 Task: Look for space in Tuymazy, Russia from 6th September, 2023 to 15th September, 2023 for 6 adults in price range Rs.8000 to Rs.12000. Place can be entire place or private room with 6 bedrooms having 6 beds and 6 bathrooms. Property type can be house, flat, guest house. Amenities needed are: wifi, TV, free parkinig on premises, gym, breakfast. Booking option can be shelf check-in. Required host language is English.
Action: Mouse moved to (618, 123)
Screenshot: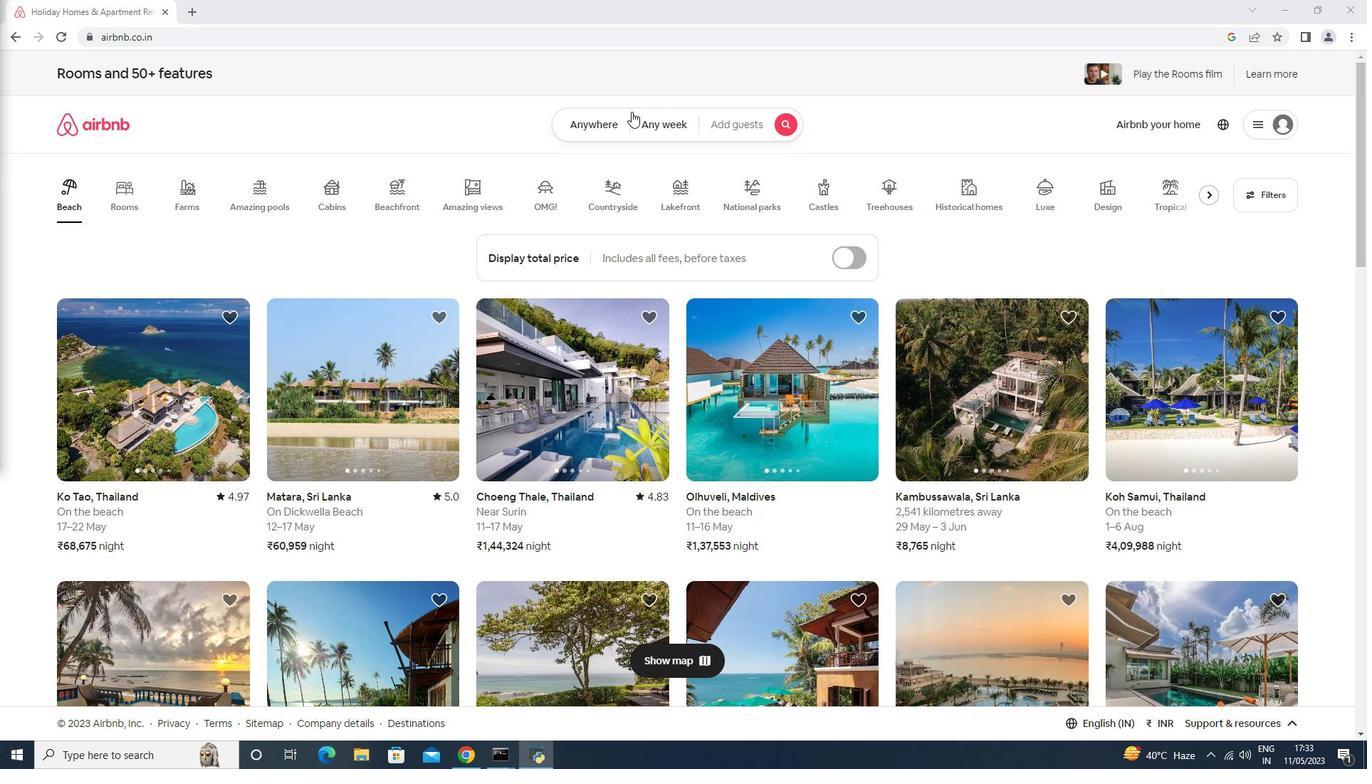 
Action: Mouse pressed left at (618, 123)
Screenshot: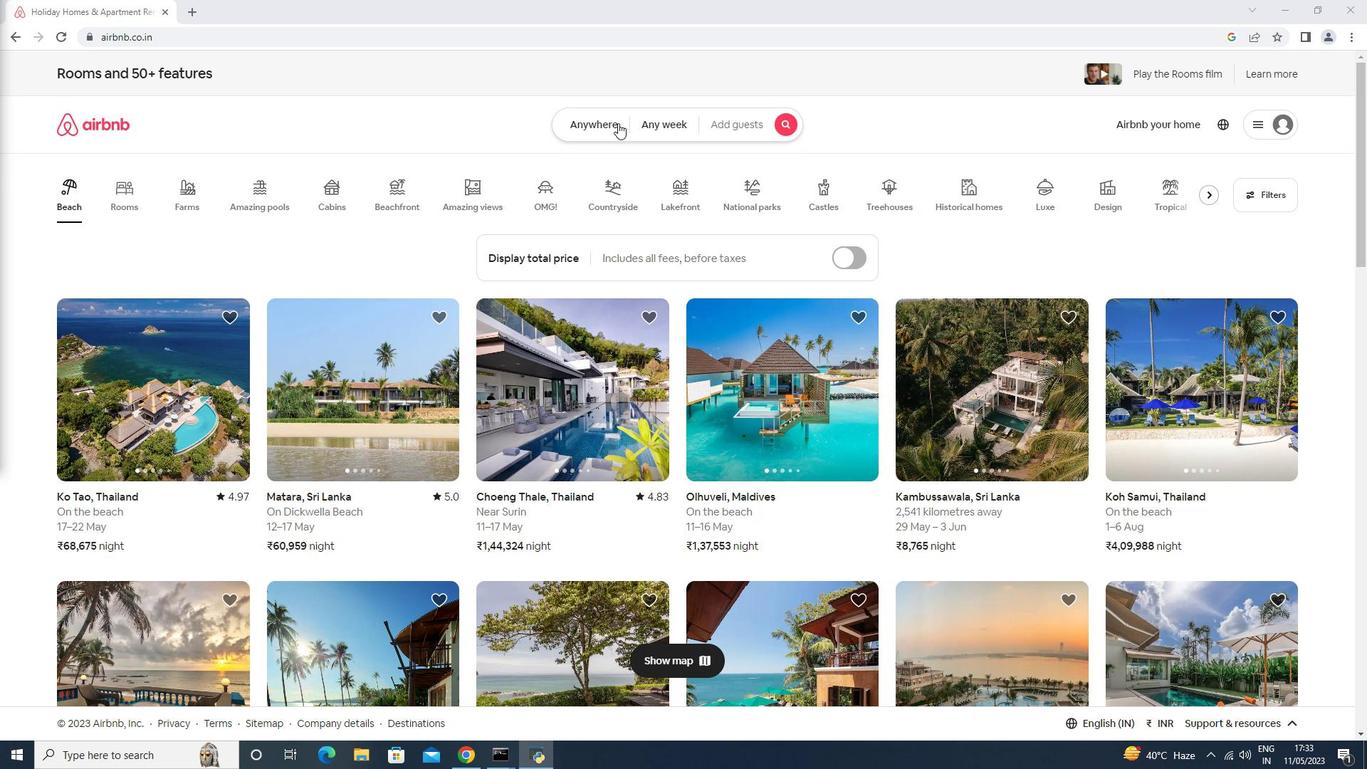 
Action: Mouse moved to (483, 180)
Screenshot: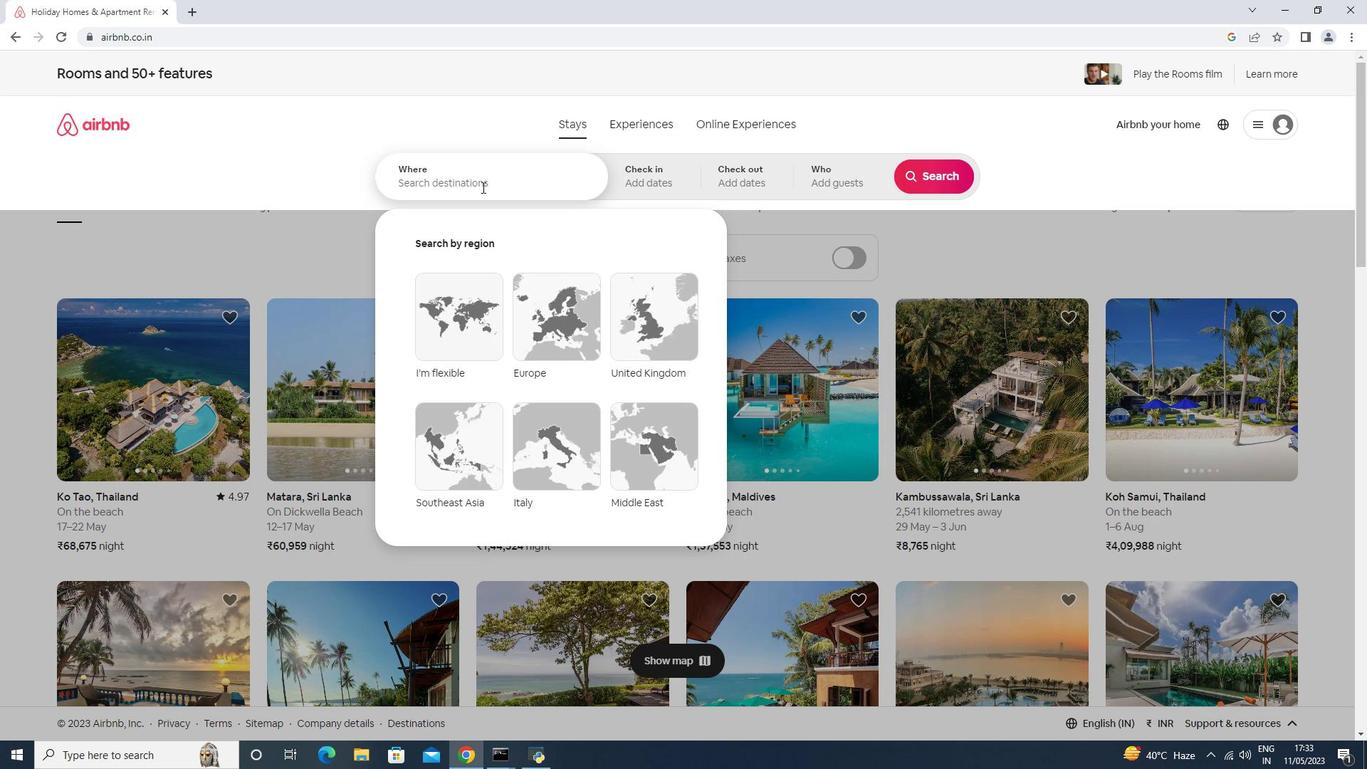 
Action: Mouse pressed left at (483, 180)
Screenshot: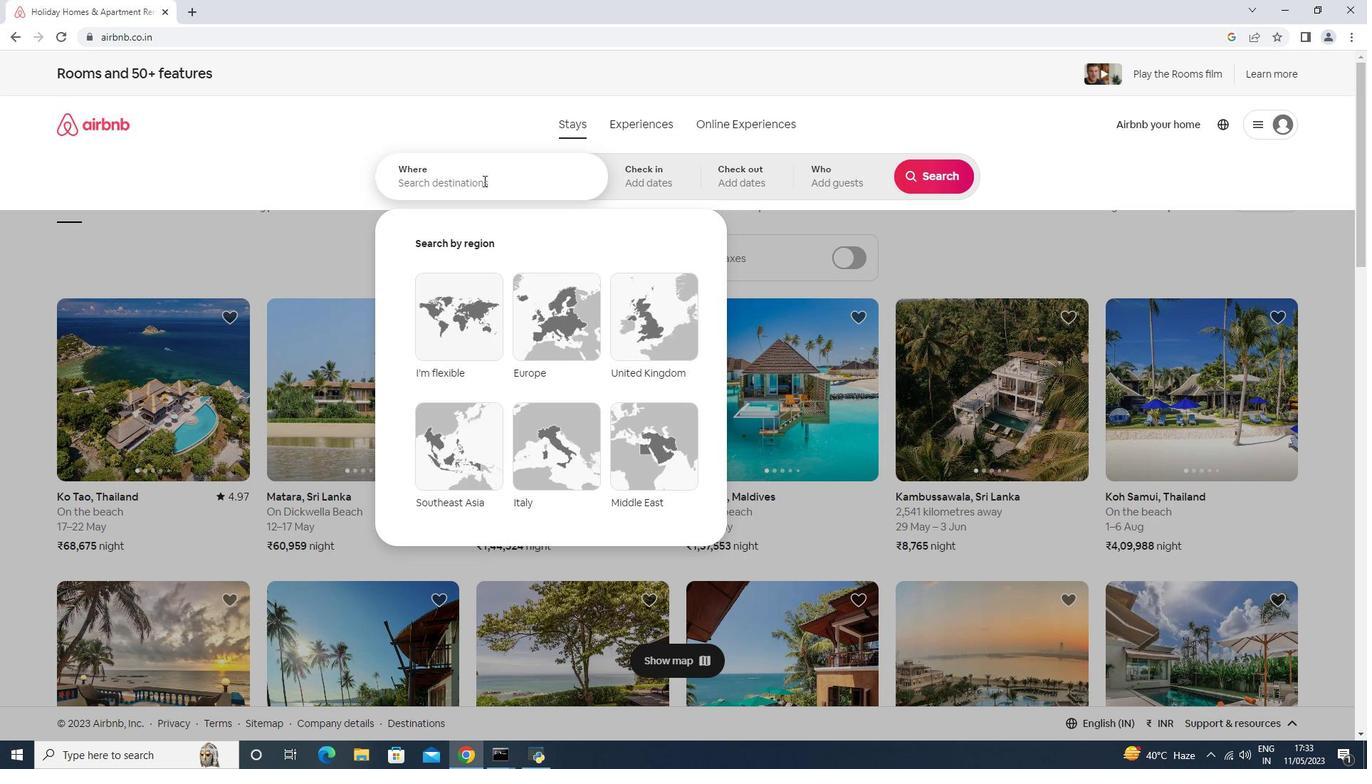 
Action: Mouse moved to (486, 149)
Screenshot: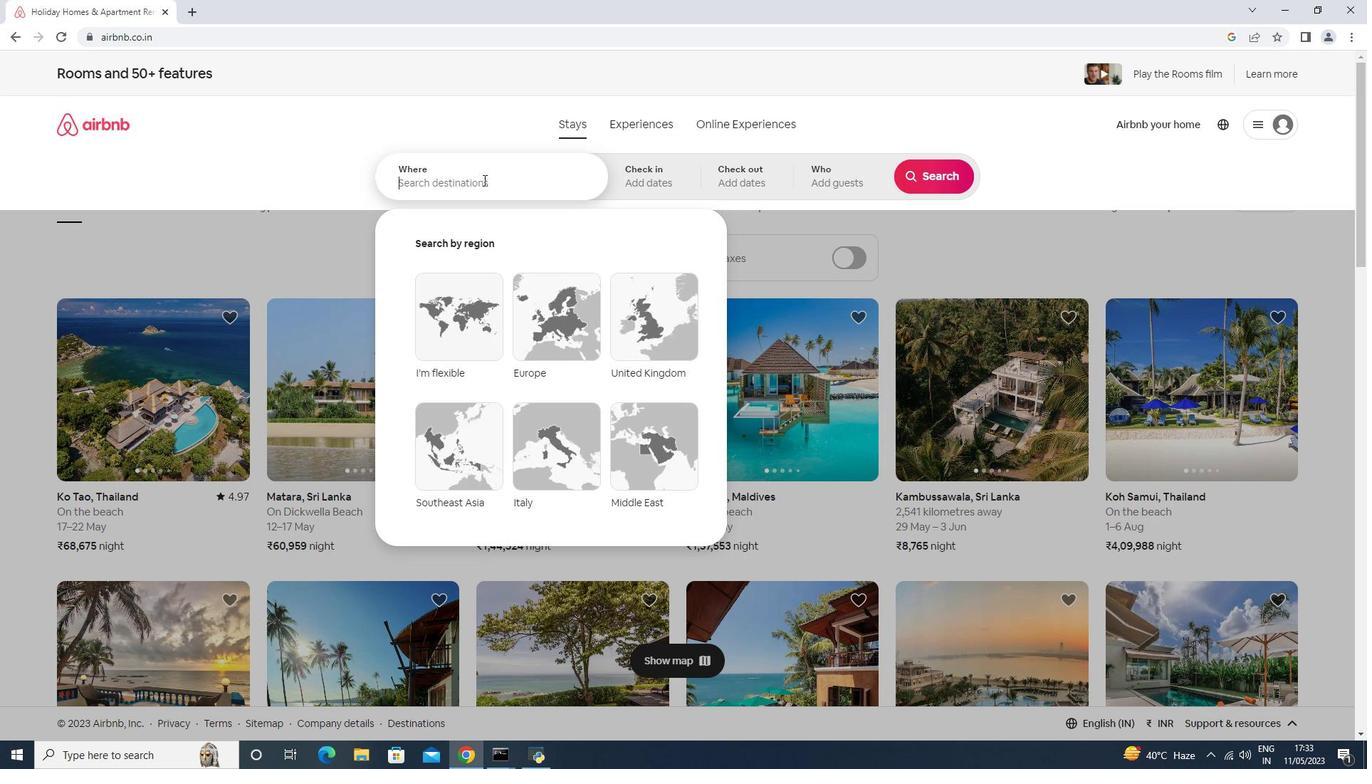 
Action: Key pressed <Key.shift>Tu,<Key.space><Key.shift>SIA<Key.space><Key.enter>
Screenshot: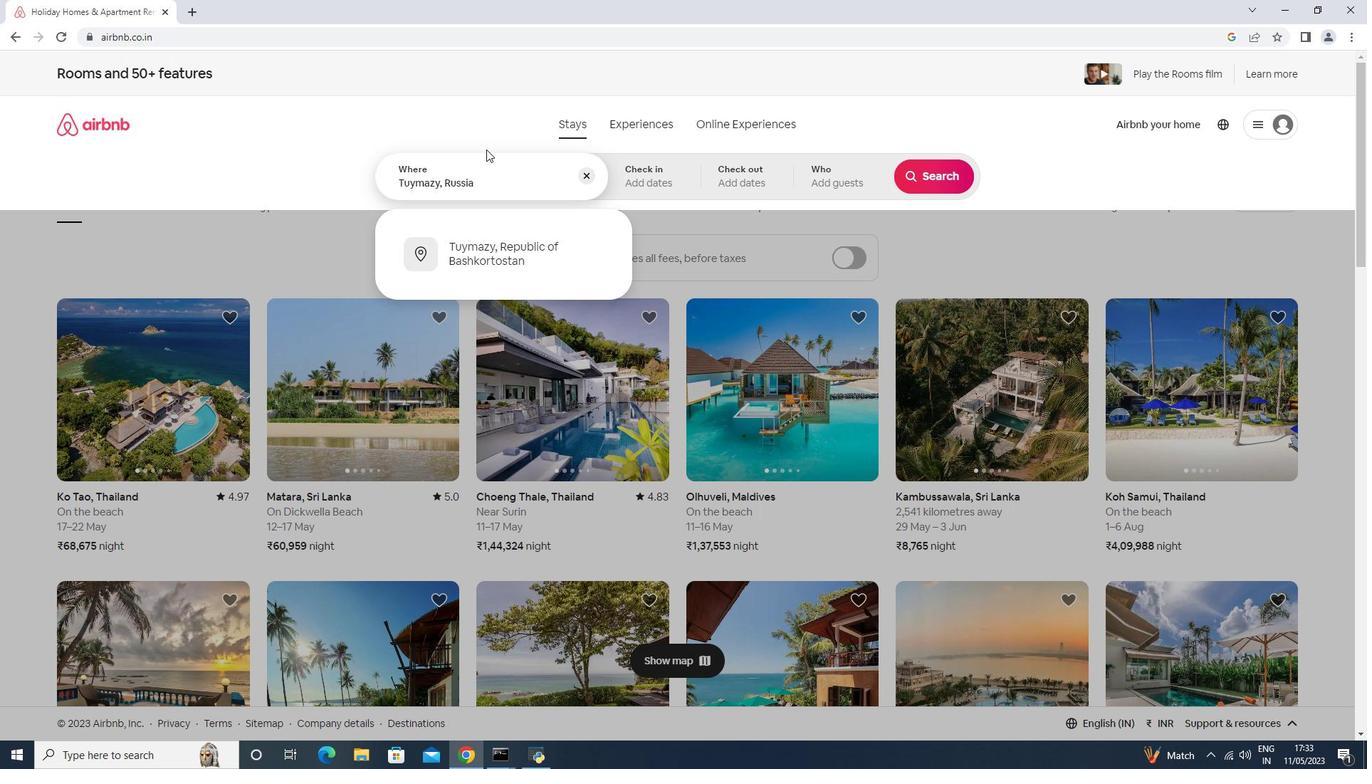 
Action: Mouse moved to (928, 297)
Screenshot: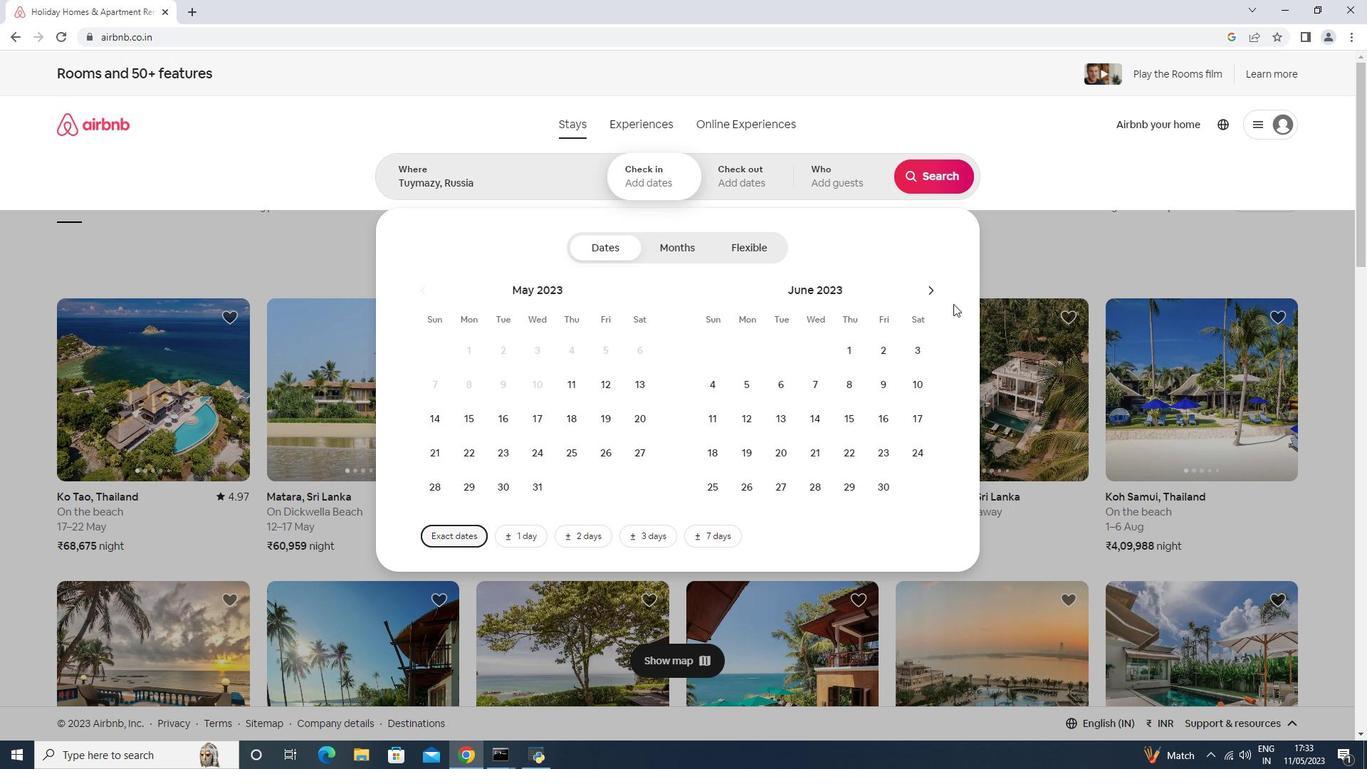 
Action: Mouse pressed left at (928, 297)
Screenshot: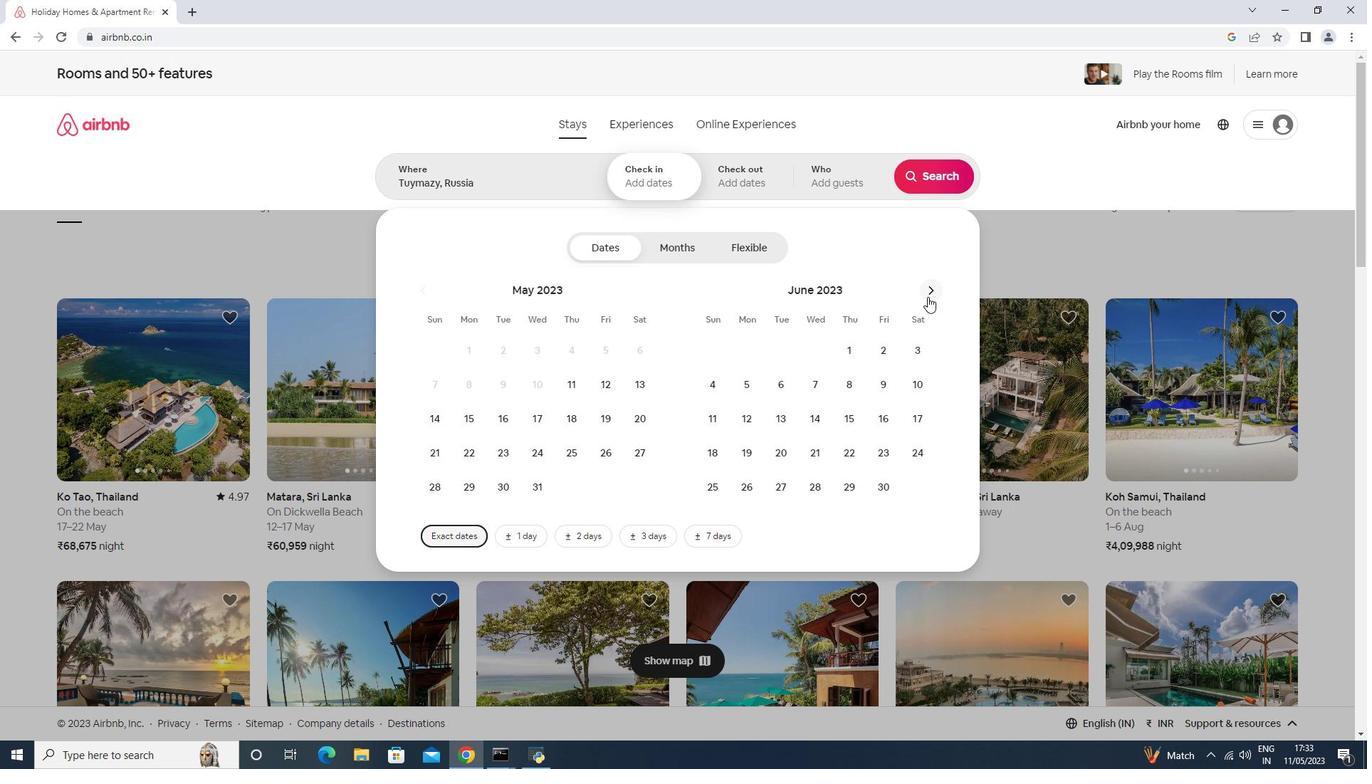 
Action: Mouse pressed left at (928, 297)
Screenshot: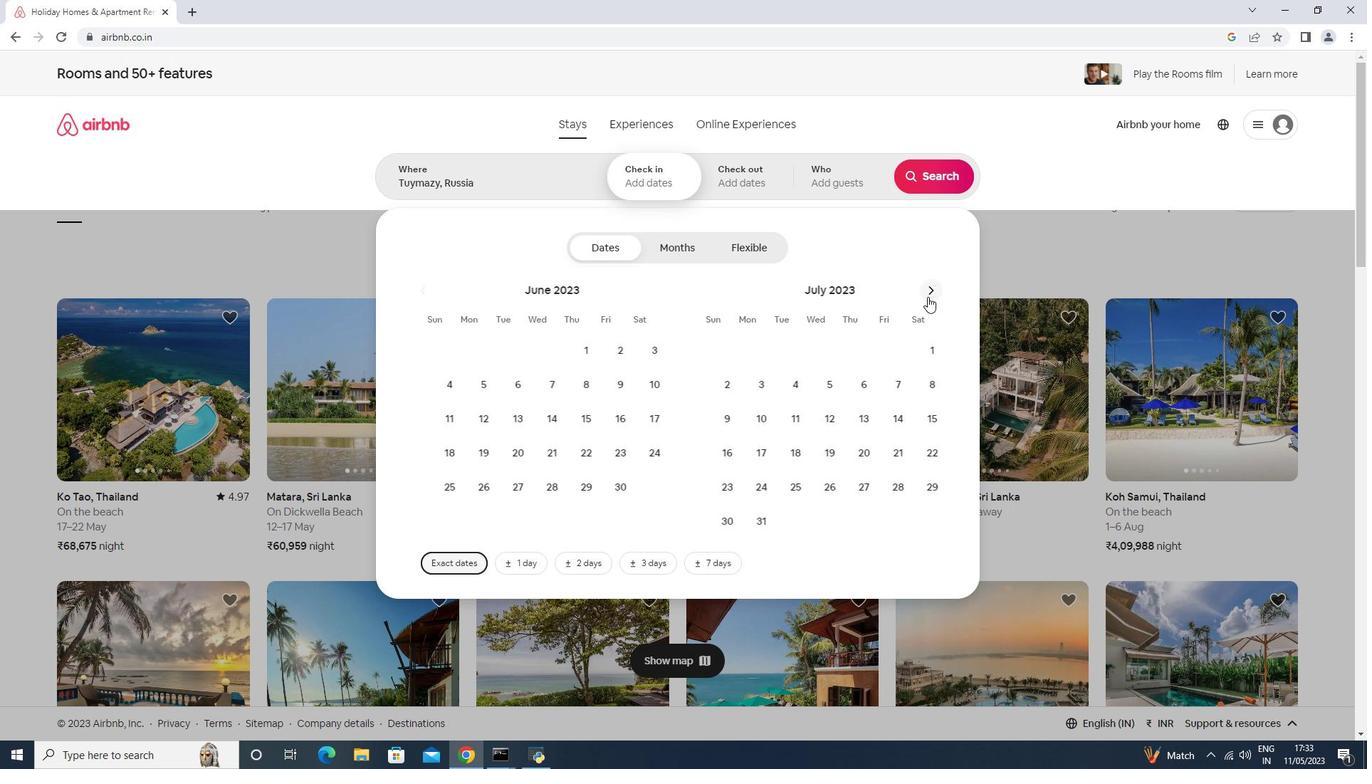 
Action: Mouse pressed left at (928, 297)
Screenshot: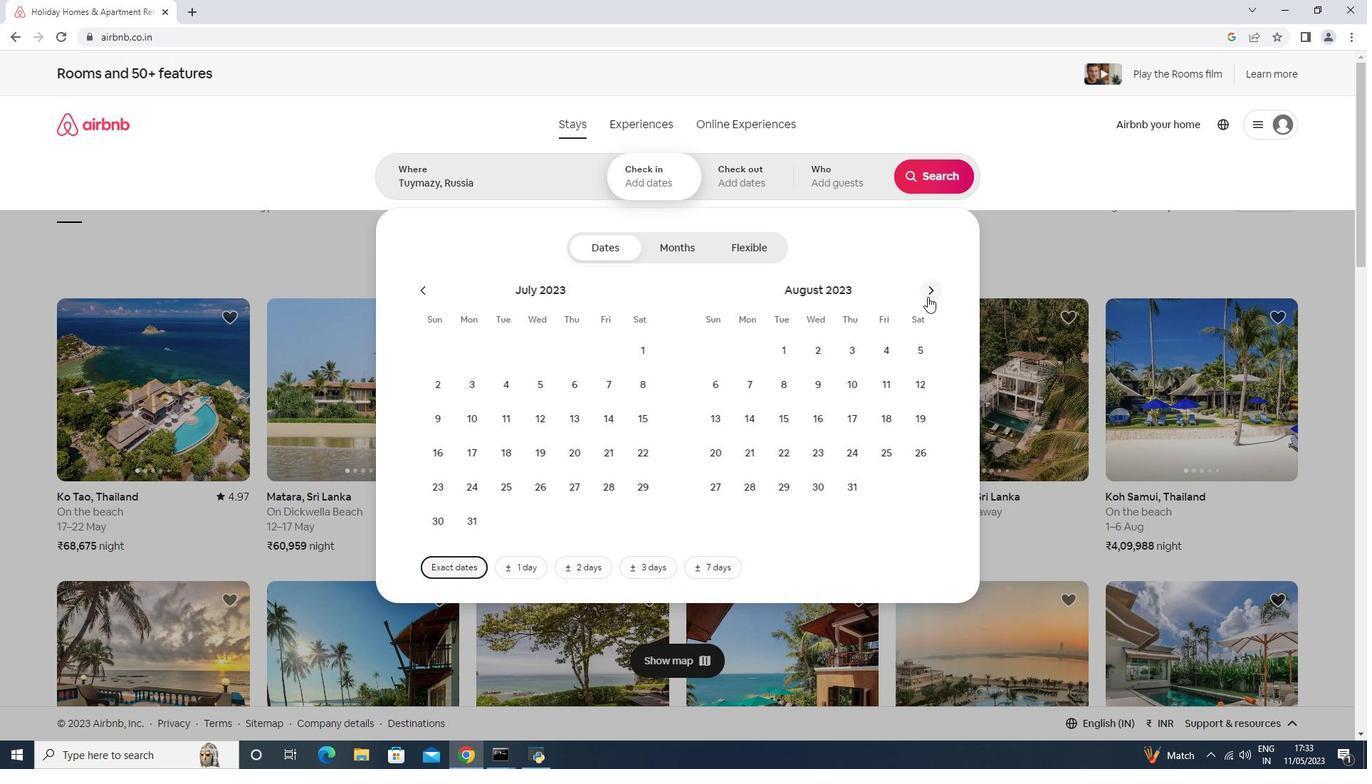 
Action: Mouse moved to (820, 378)
Screenshot: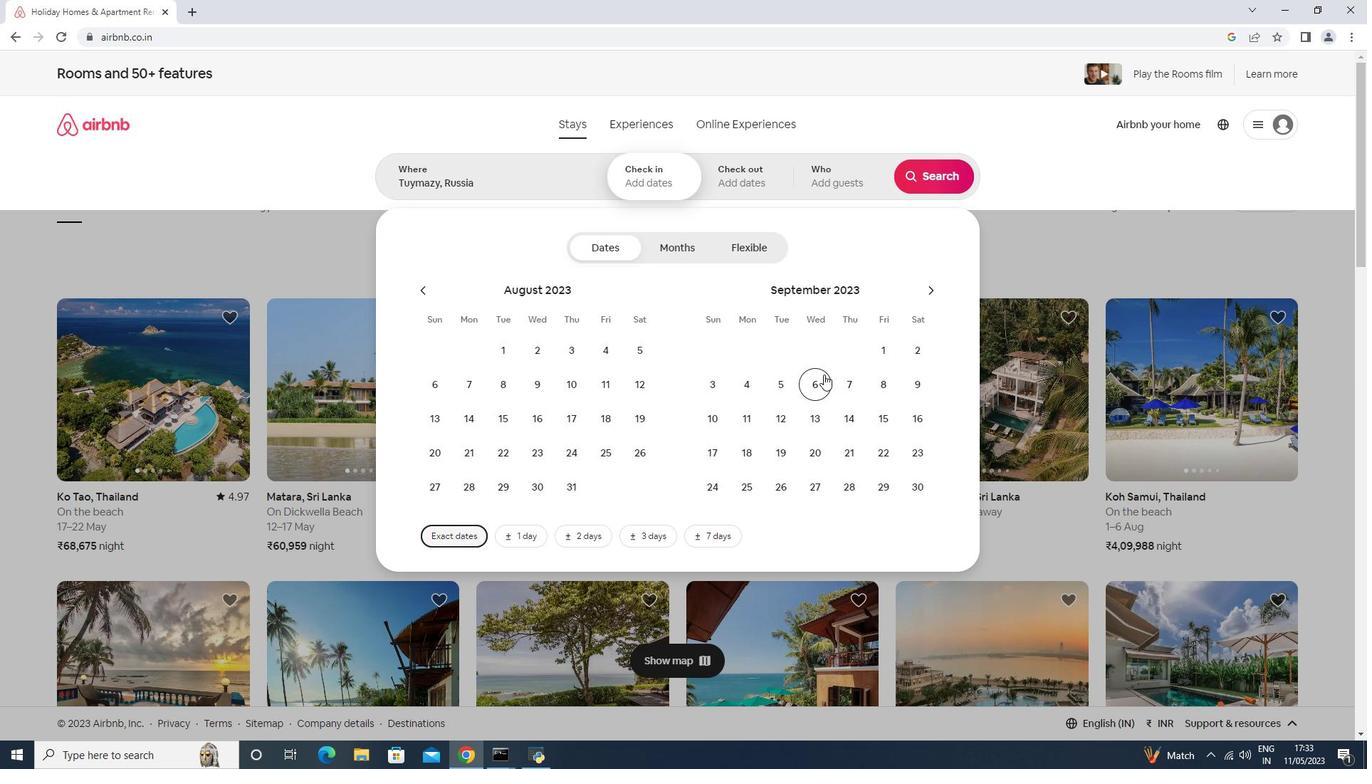 
Action: Mouse pressed left at (820, 378)
Screenshot: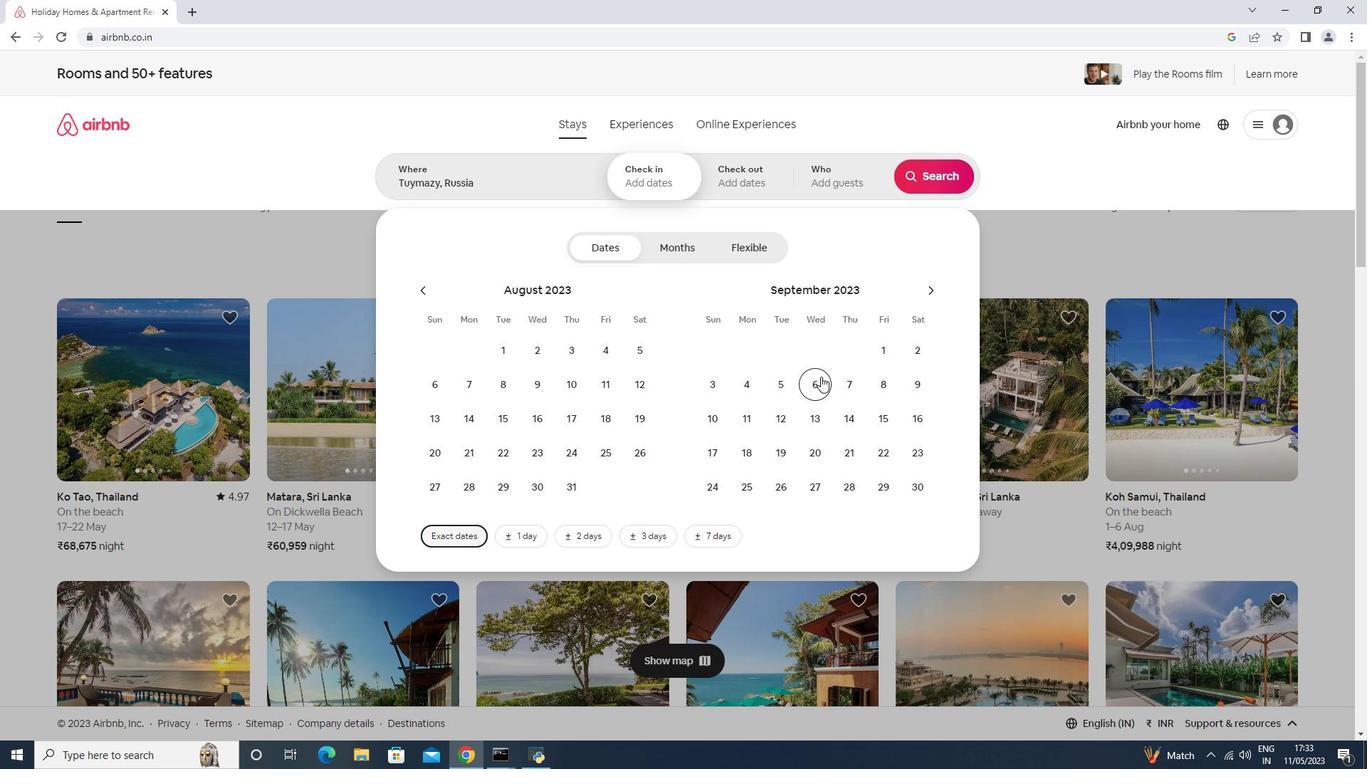
Action: Mouse moved to (783, 424)
Screenshot: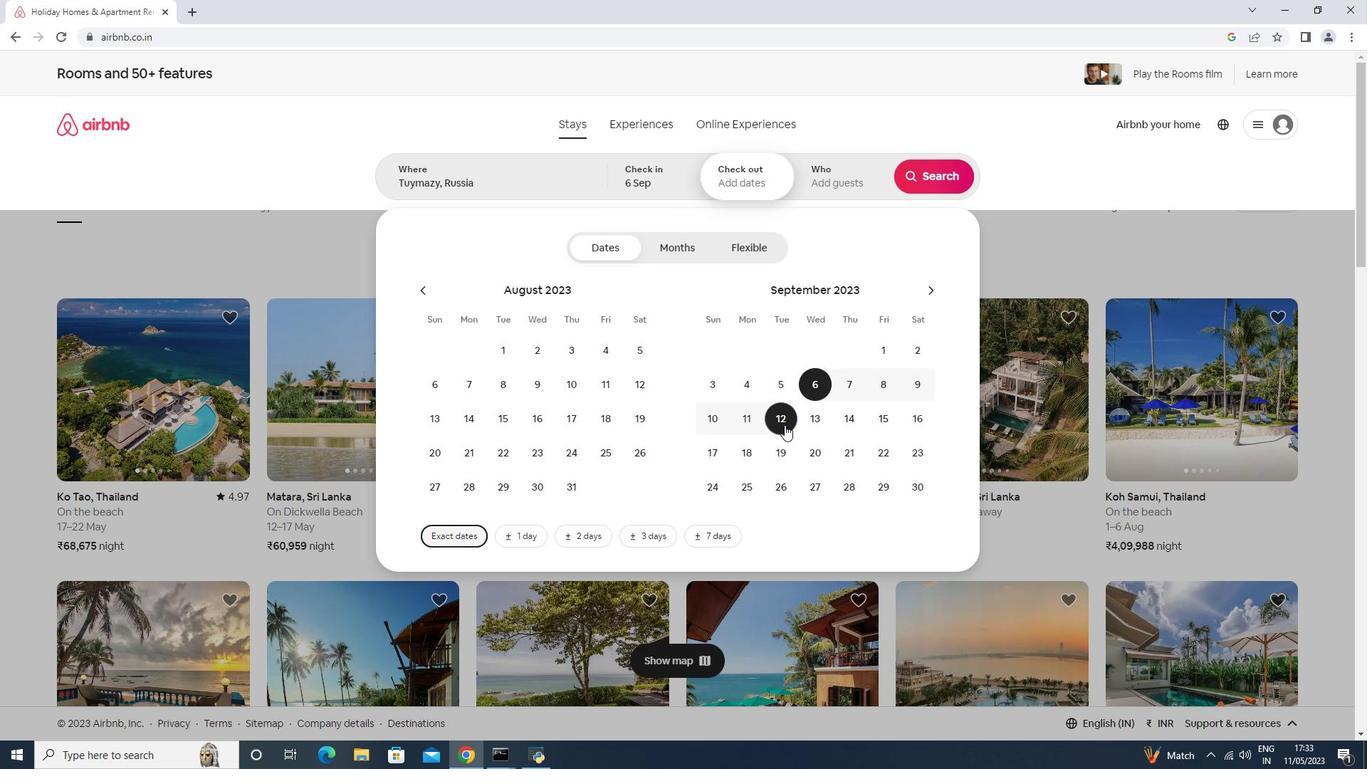 
Action: Mouse pressed left at (783, 424)
Screenshot: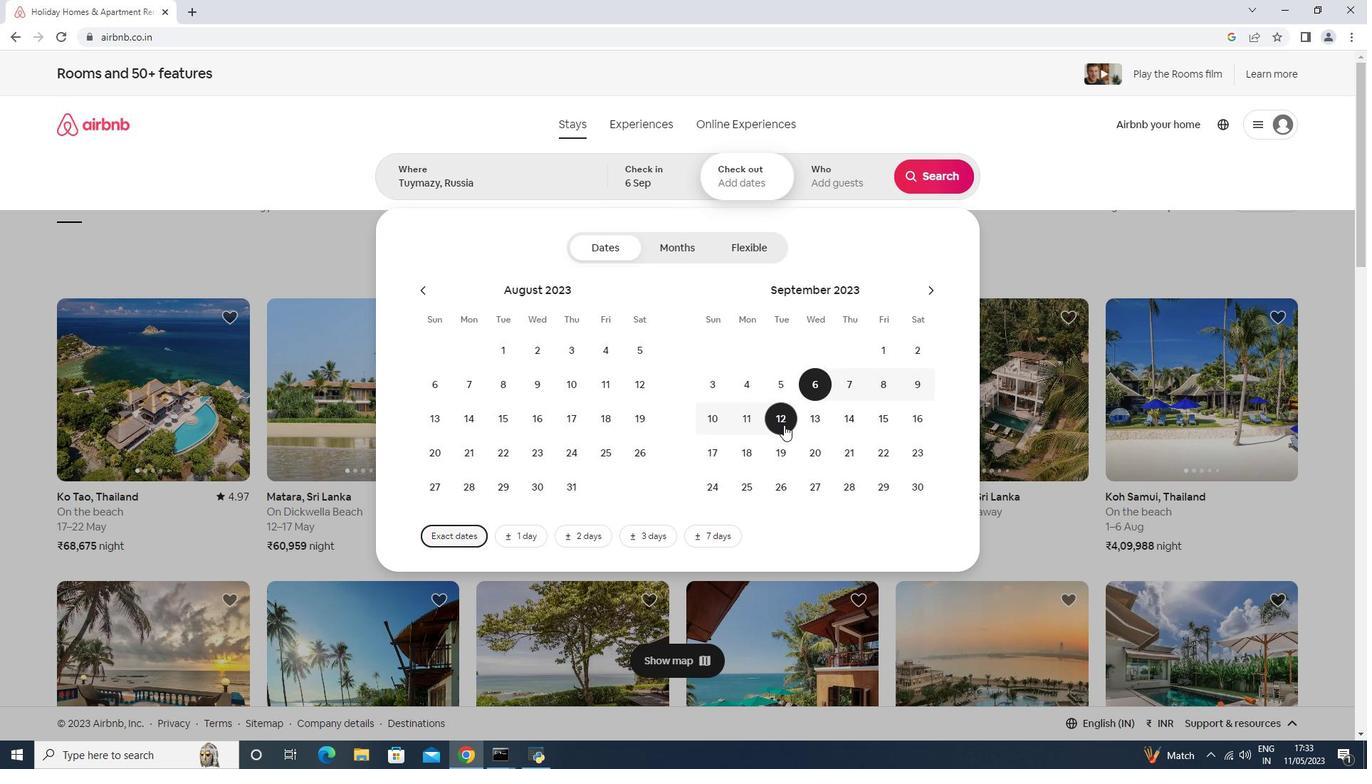 
Action: Mouse moved to (823, 178)
Screenshot: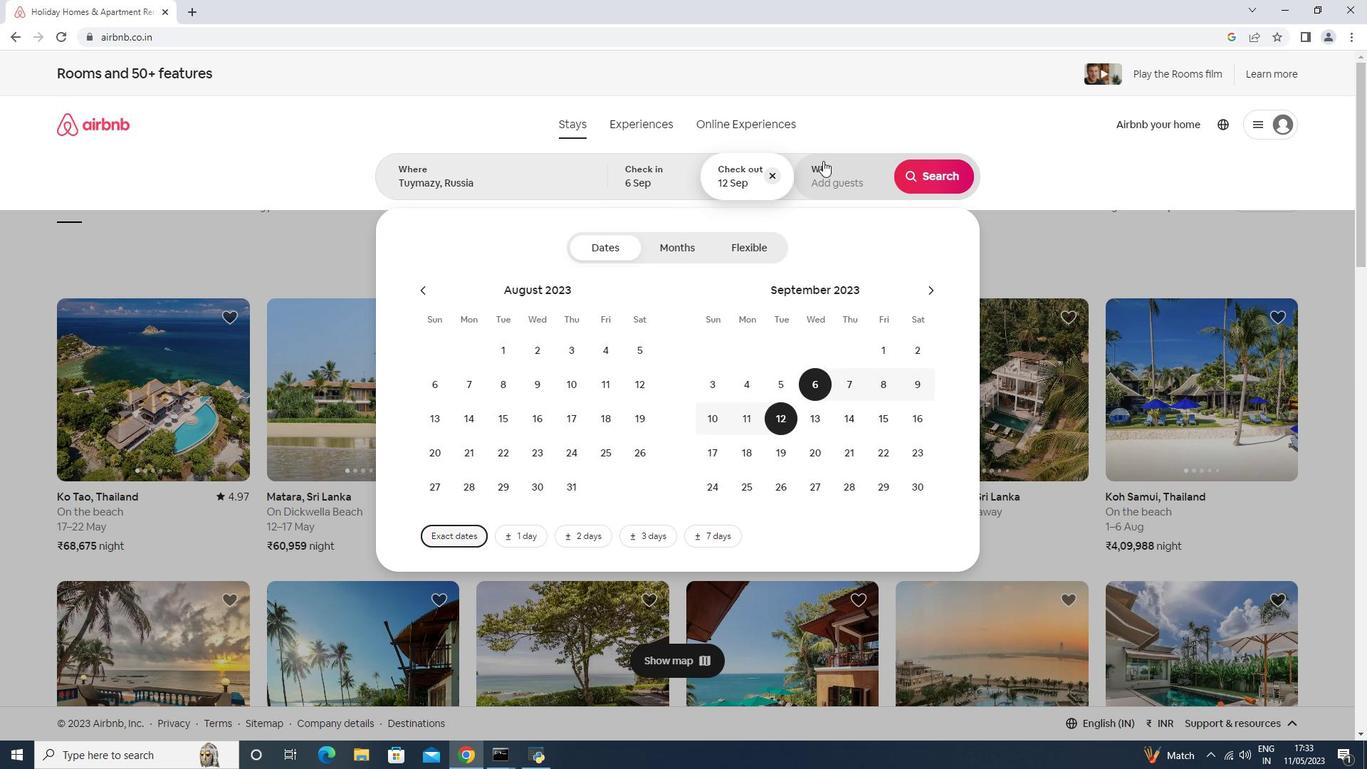 
Action: Mouse pressed left at (823, 178)
Screenshot: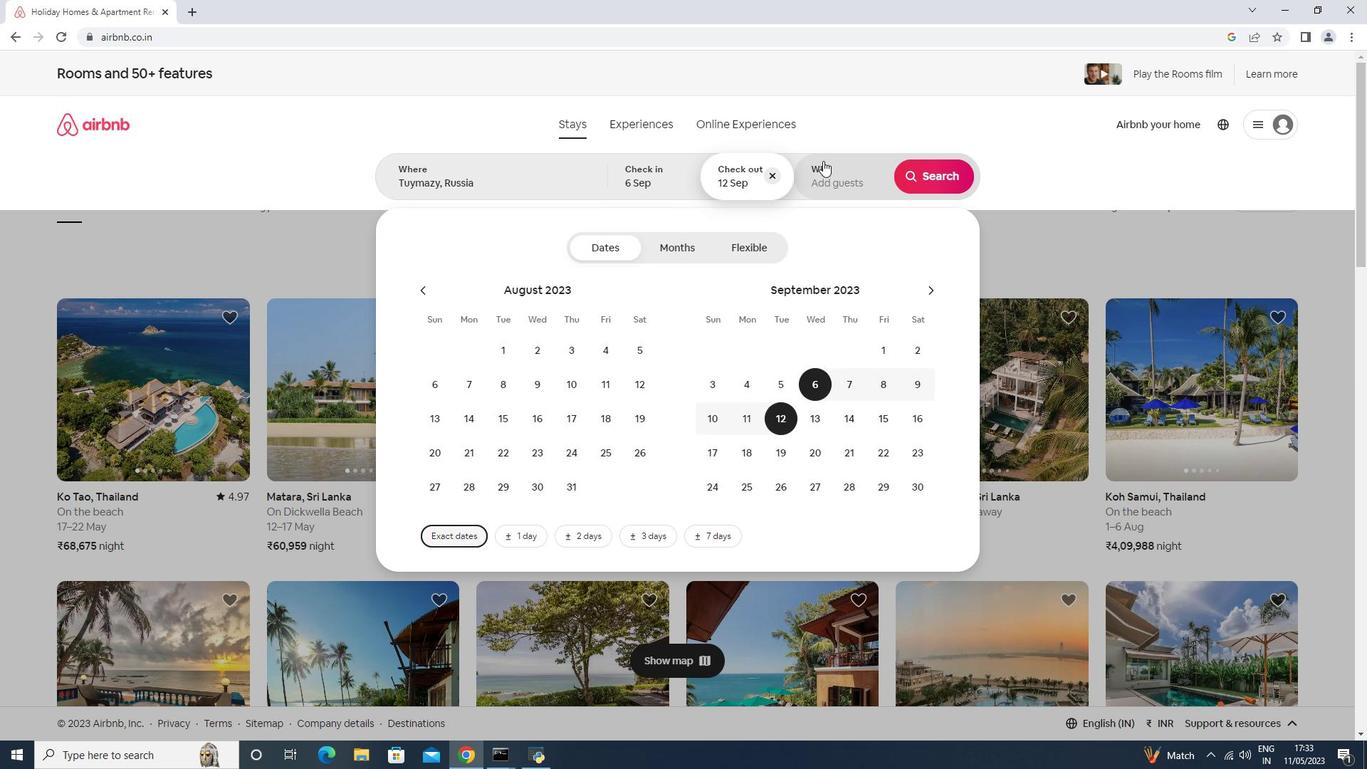
Action: Mouse moved to (943, 260)
Screenshot: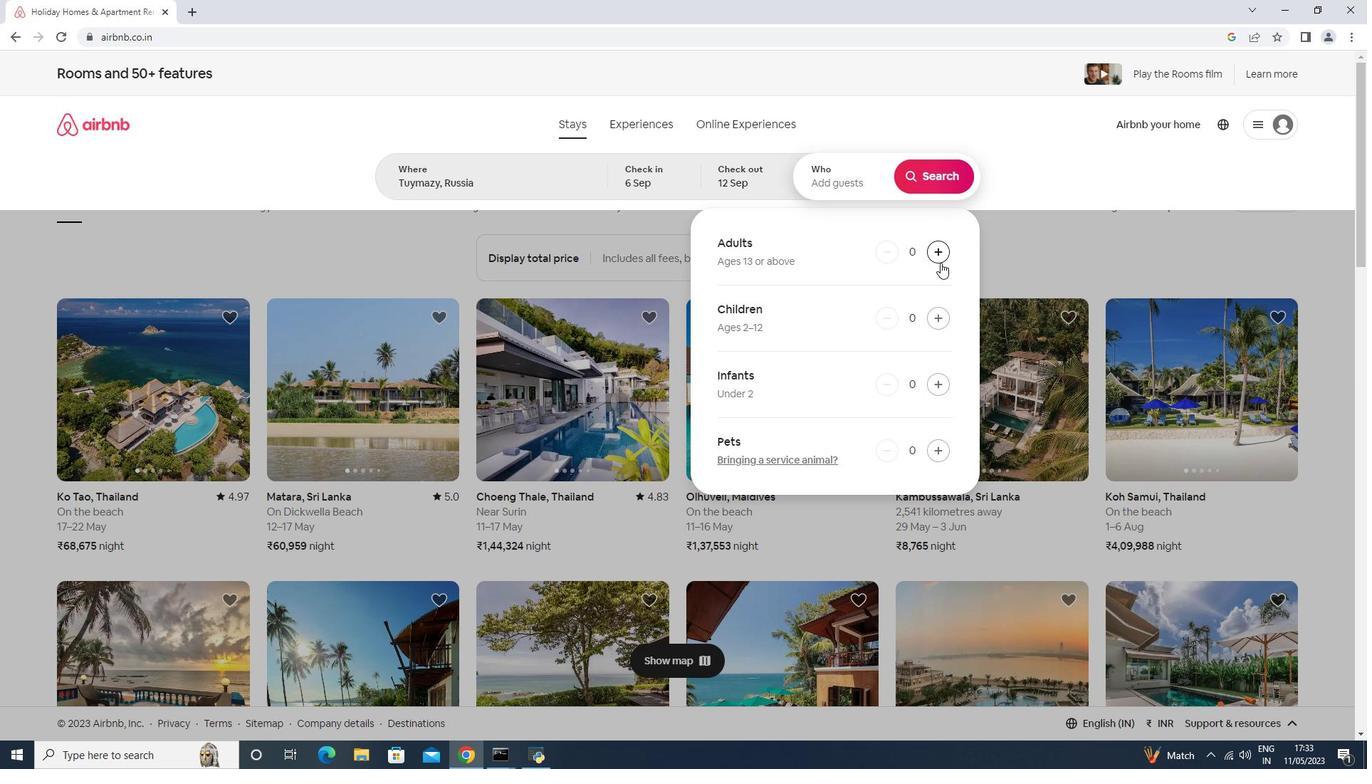 
Action: Mouse pressed left at (943, 260)
Screenshot: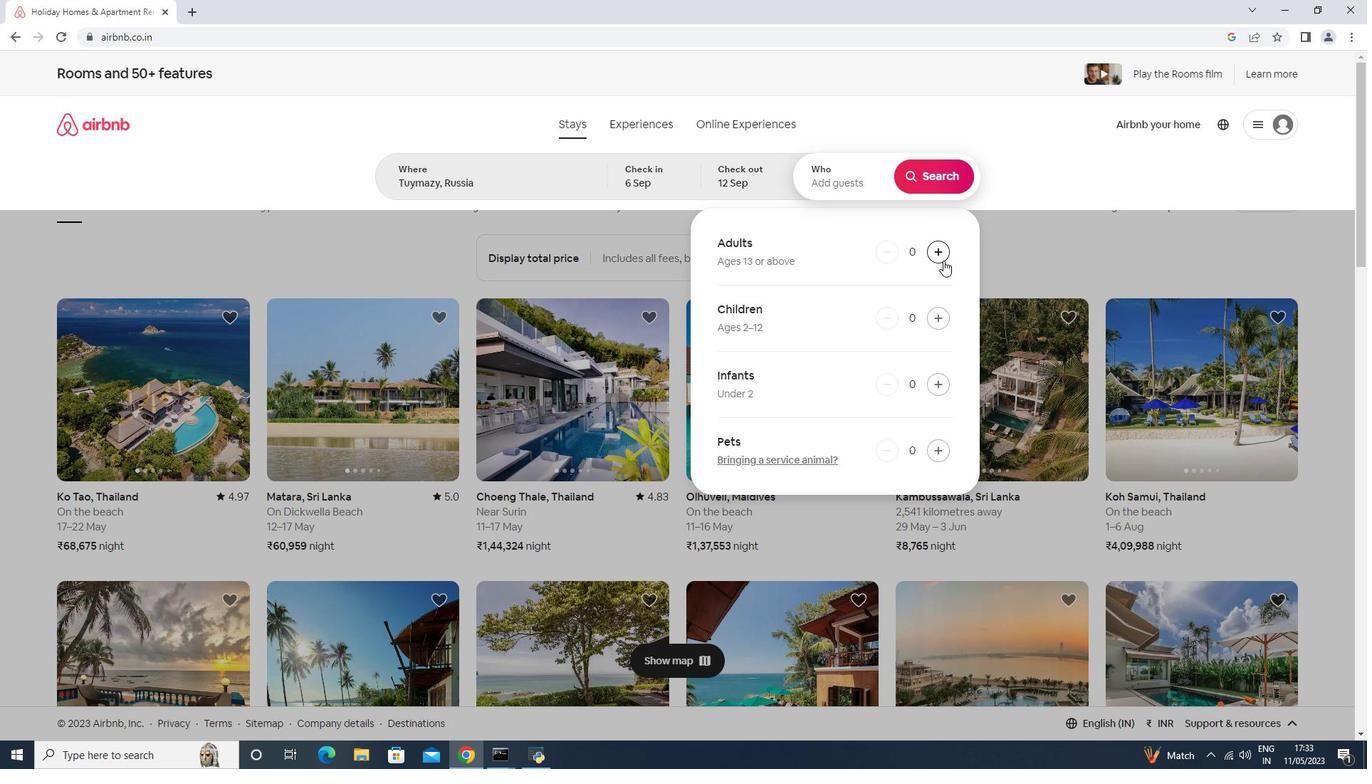 
Action: Mouse pressed left at (943, 260)
Screenshot: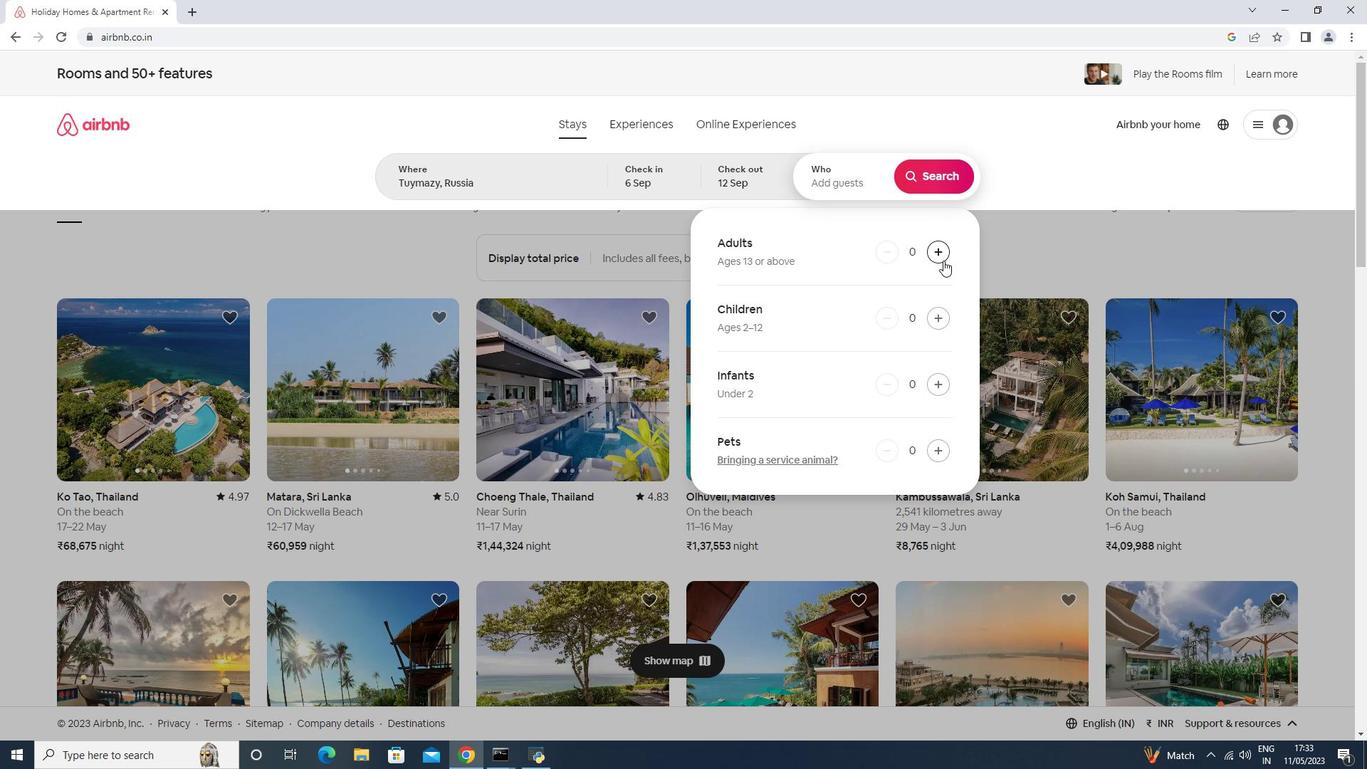 
Action: Mouse pressed left at (943, 260)
Screenshot: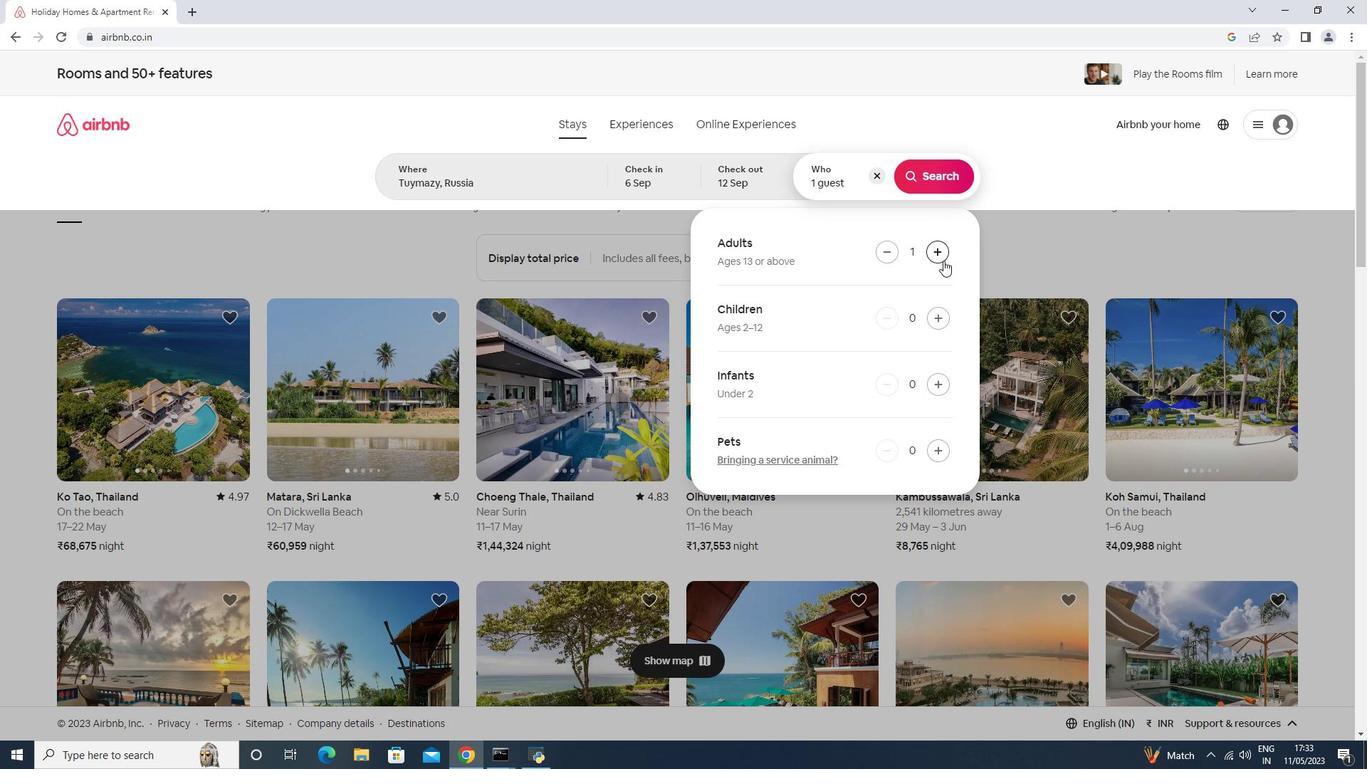 
Action: Mouse pressed left at (943, 260)
Screenshot: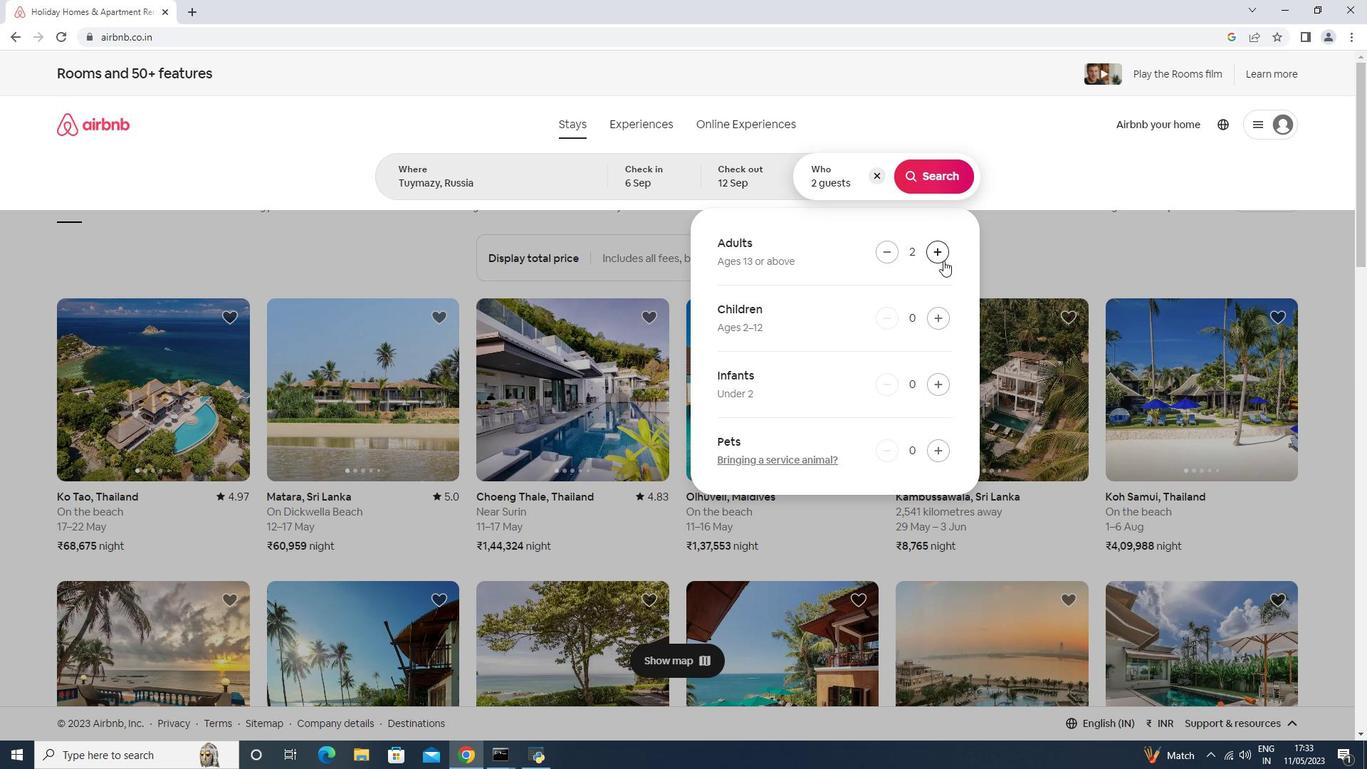 
Action: Mouse pressed left at (943, 260)
Screenshot: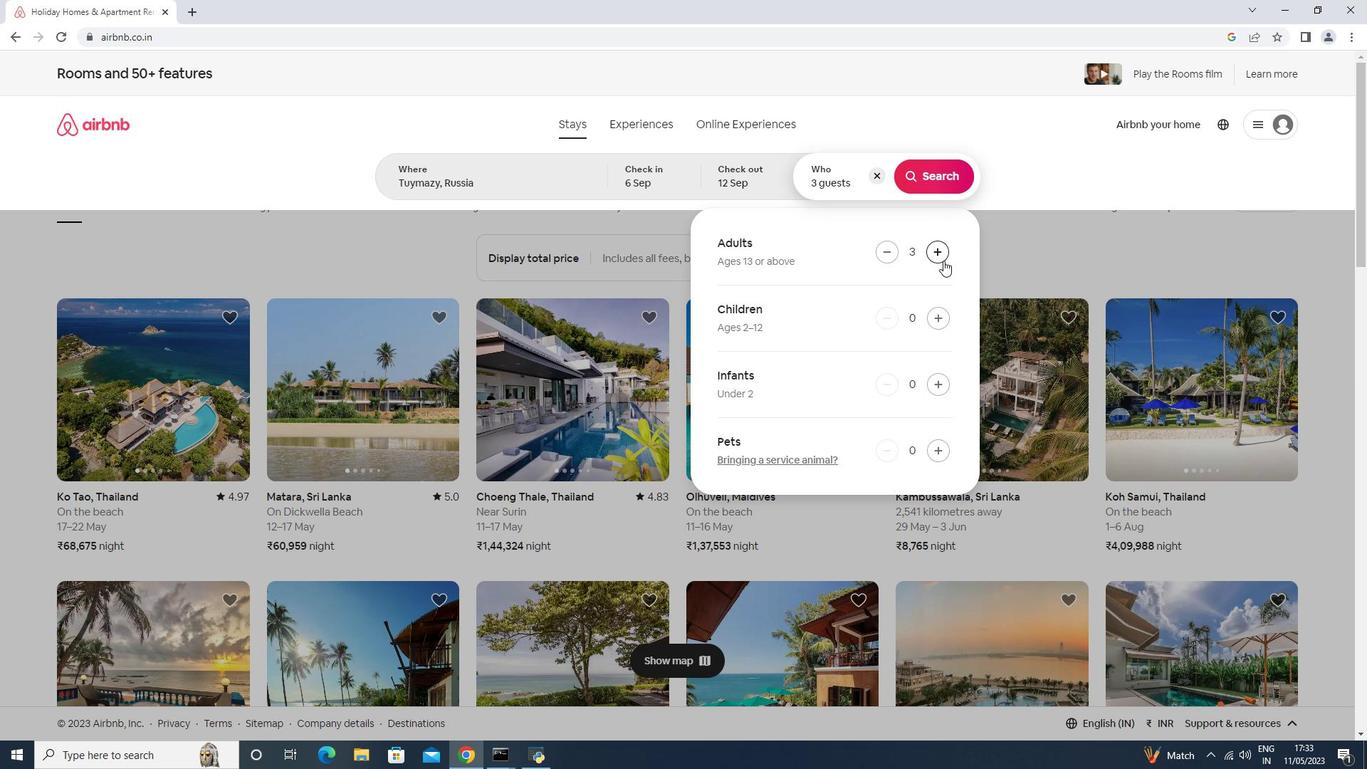 
Action: Mouse moved to (943, 260)
Screenshot: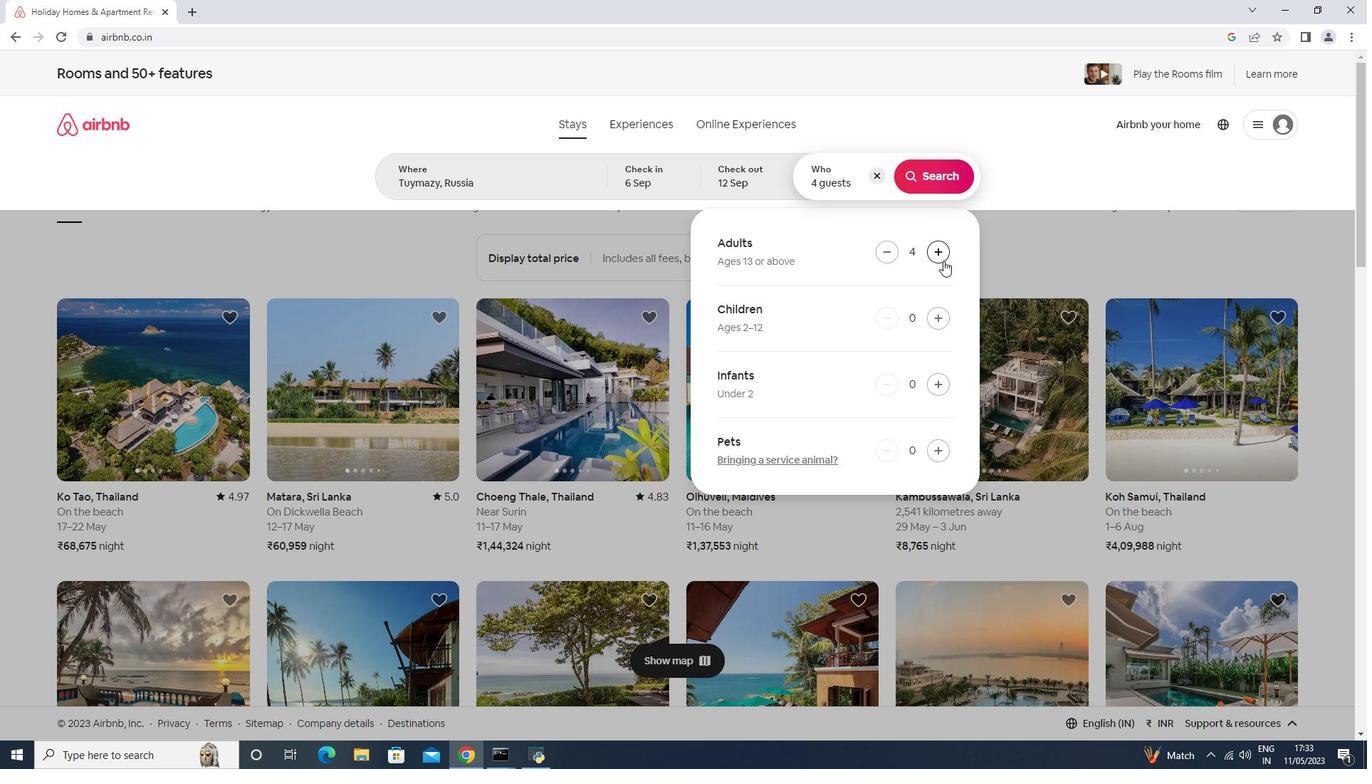 
Action: Mouse pressed left at (943, 260)
Screenshot: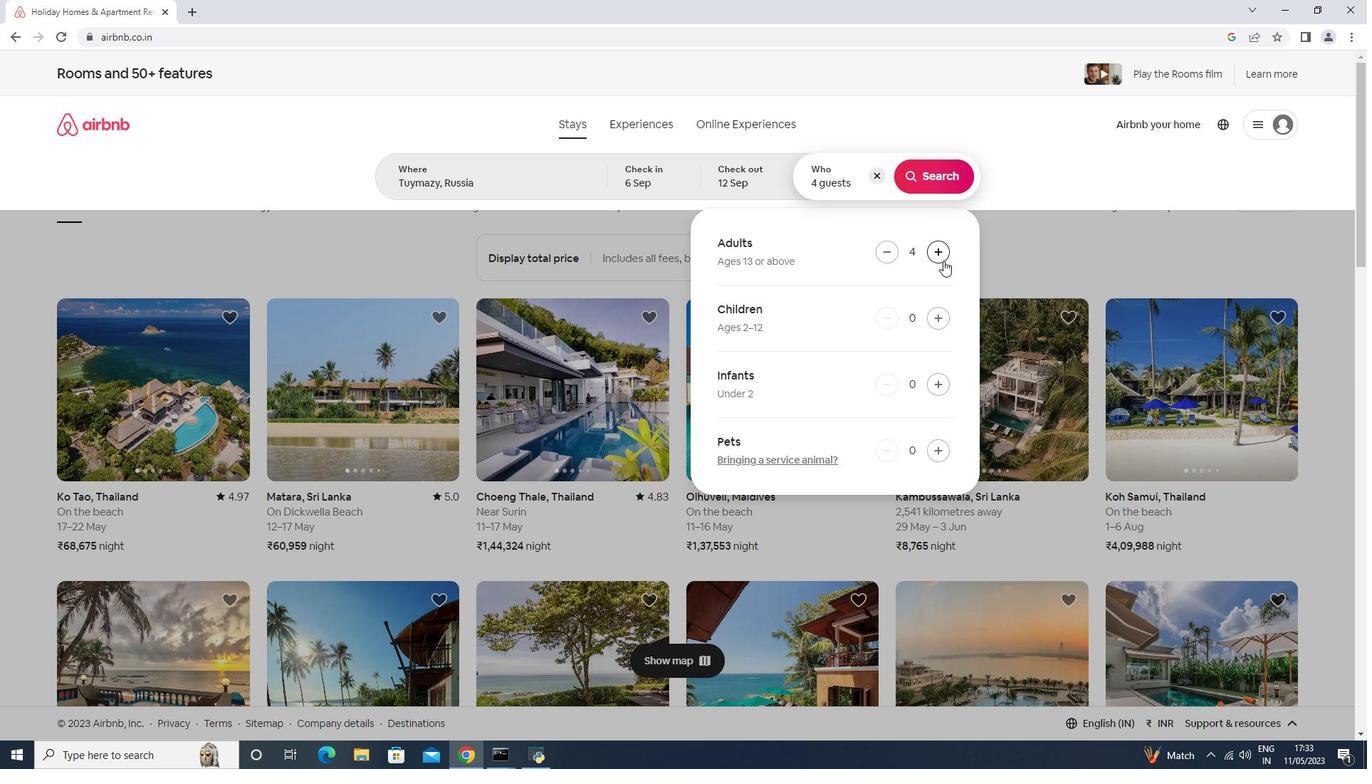 
Action: Mouse moved to (937, 168)
Screenshot: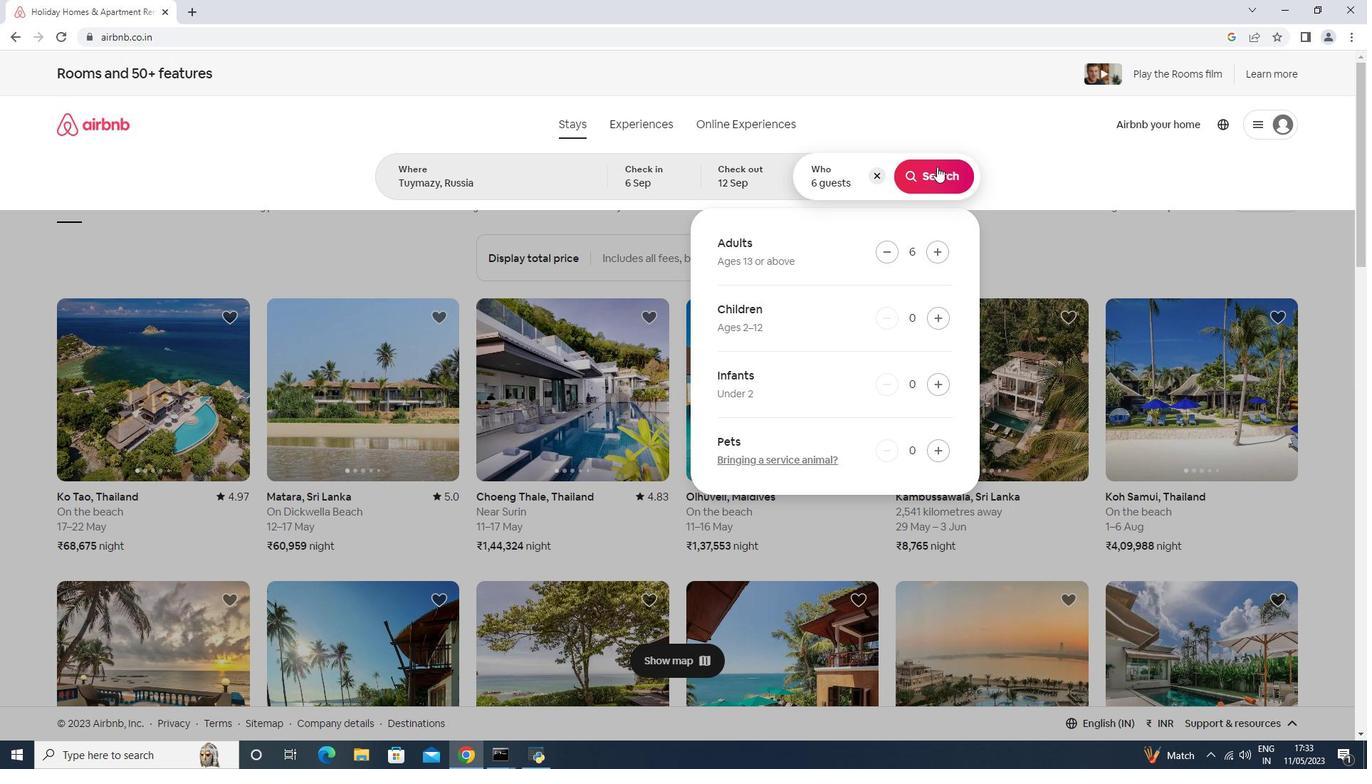 
Action: Mouse pressed left at (937, 168)
Screenshot: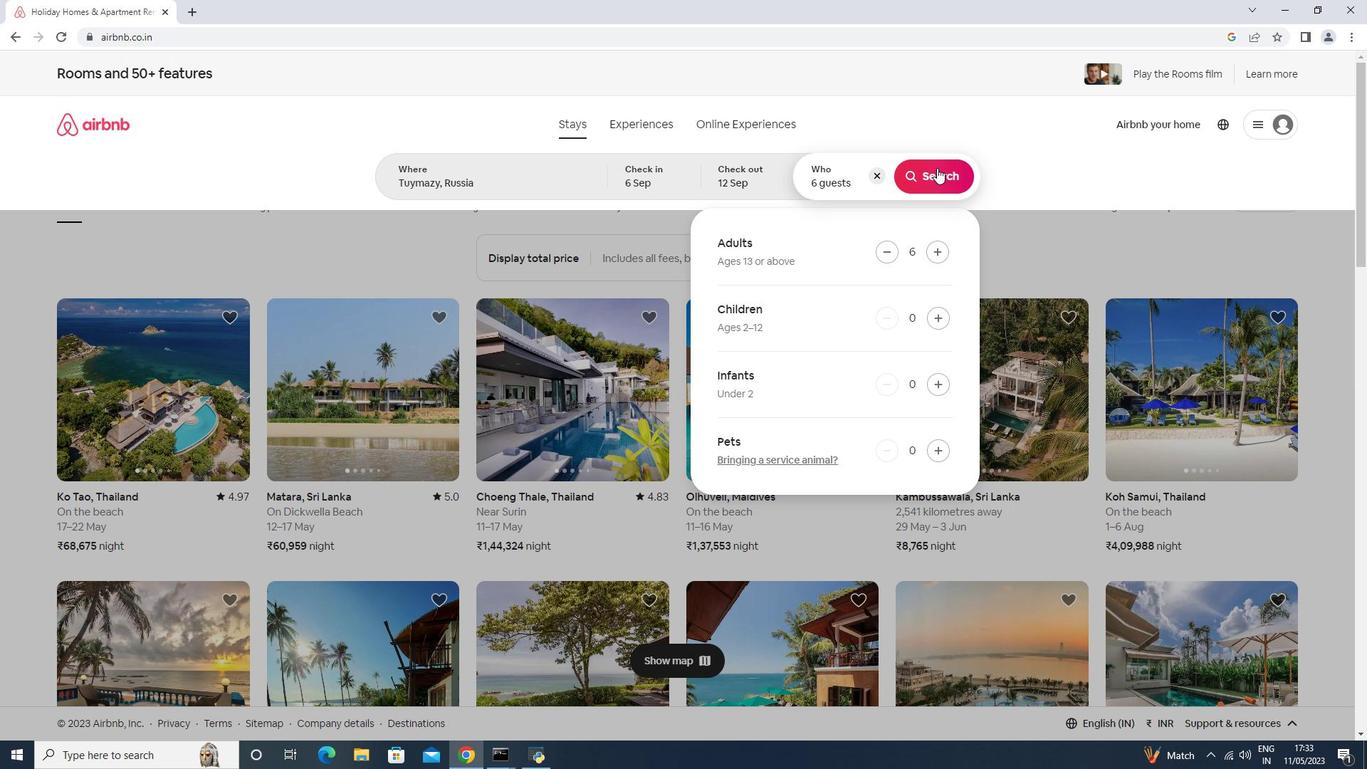 
Action: Mouse moved to (1287, 138)
Screenshot: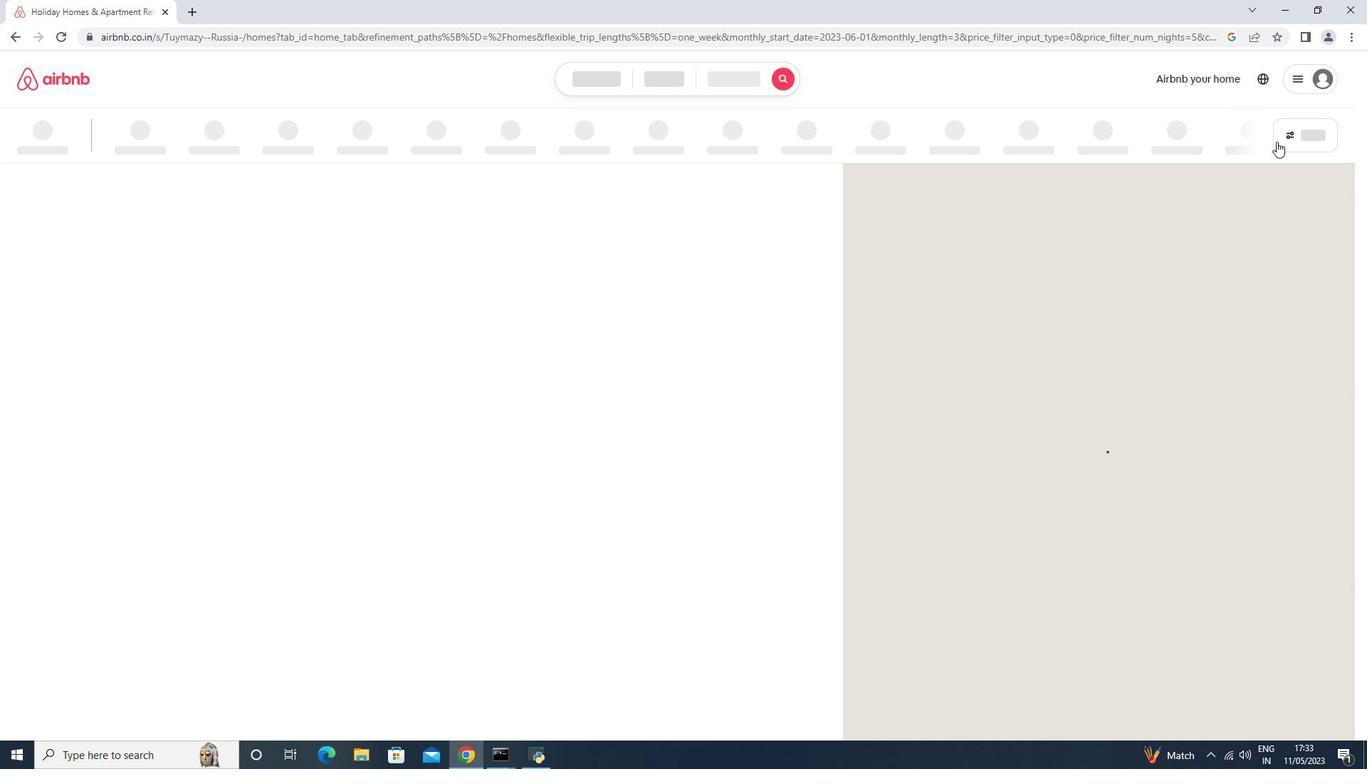 
Action: Mouse pressed left at (1287, 138)
Screenshot: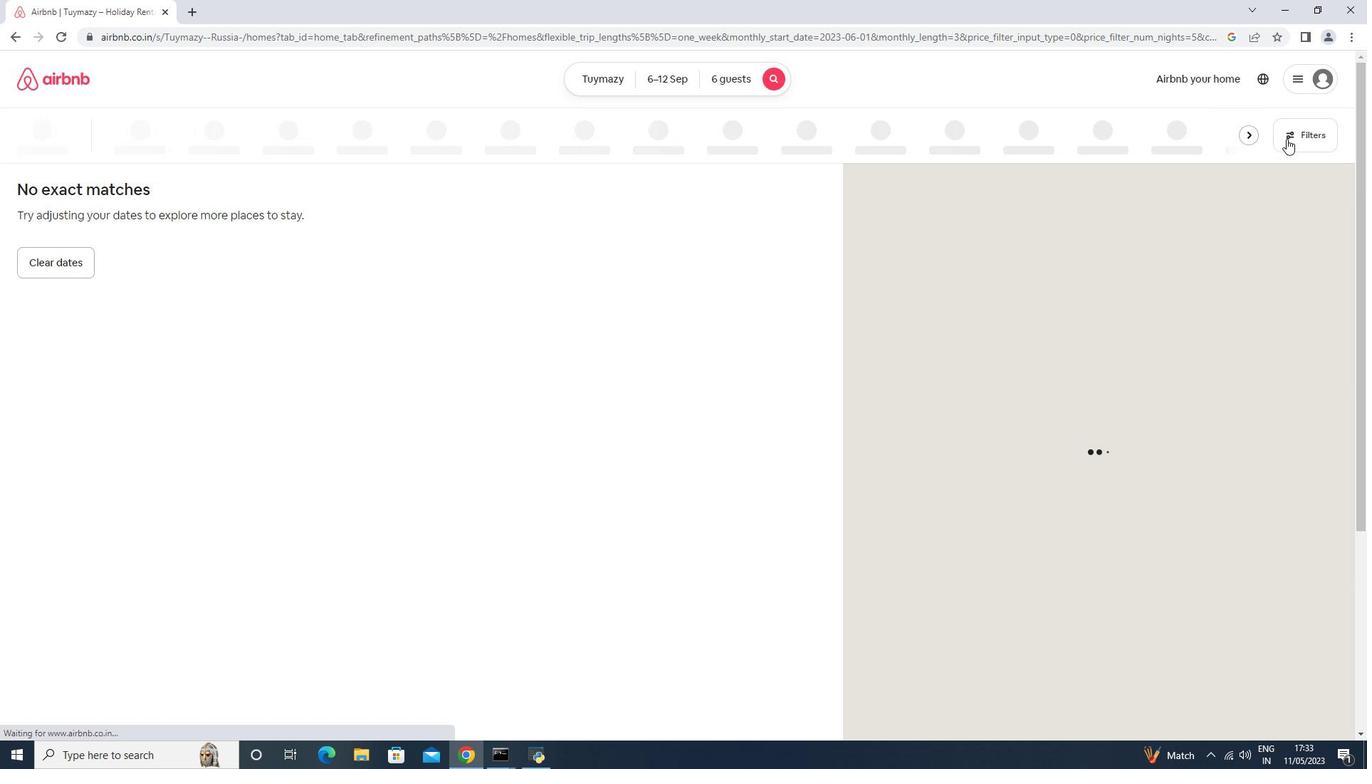 
Action: Mouse moved to (555, 475)
Screenshot: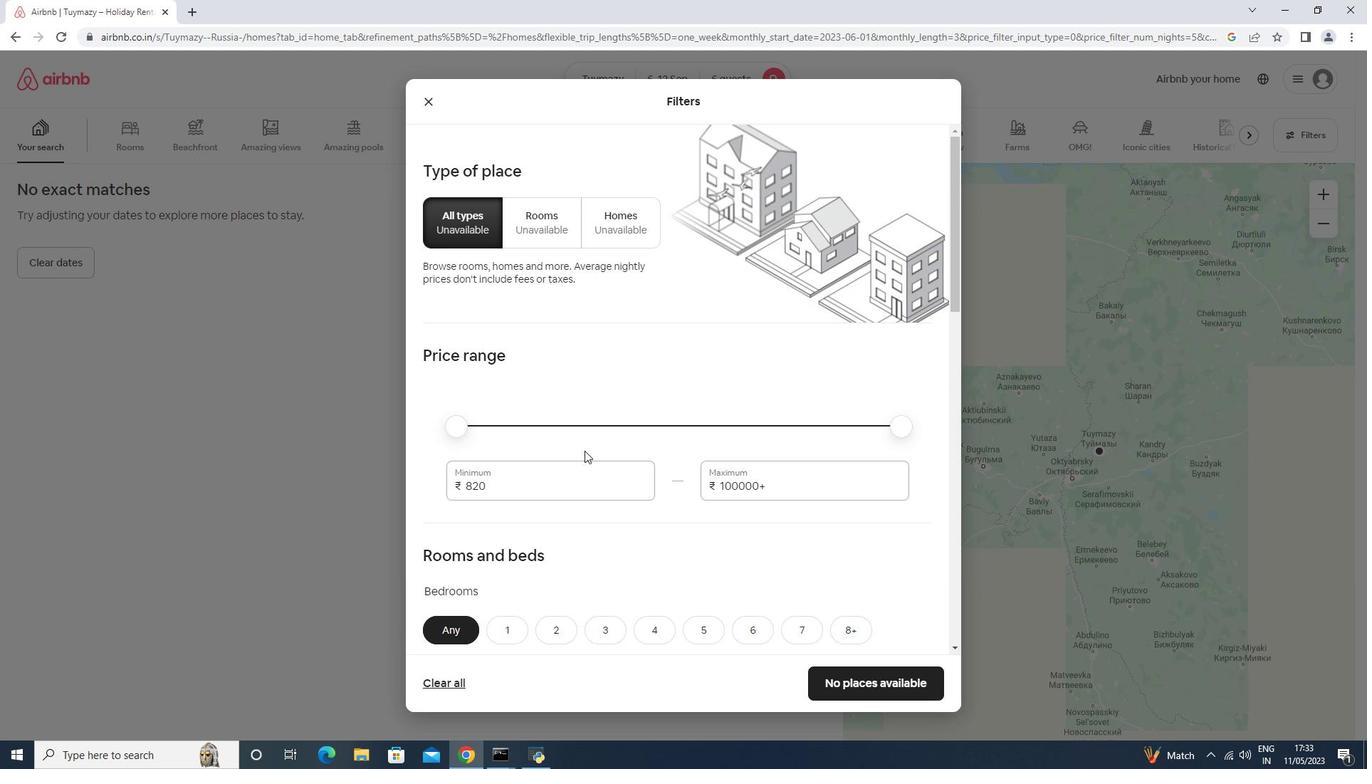
Action: Mouse pressed left at (555, 475)
Screenshot: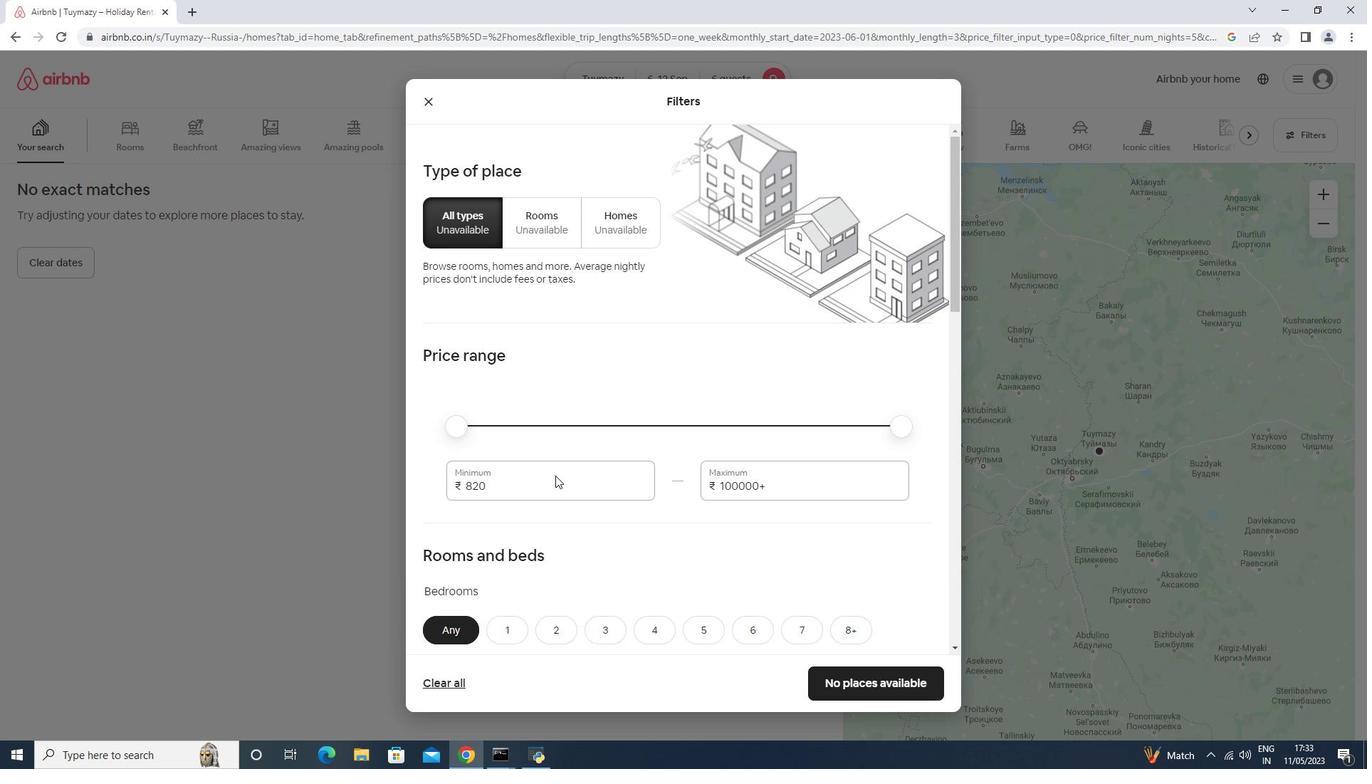 
Action: Mouse moved to (555, 475)
Screenshot: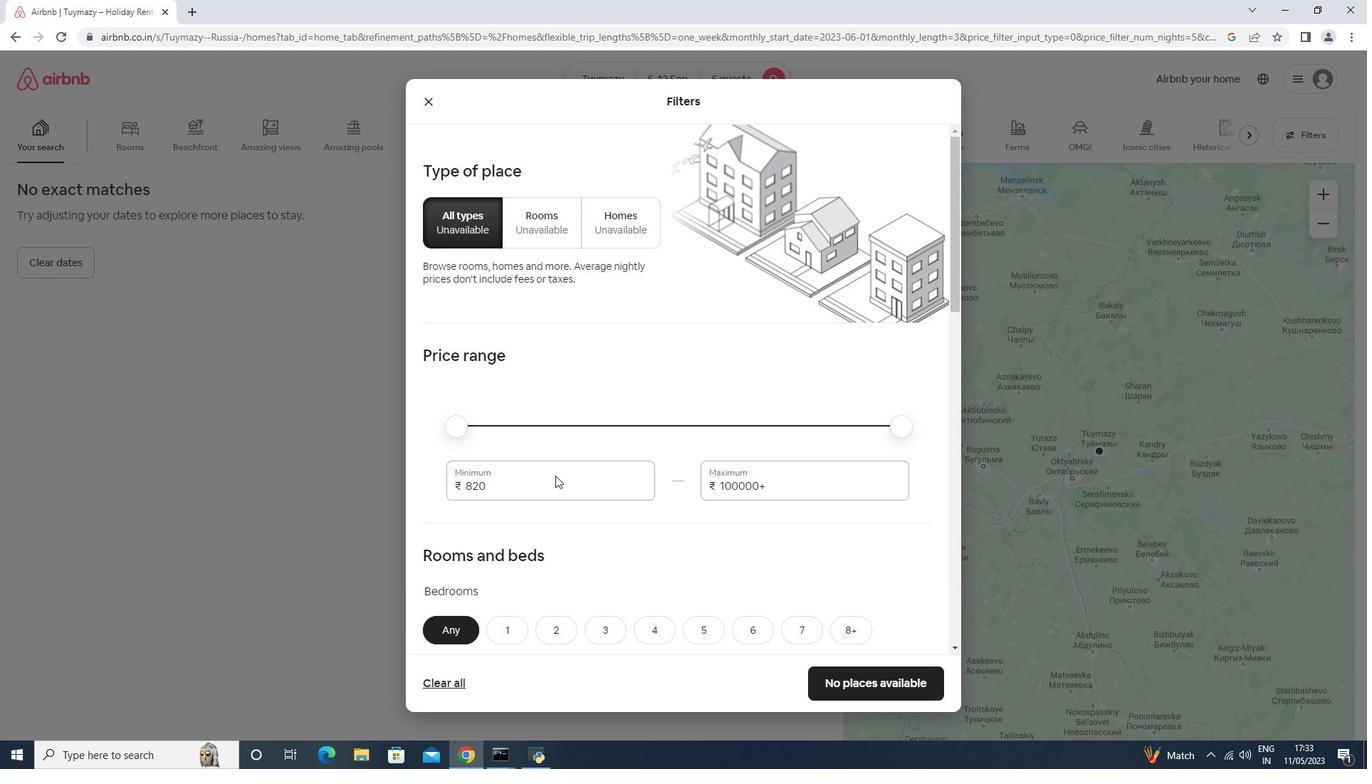 
Action: Key pressed <Key.backspace><Key.backspace><Key.backspace><Key.backspace><Key.backspace>800<Key.tab>12000
Screenshot: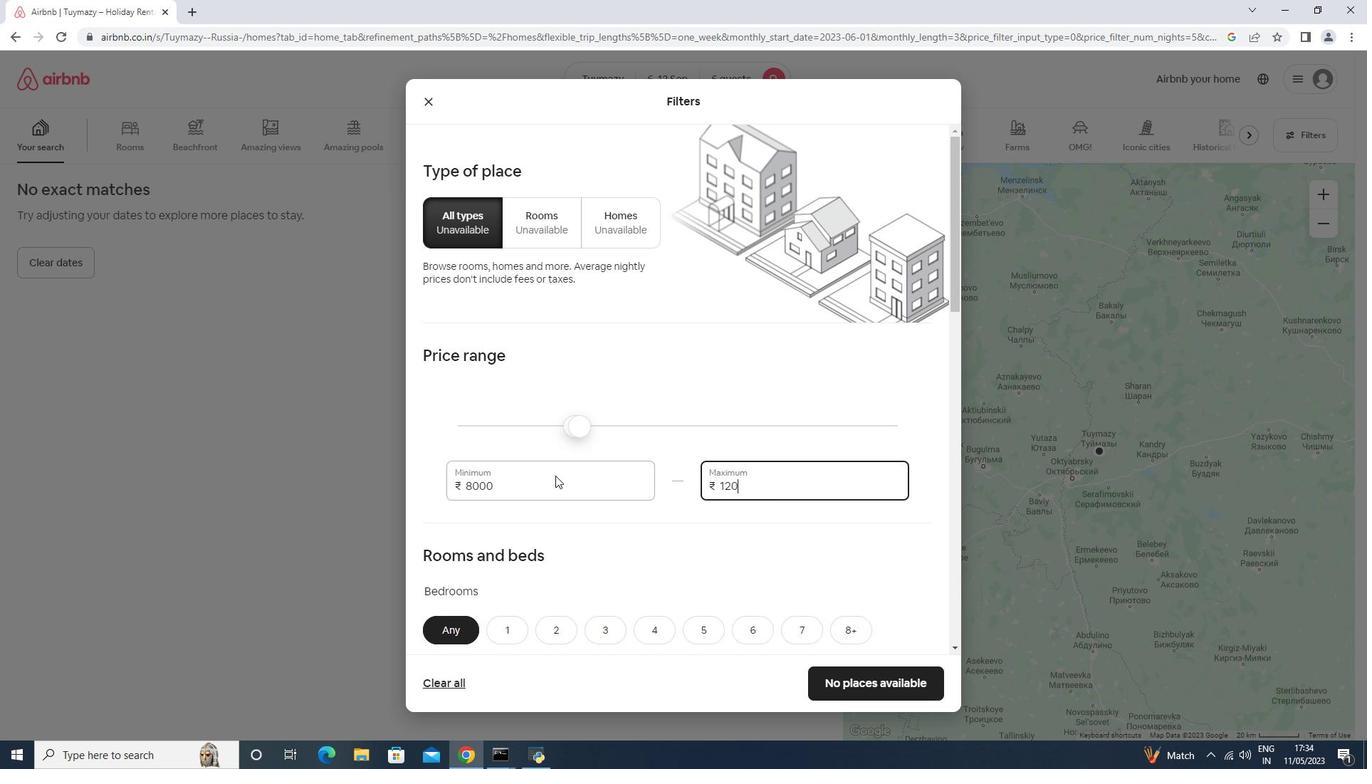 
Action: Mouse scrolled (555, 475) with delta (0, 0)
Screenshot: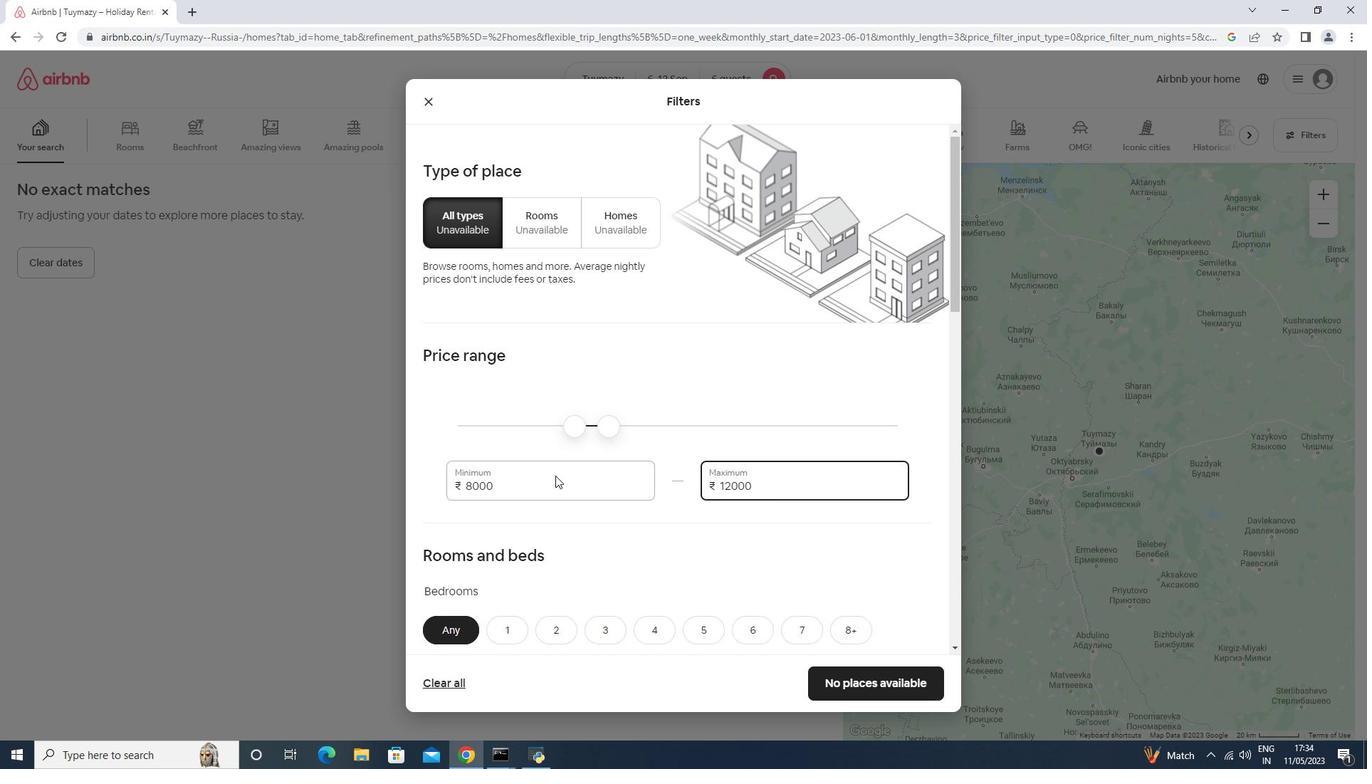 
Action: Mouse moved to (557, 475)
Screenshot: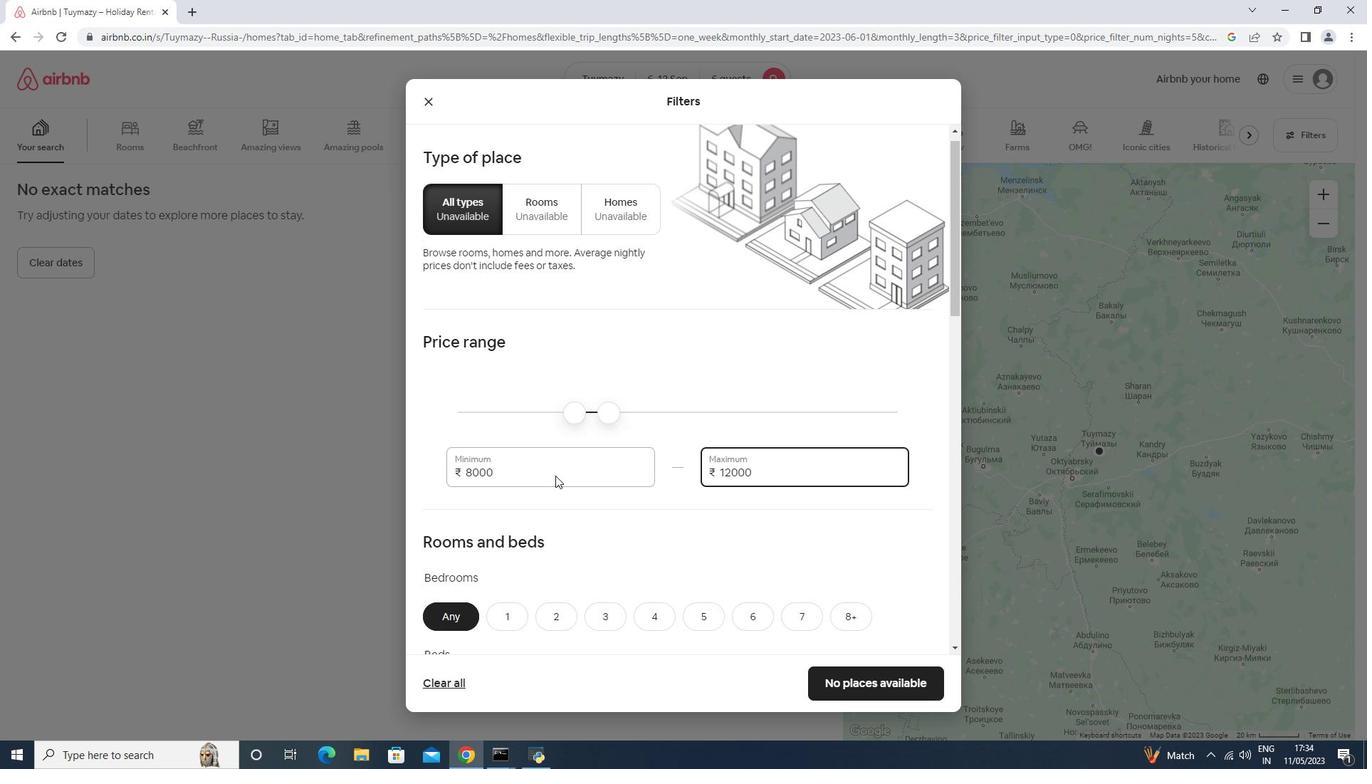 
Action: Mouse scrolled (556, 475) with delta (0, 0)
Screenshot: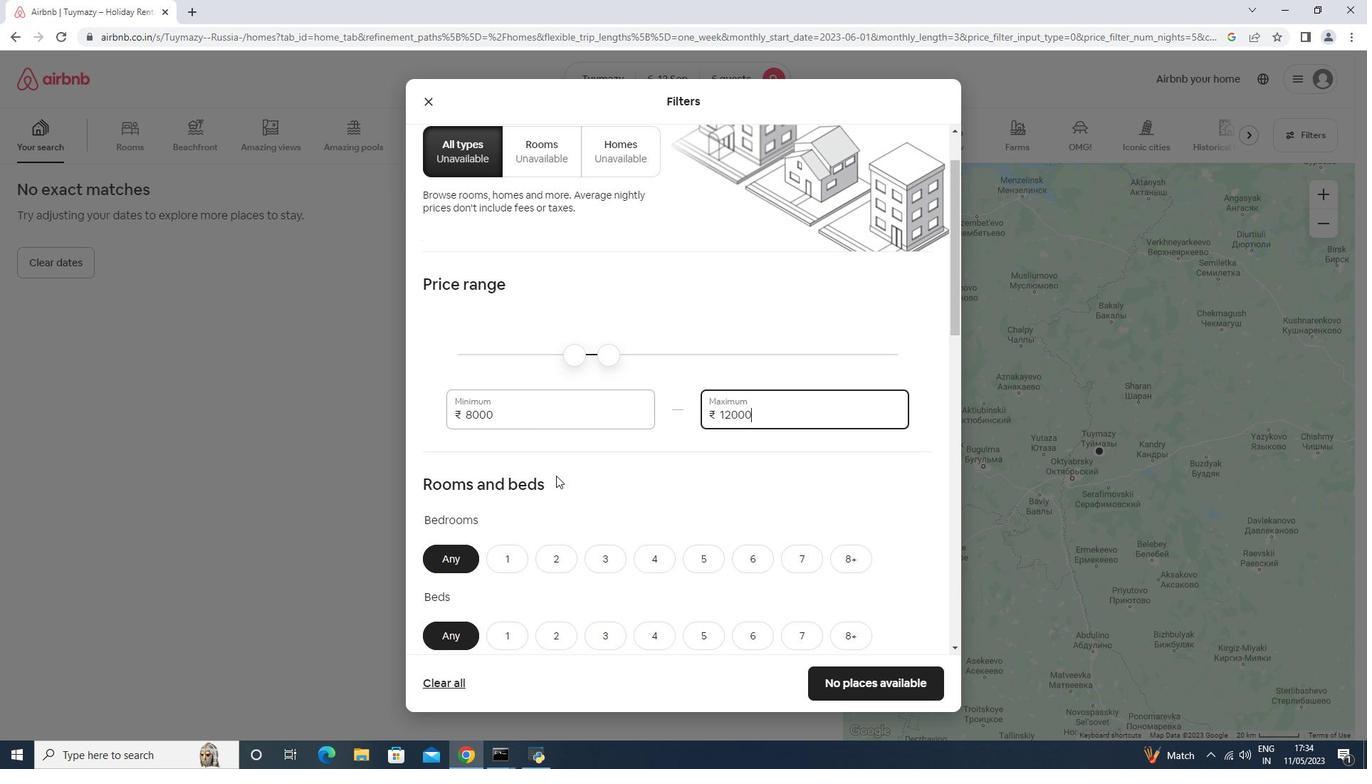 
Action: Mouse scrolled (556, 475) with delta (0, 0)
Screenshot: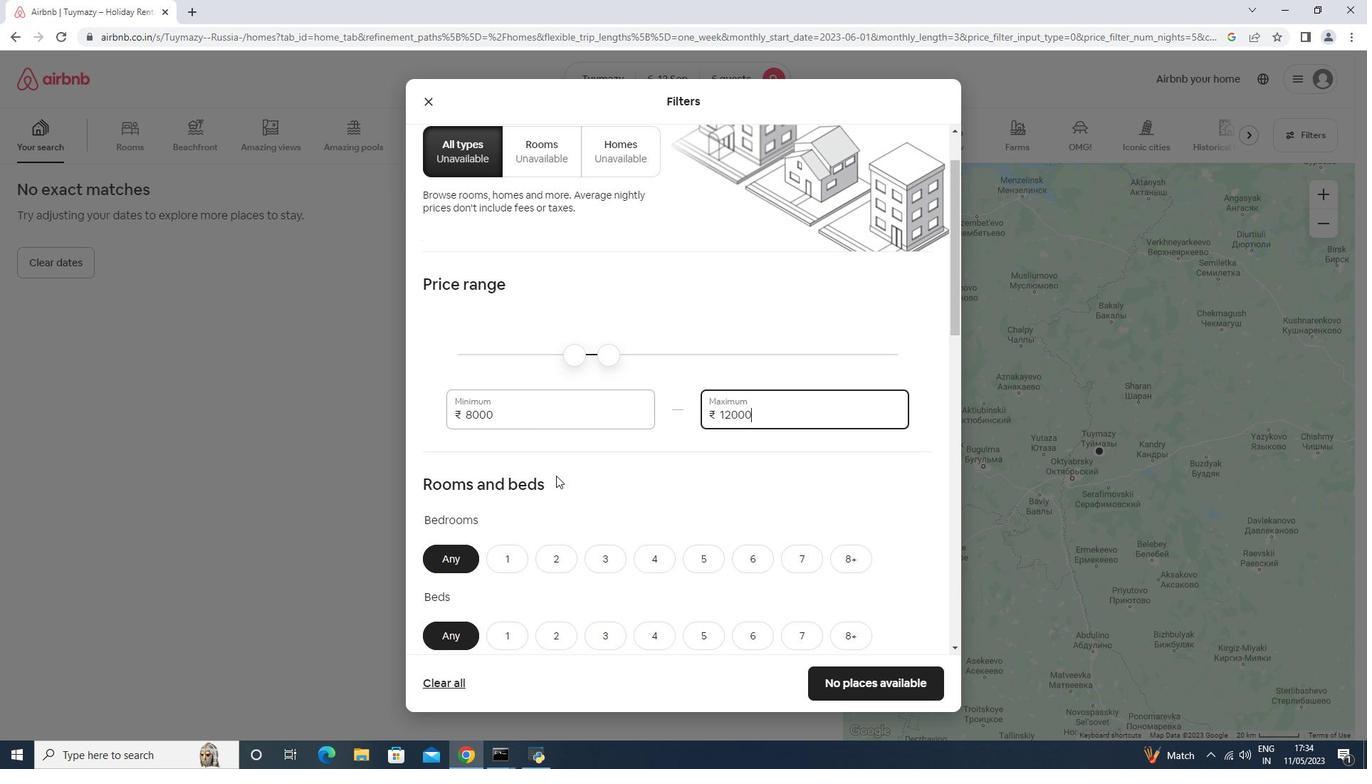 
Action: Mouse scrolled (557, 475) with delta (0, 0)
Screenshot: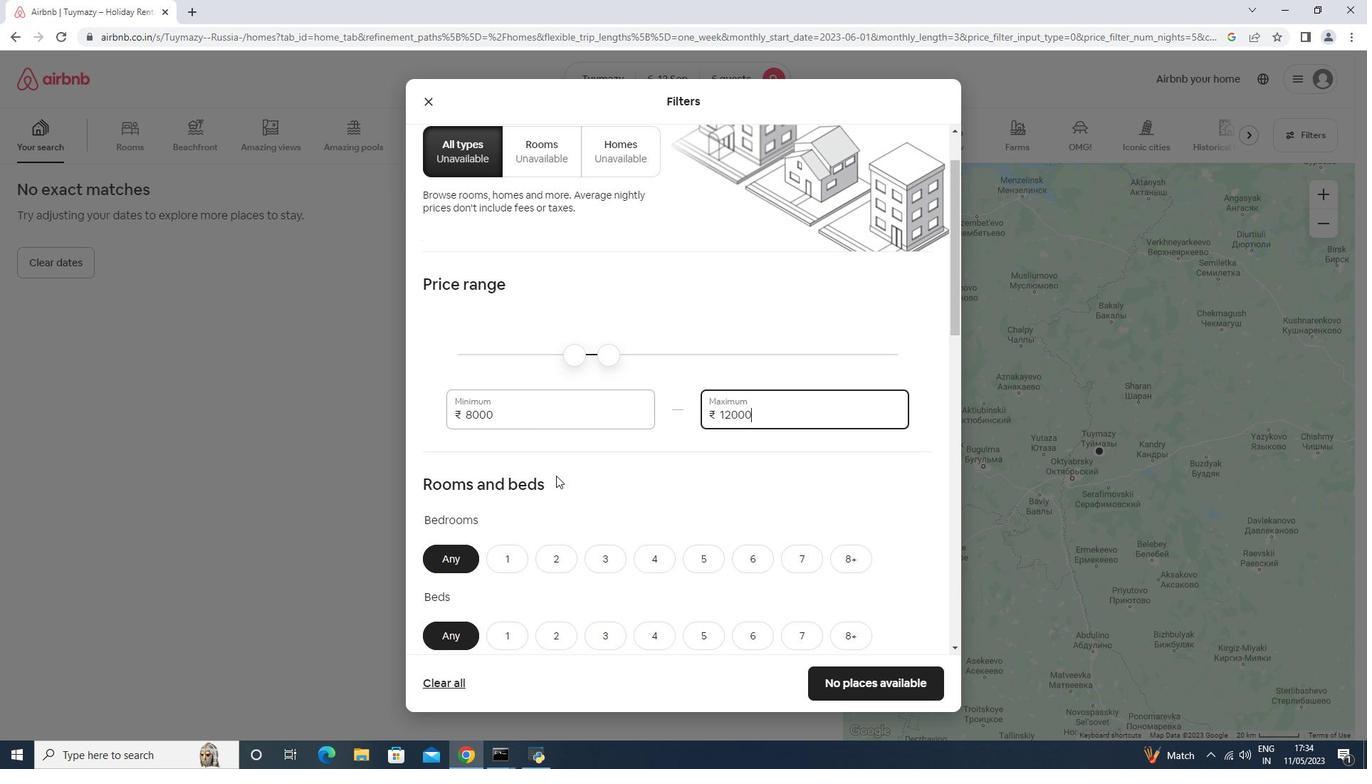 
Action: Mouse scrolled (557, 474) with delta (0, 0)
Screenshot: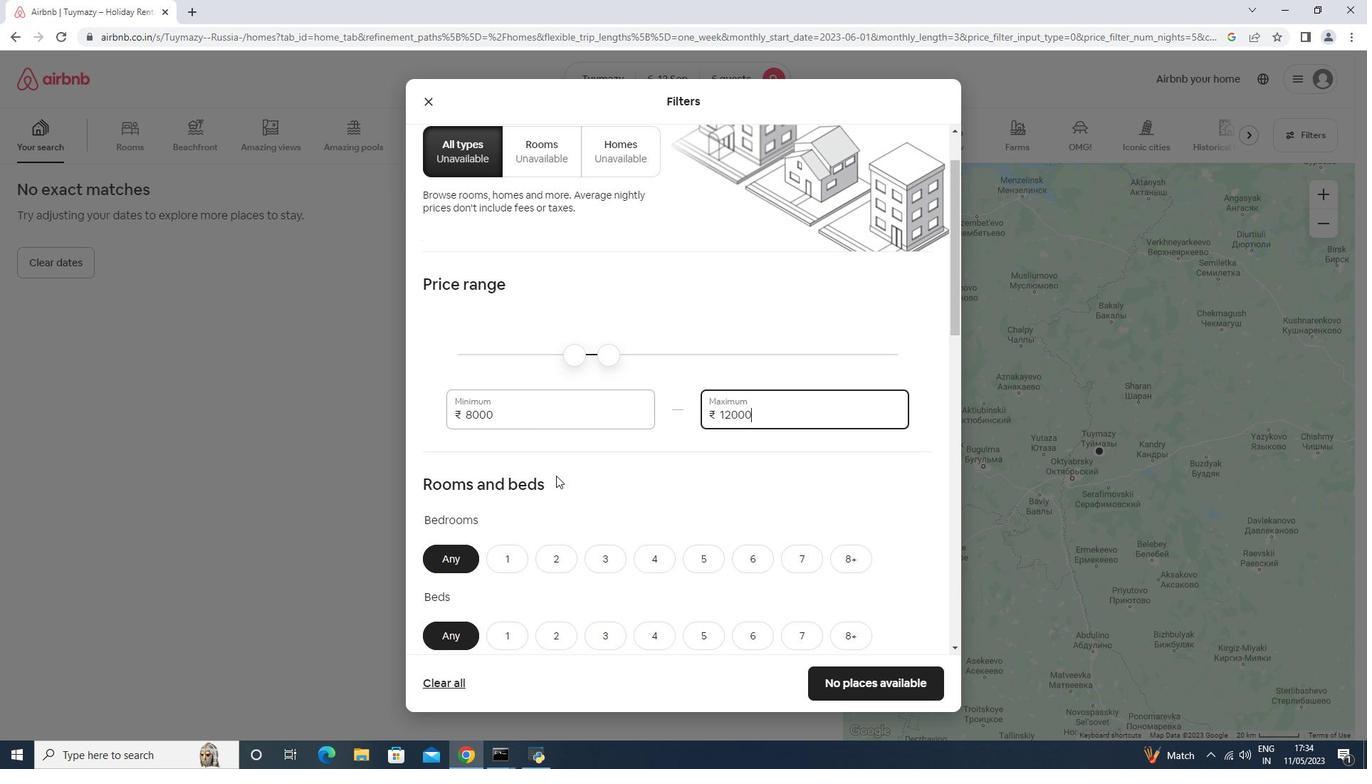 
Action: Mouse moved to (740, 275)
Screenshot: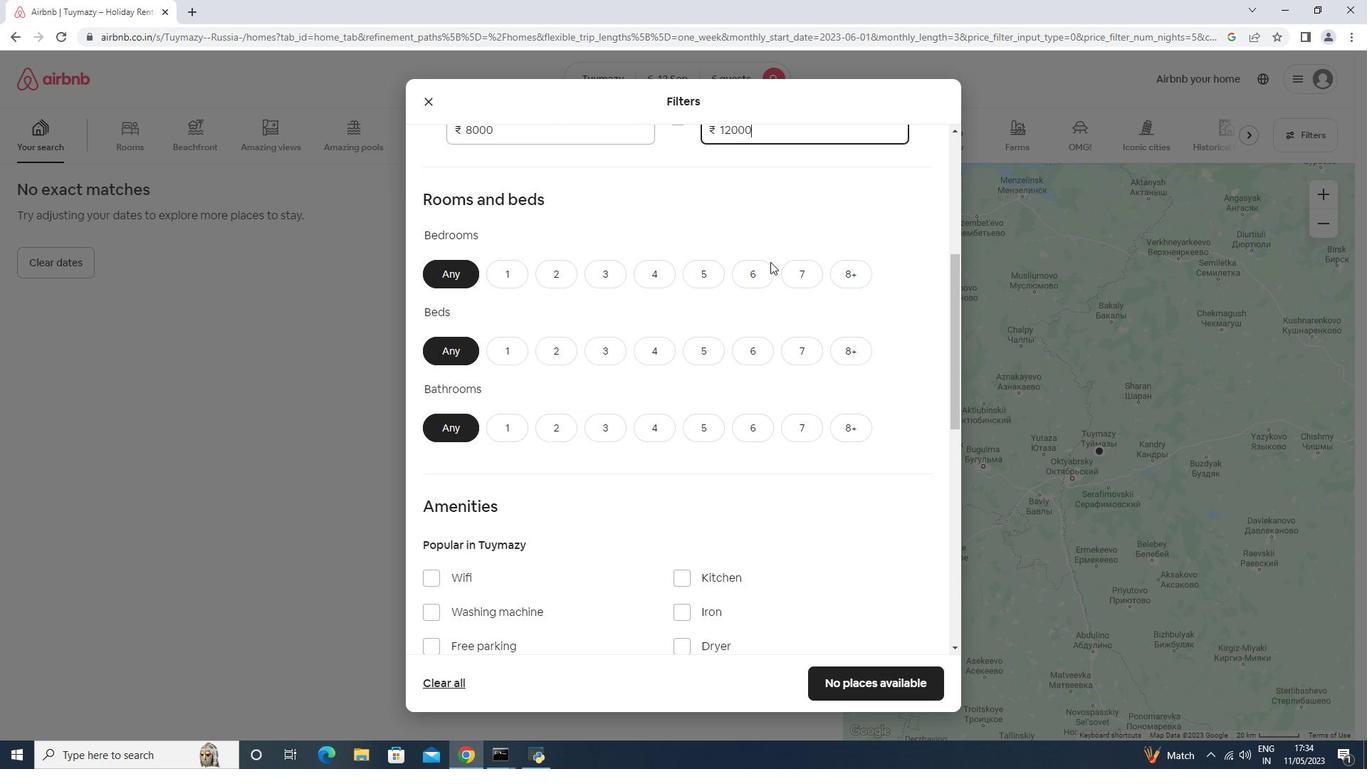 
Action: Mouse pressed left at (740, 275)
Screenshot: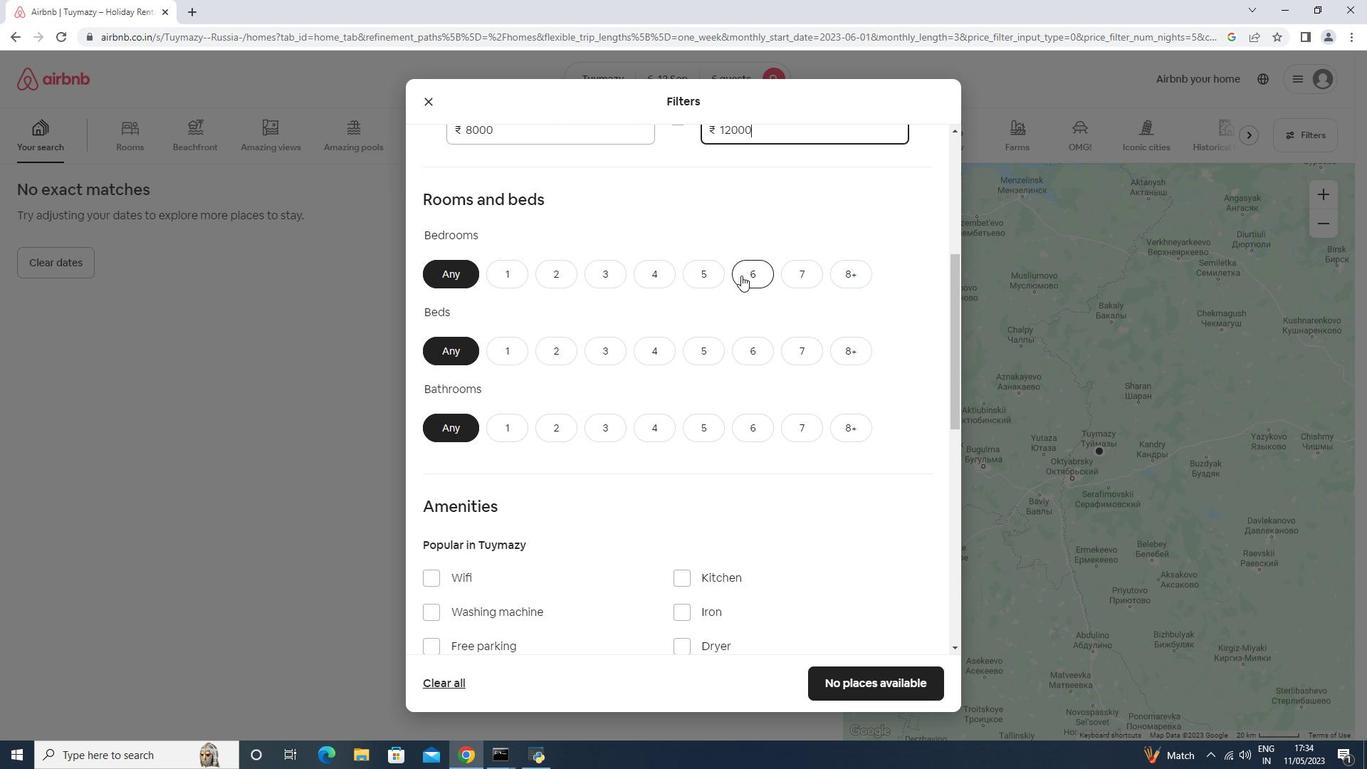 
Action: Mouse moved to (756, 364)
Screenshot: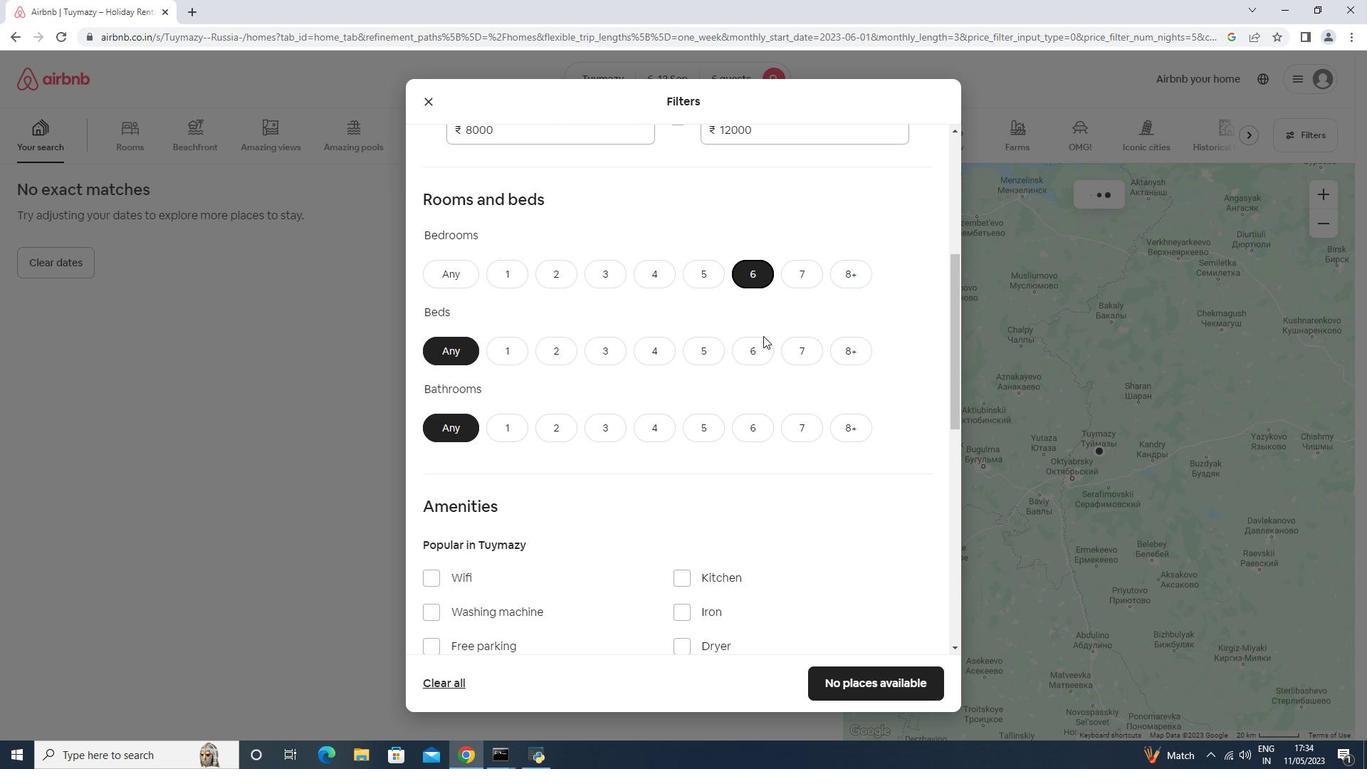 
Action: Mouse pressed left at (756, 364)
Screenshot: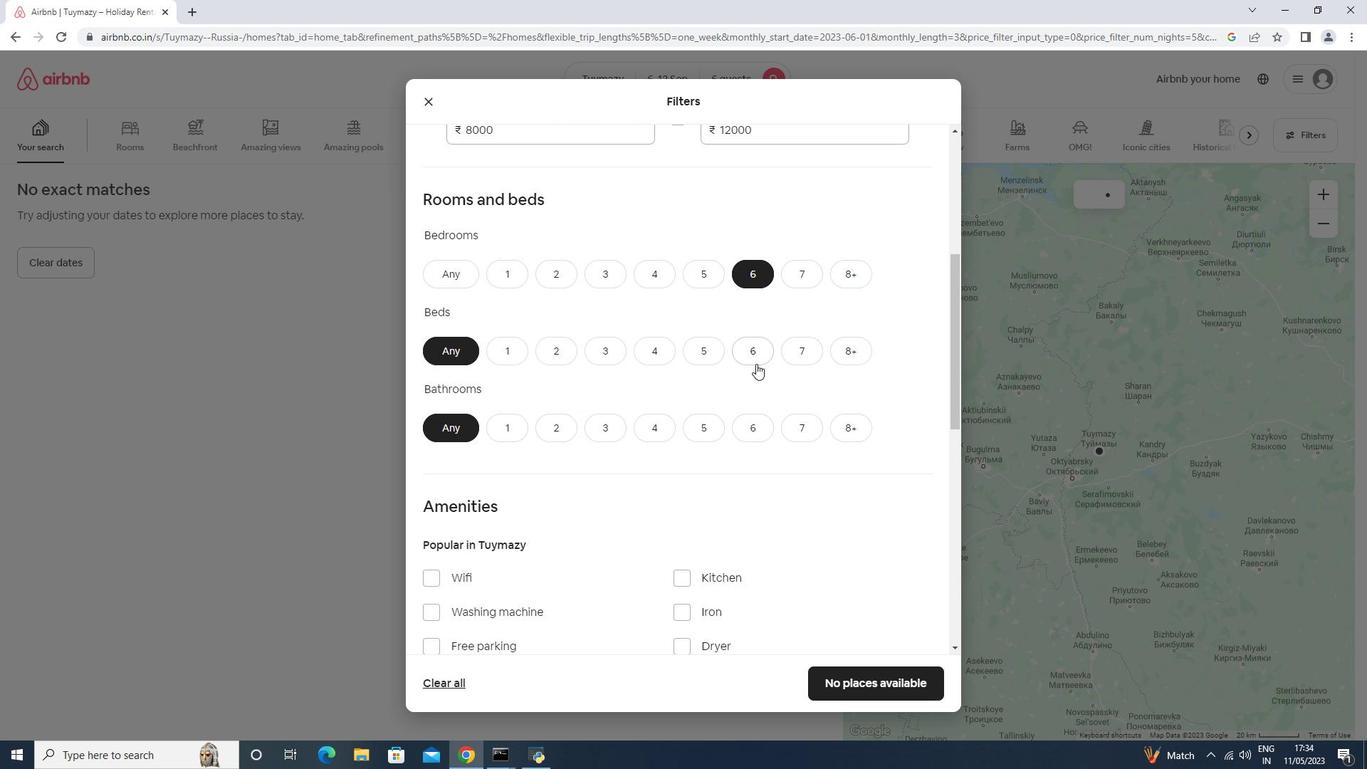 
Action: Mouse moved to (751, 423)
Screenshot: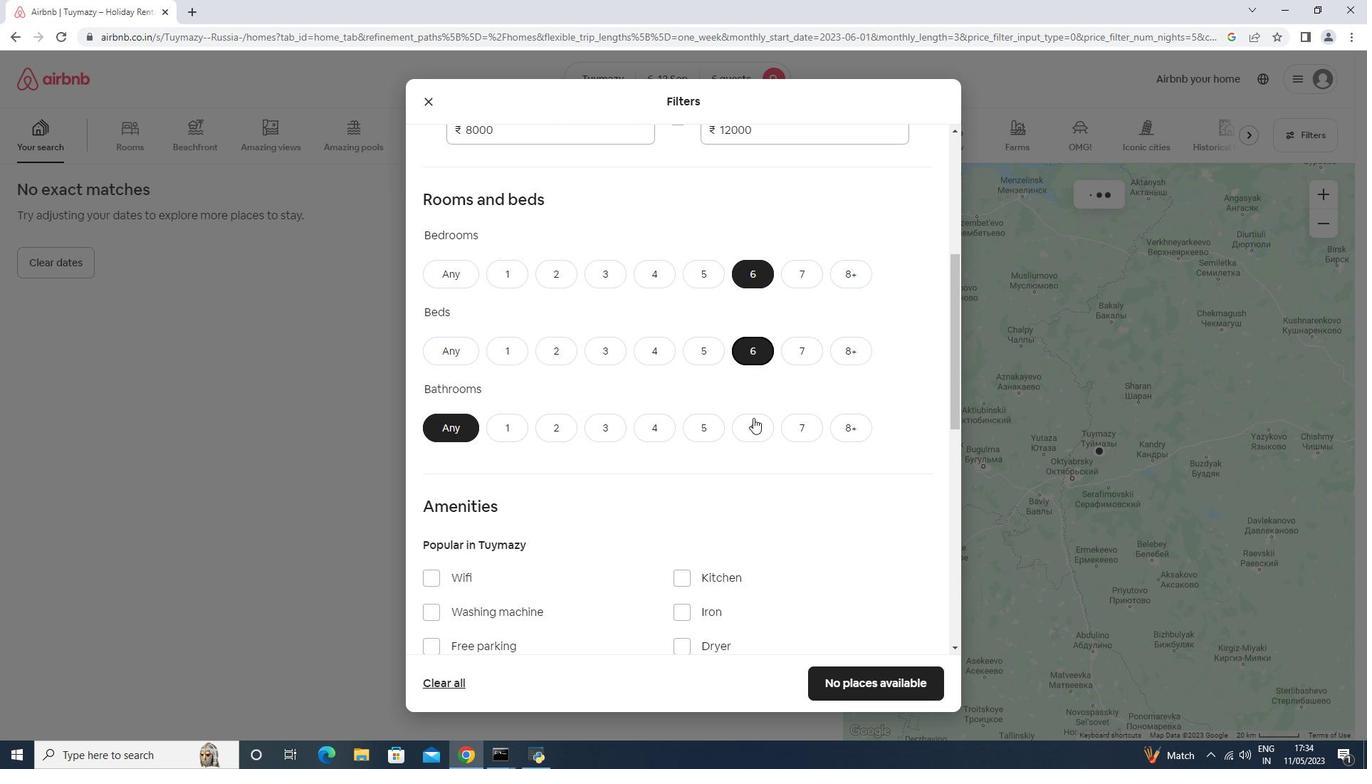 
Action: Mouse pressed left at (751, 423)
Screenshot: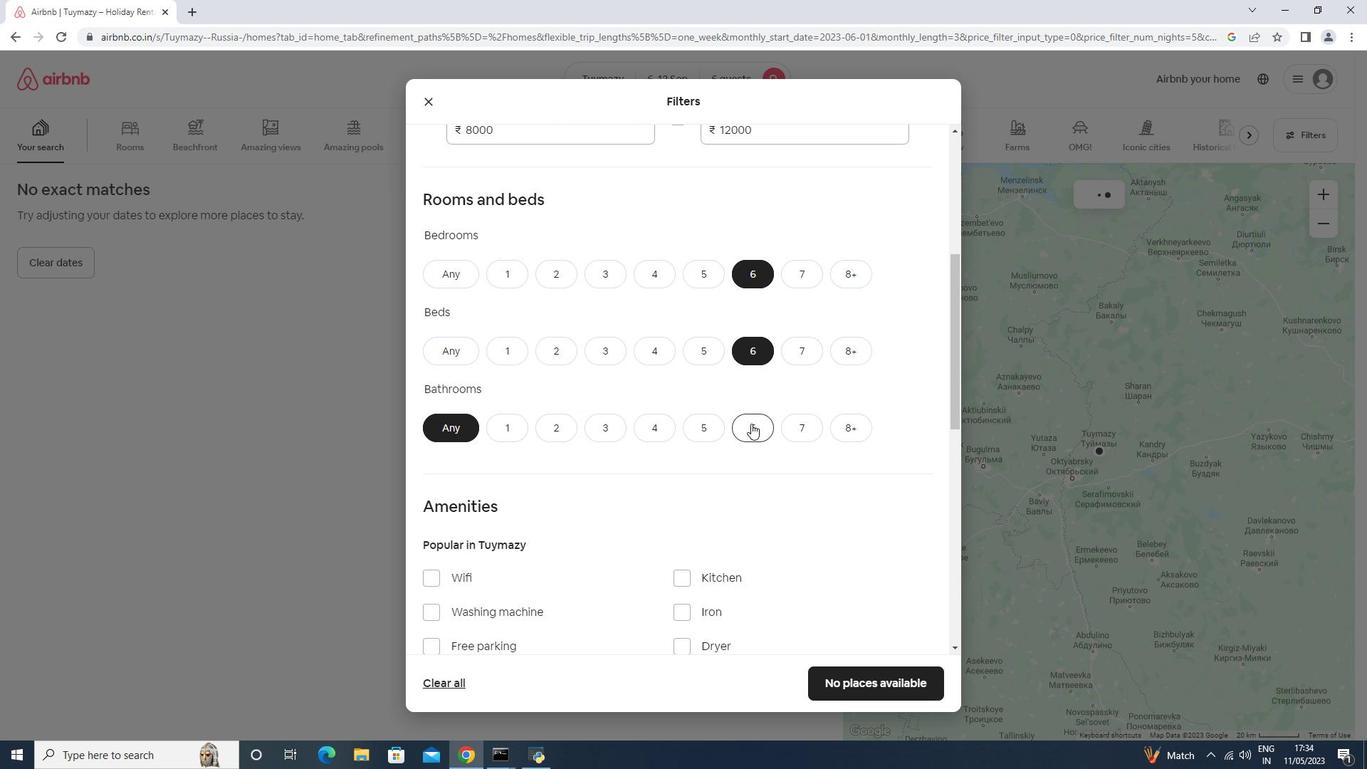 
Action: Mouse moved to (750, 418)
Screenshot: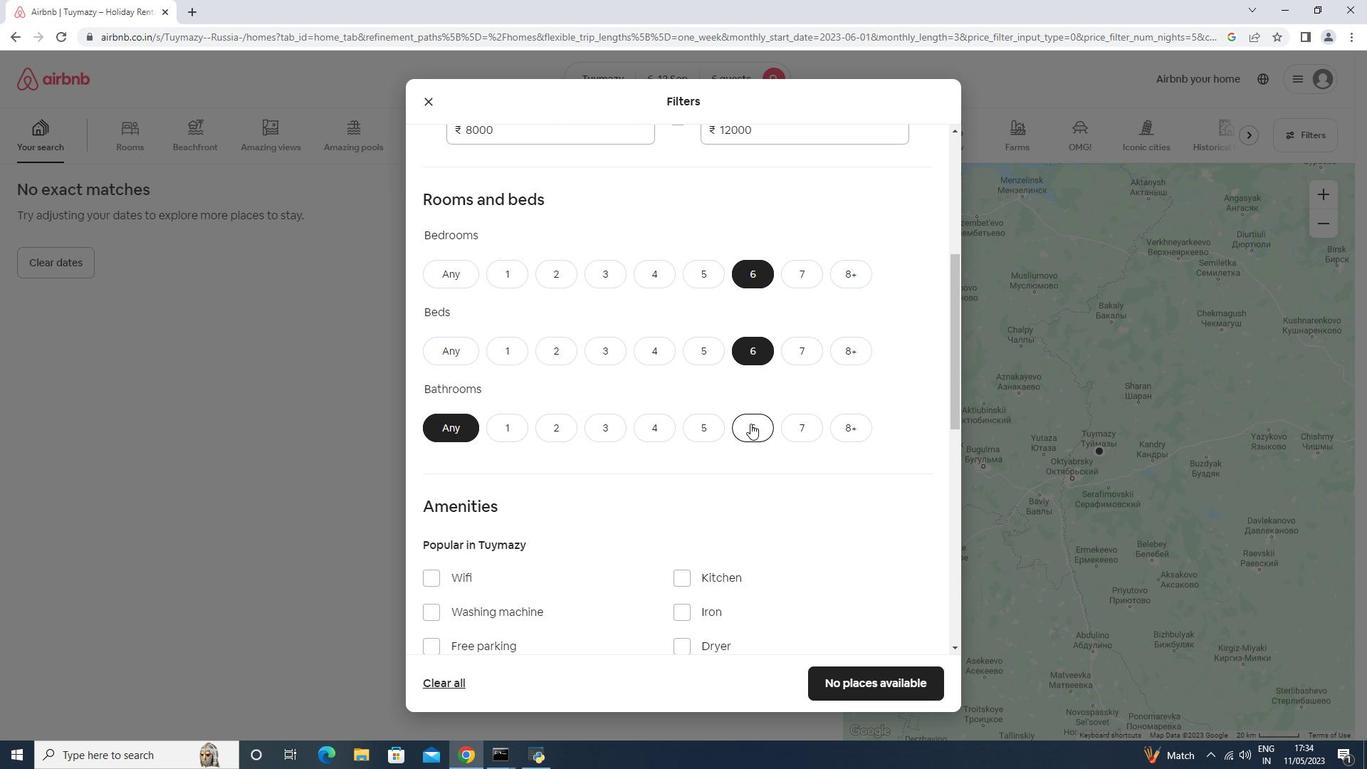 
Action: Mouse scrolled (750, 418) with delta (0, 0)
Screenshot: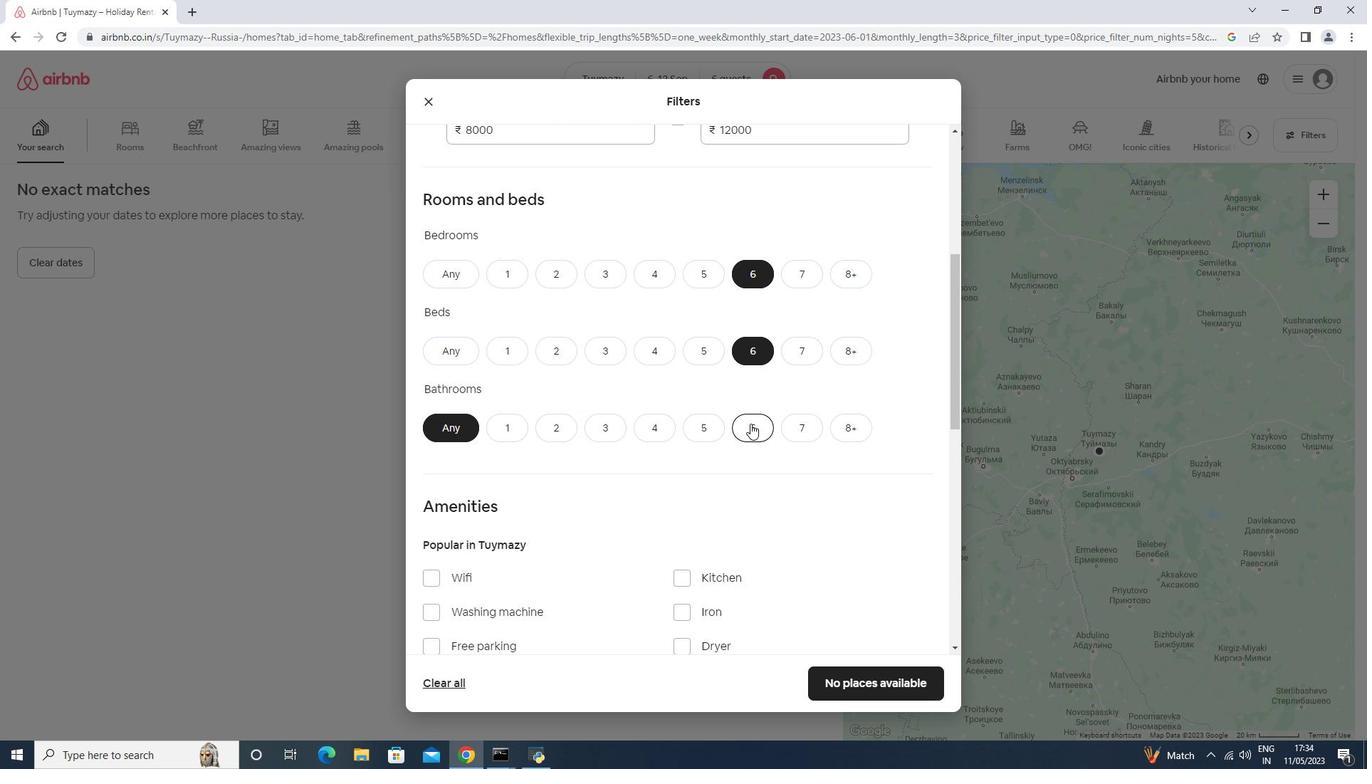 
Action: Mouse scrolled (750, 418) with delta (0, 0)
Screenshot: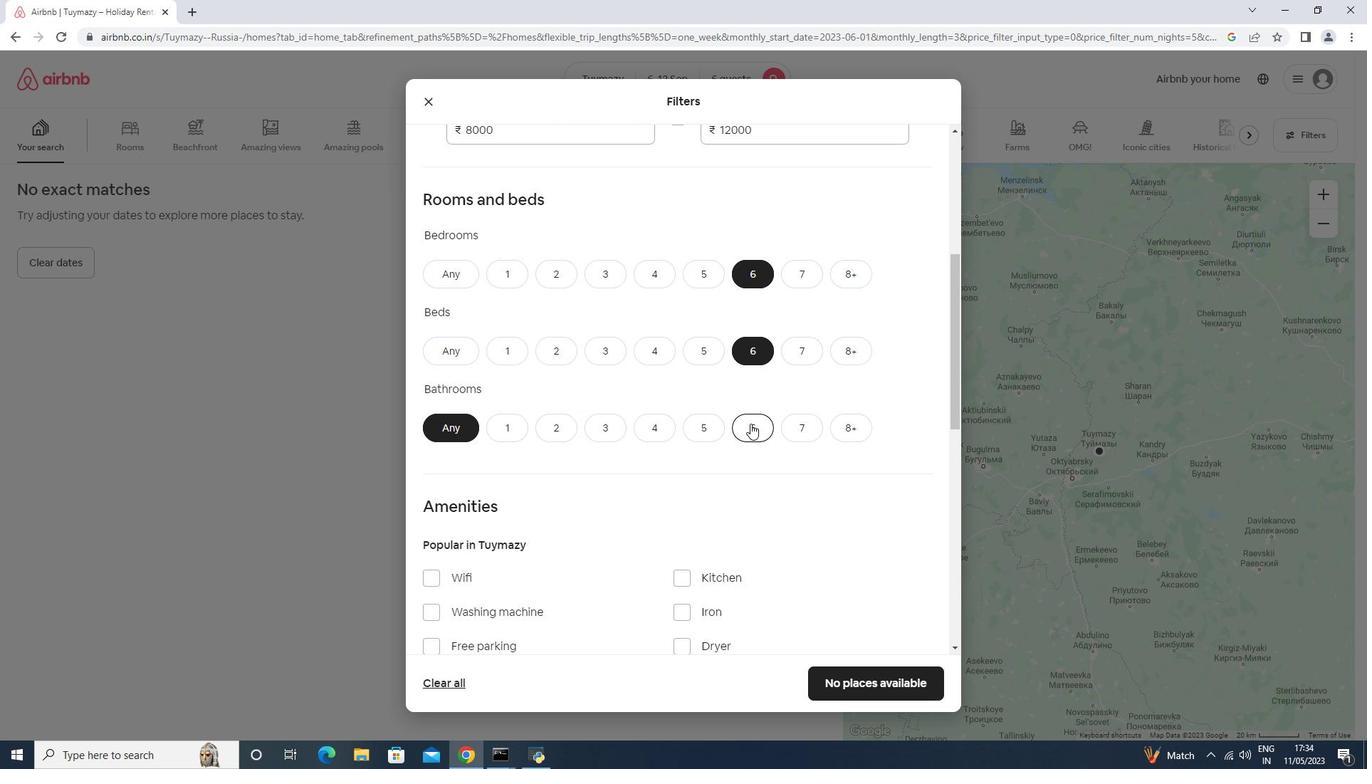 
Action: Mouse scrolled (750, 418) with delta (0, 0)
Screenshot: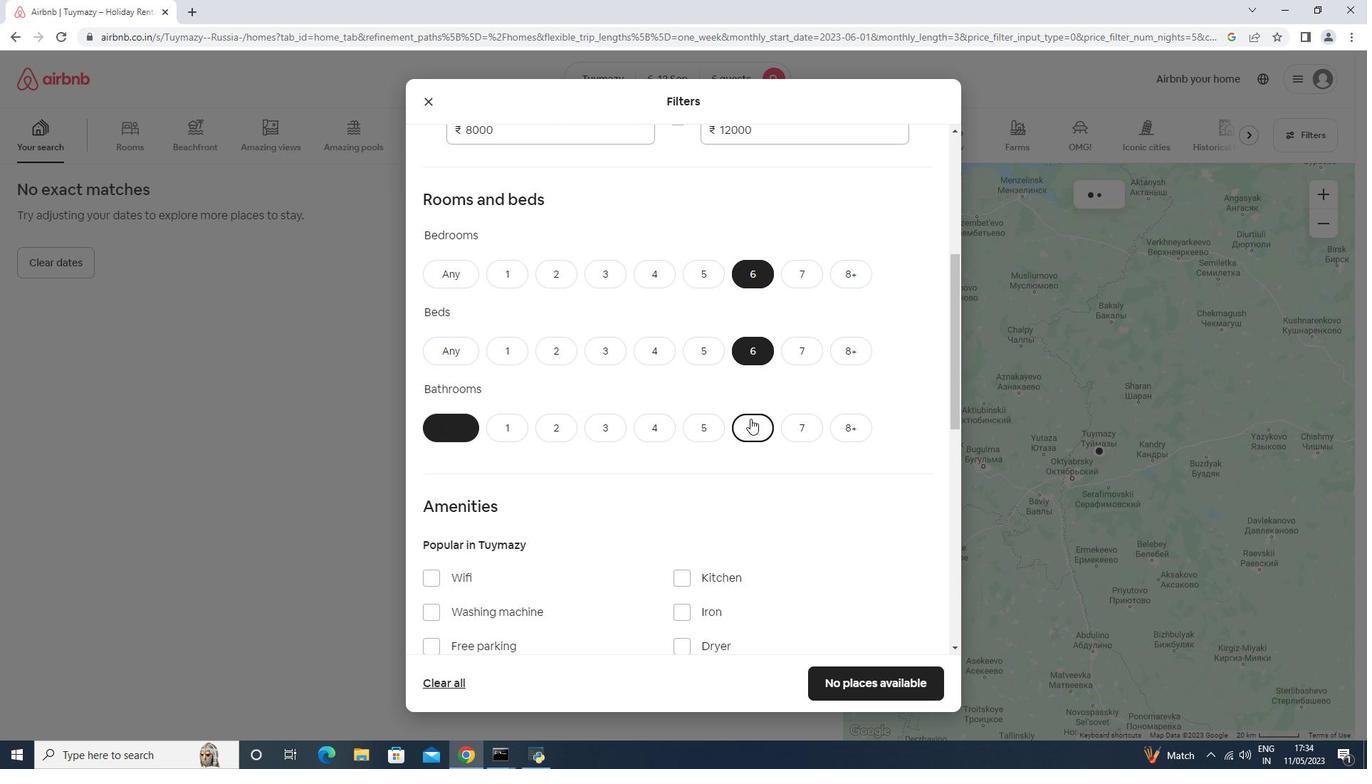 
Action: Mouse scrolled (750, 418) with delta (0, 0)
Screenshot: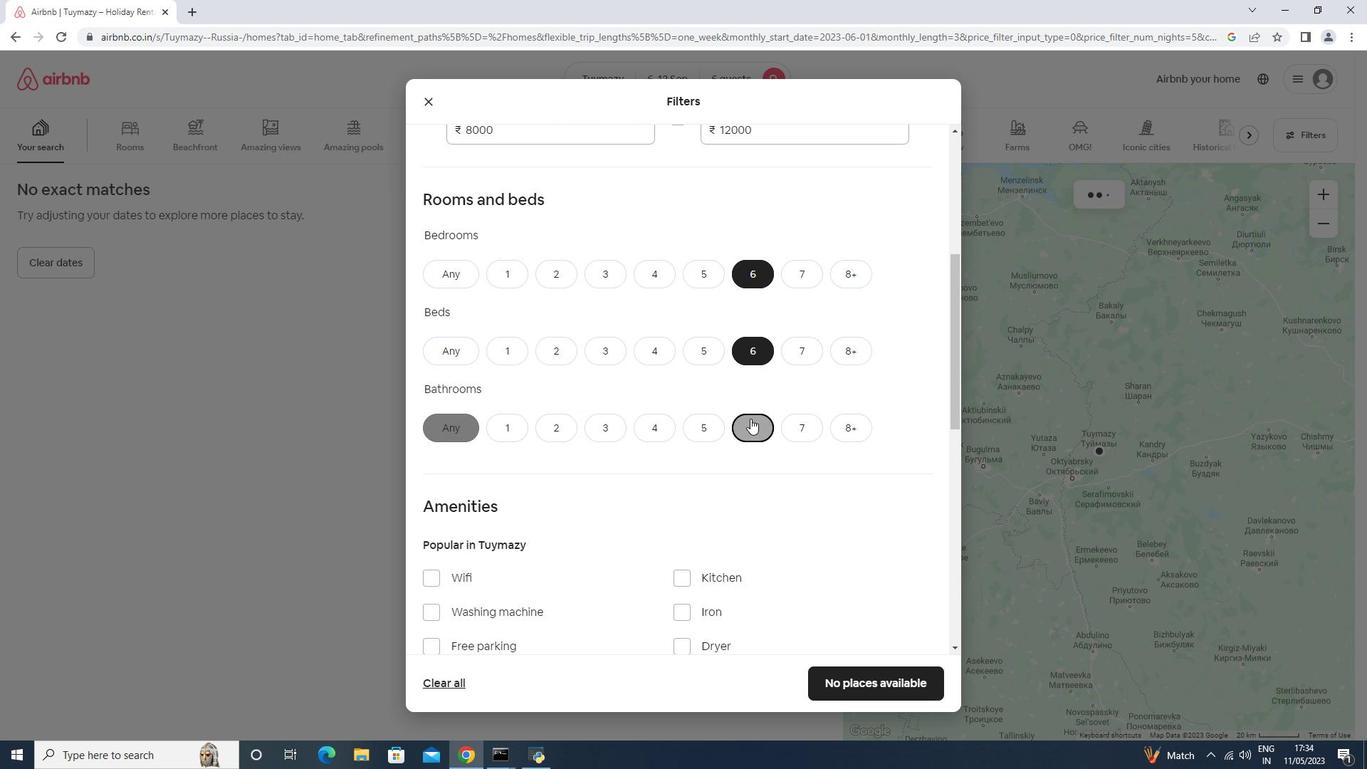 
Action: Mouse moved to (750, 418)
Screenshot: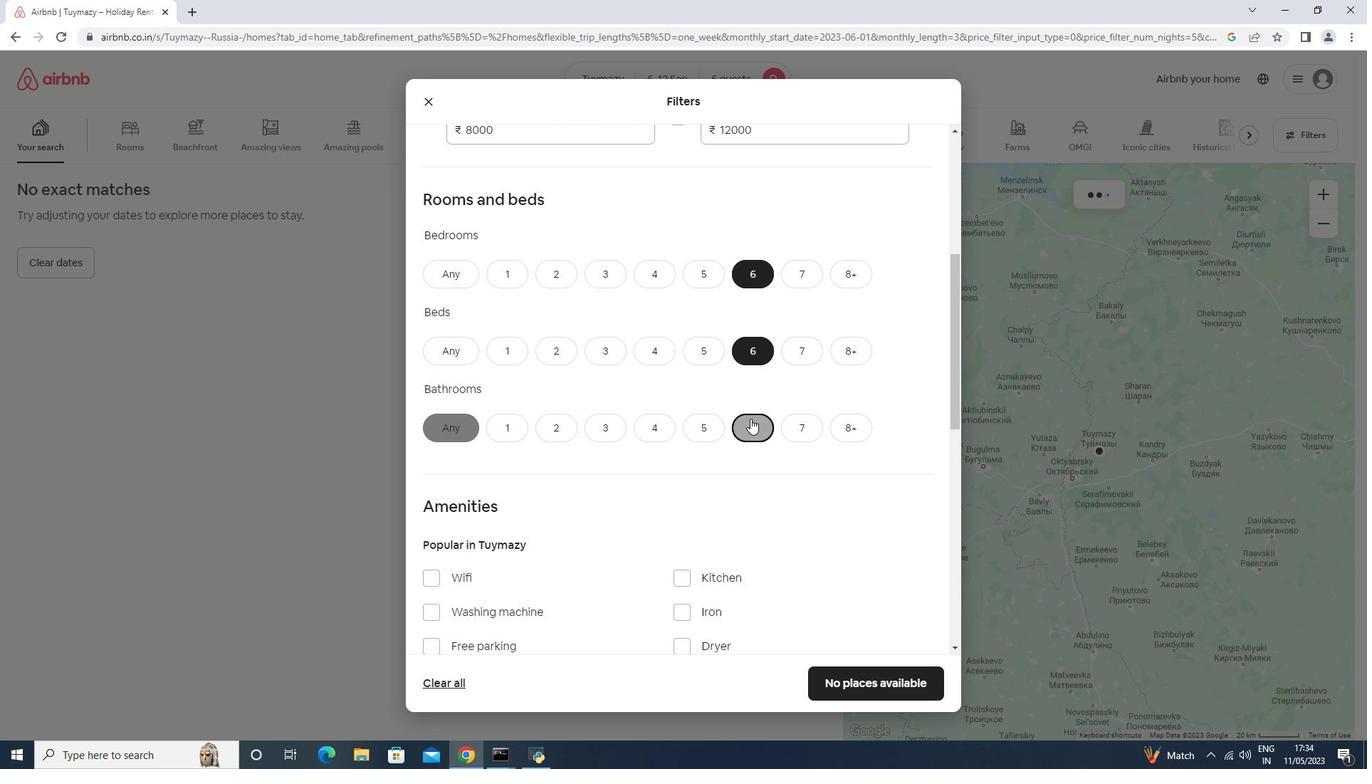 
Action: Mouse scrolled (750, 418) with delta (0, 0)
Screenshot: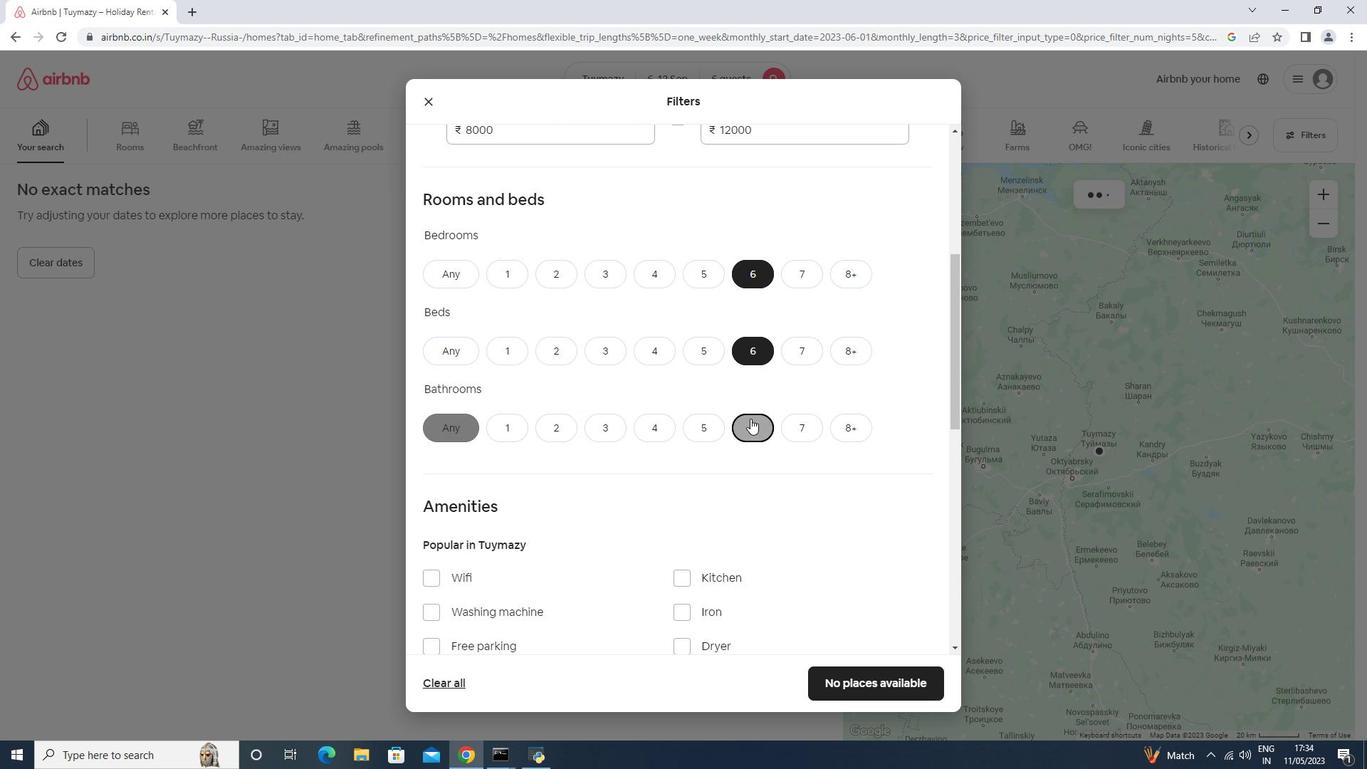 
Action: Mouse moved to (459, 318)
Screenshot: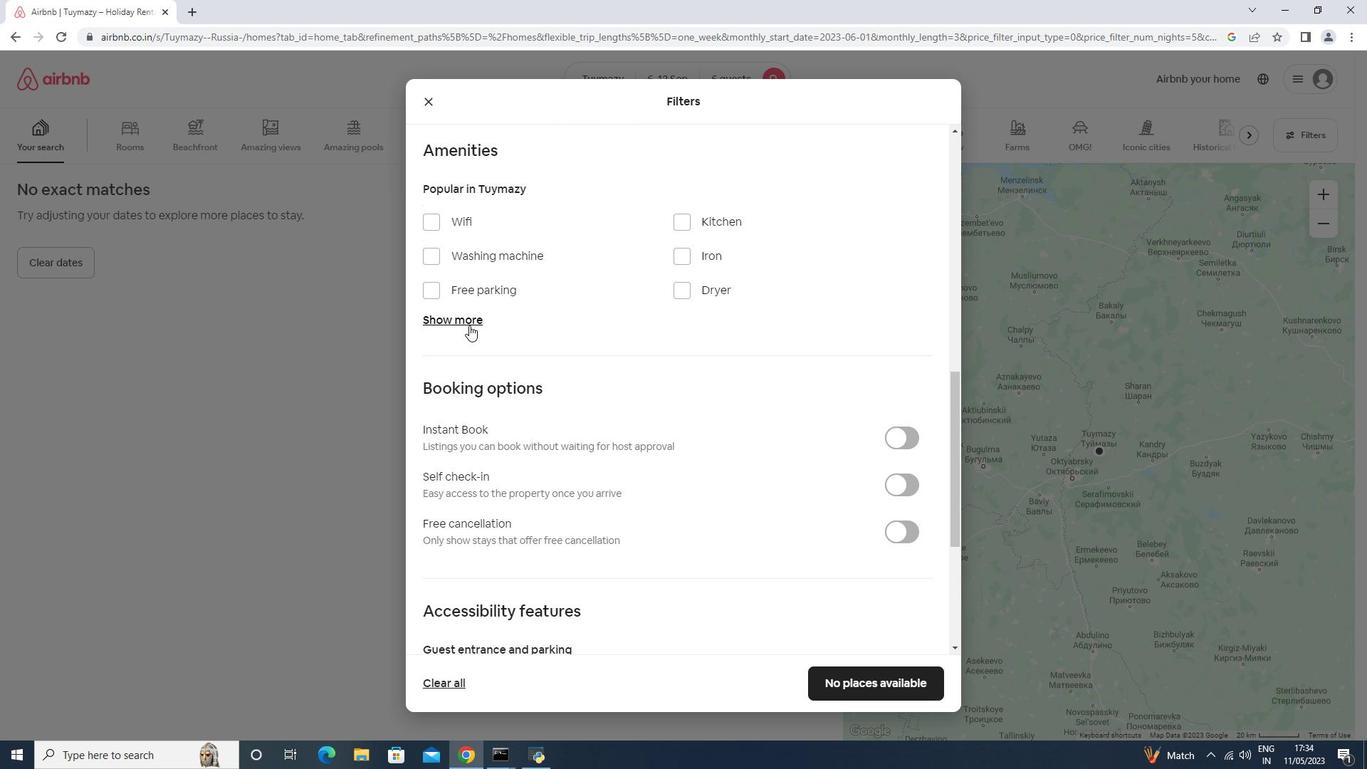 
Action: Mouse pressed left at (459, 318)
Screenshot: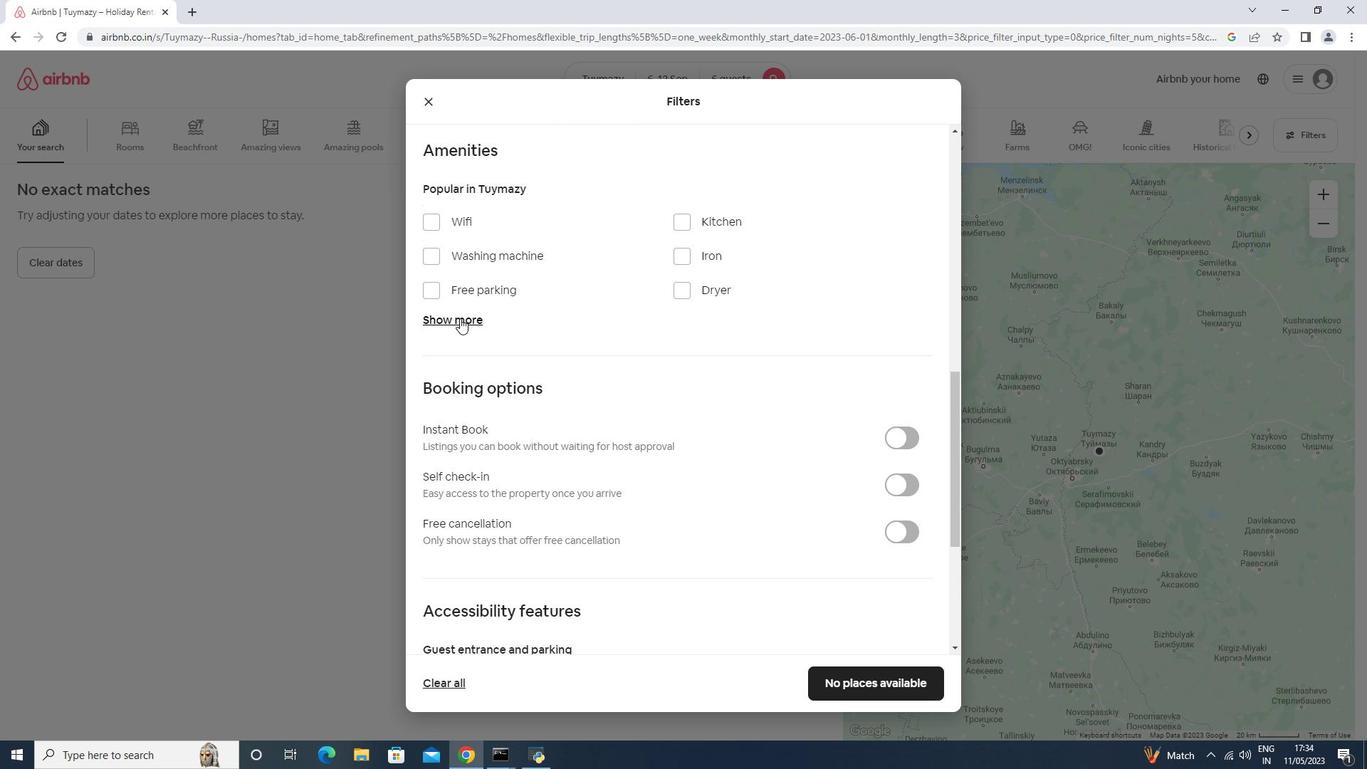 
Action: Mouse moved to (489, 282)
Screenshot: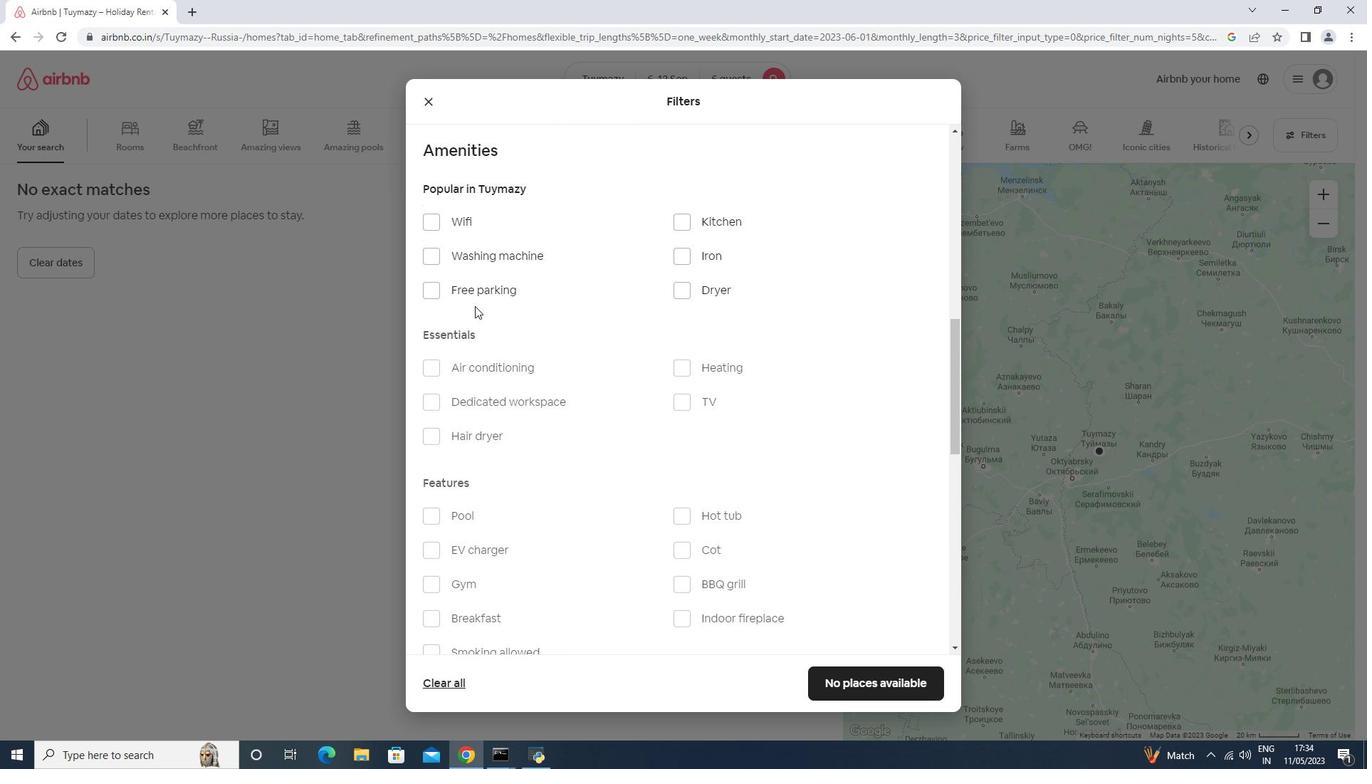 
Action: Mouse pressed left at (489, 282)
Screenshot: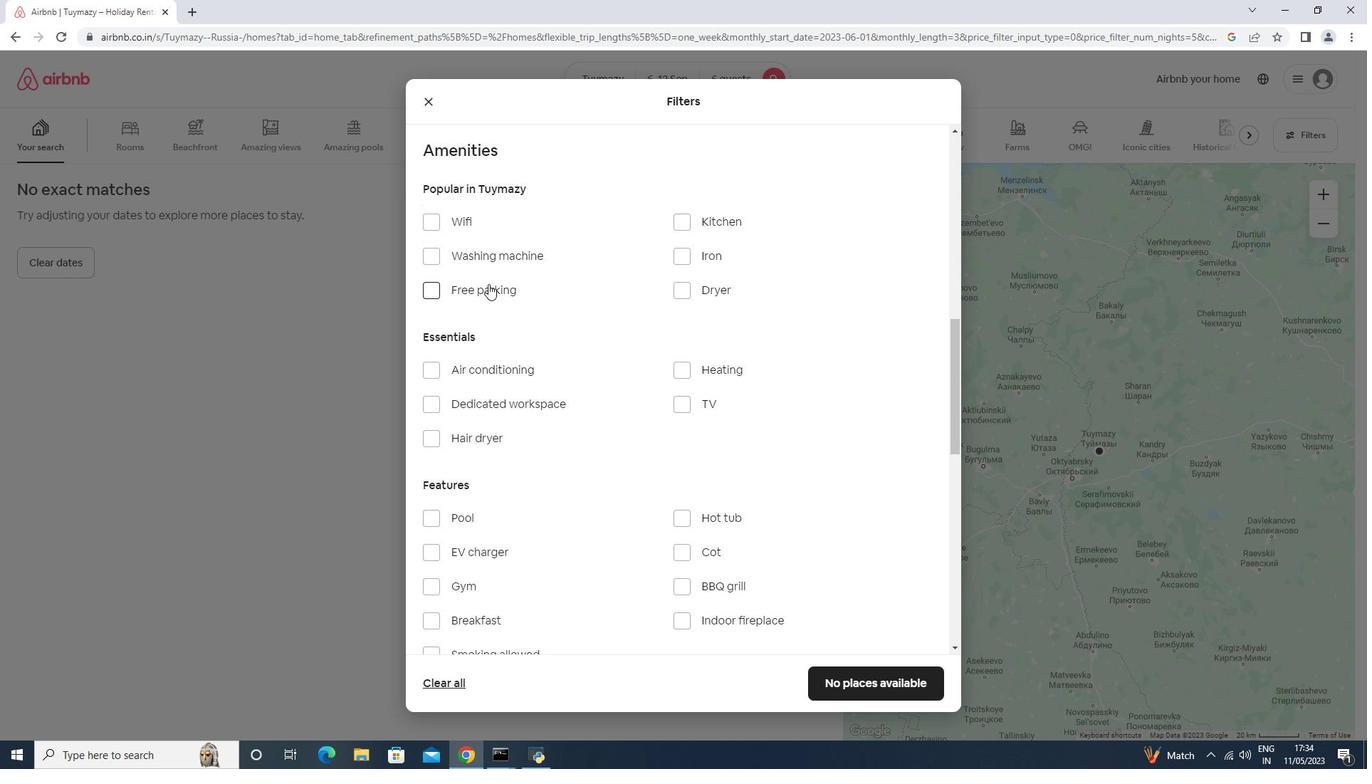 
Action: Mouse moved to (450, 202)
Screenshot: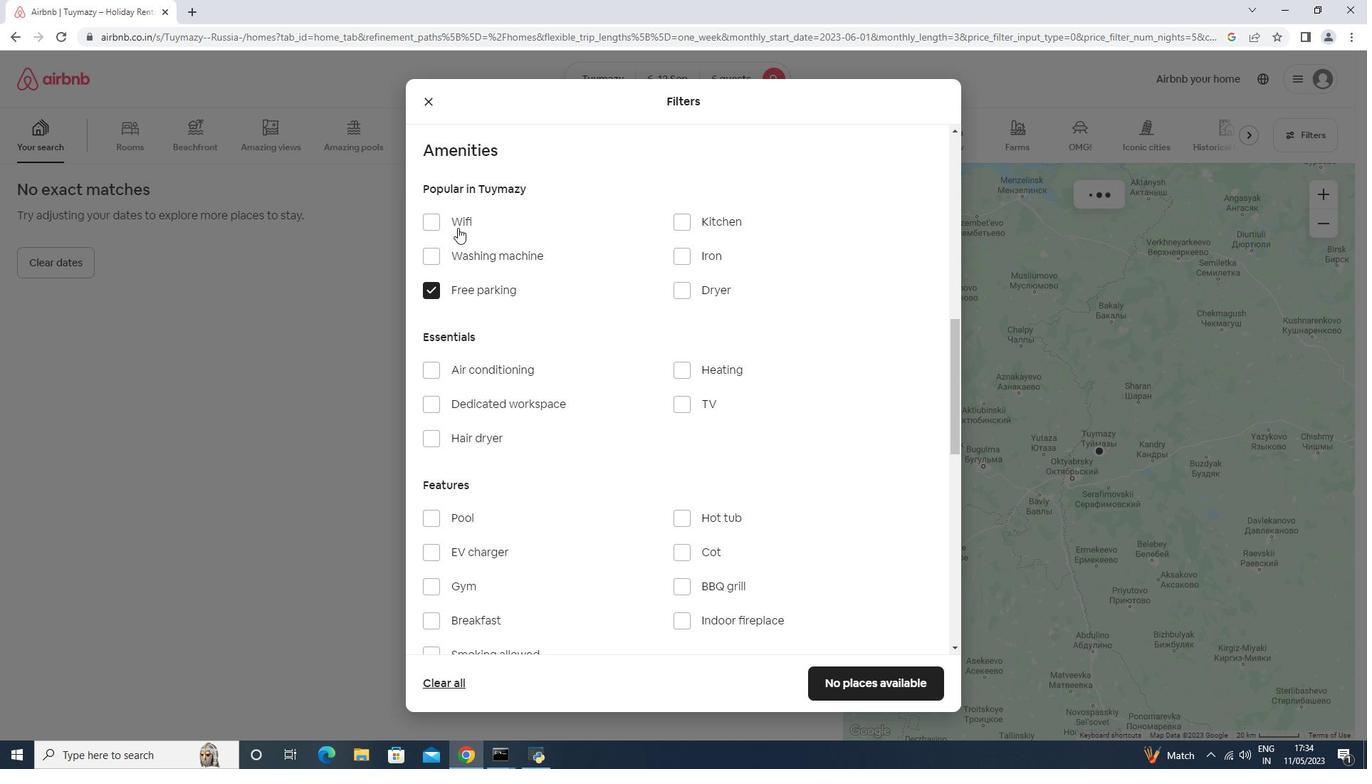 
Action: Mouse pressed left at (450, 202)
Screenshot: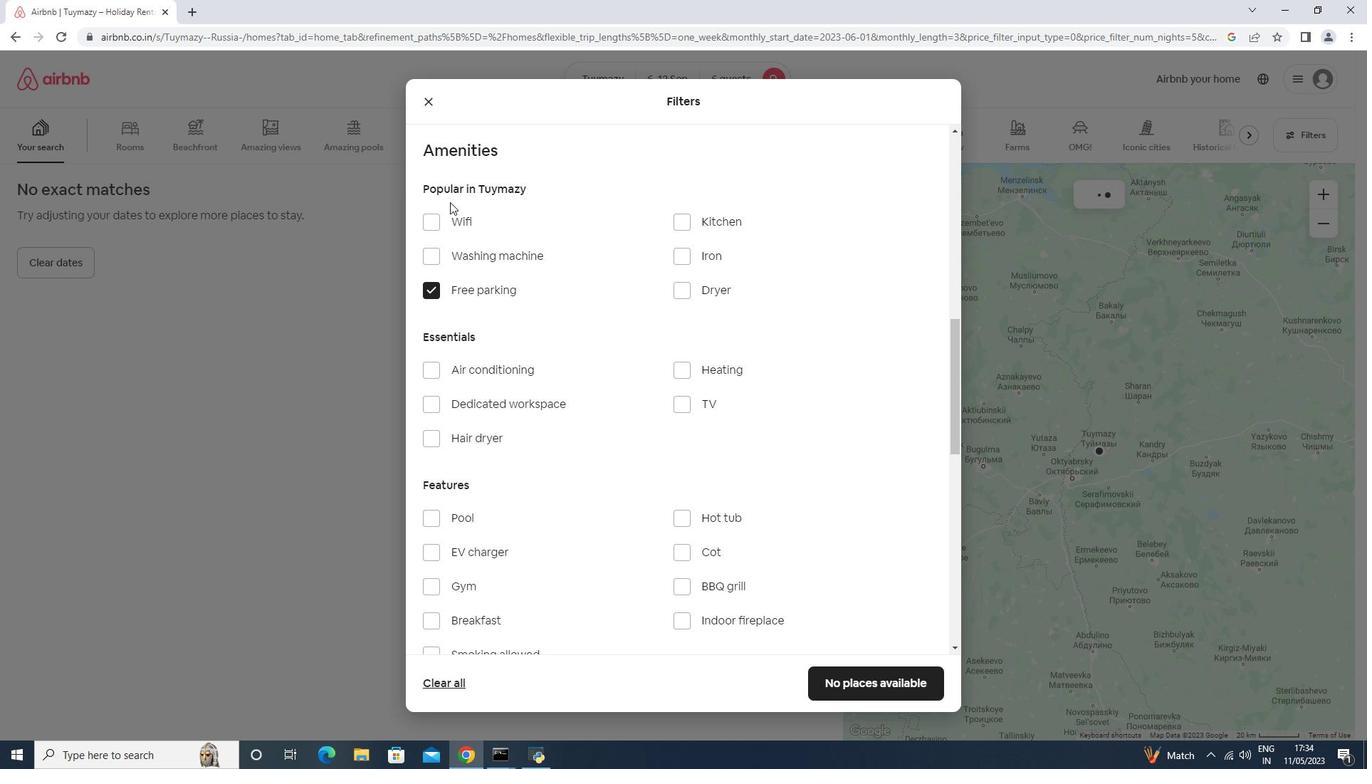 
Action: Mouse moved to (455, 218)
Screenshot: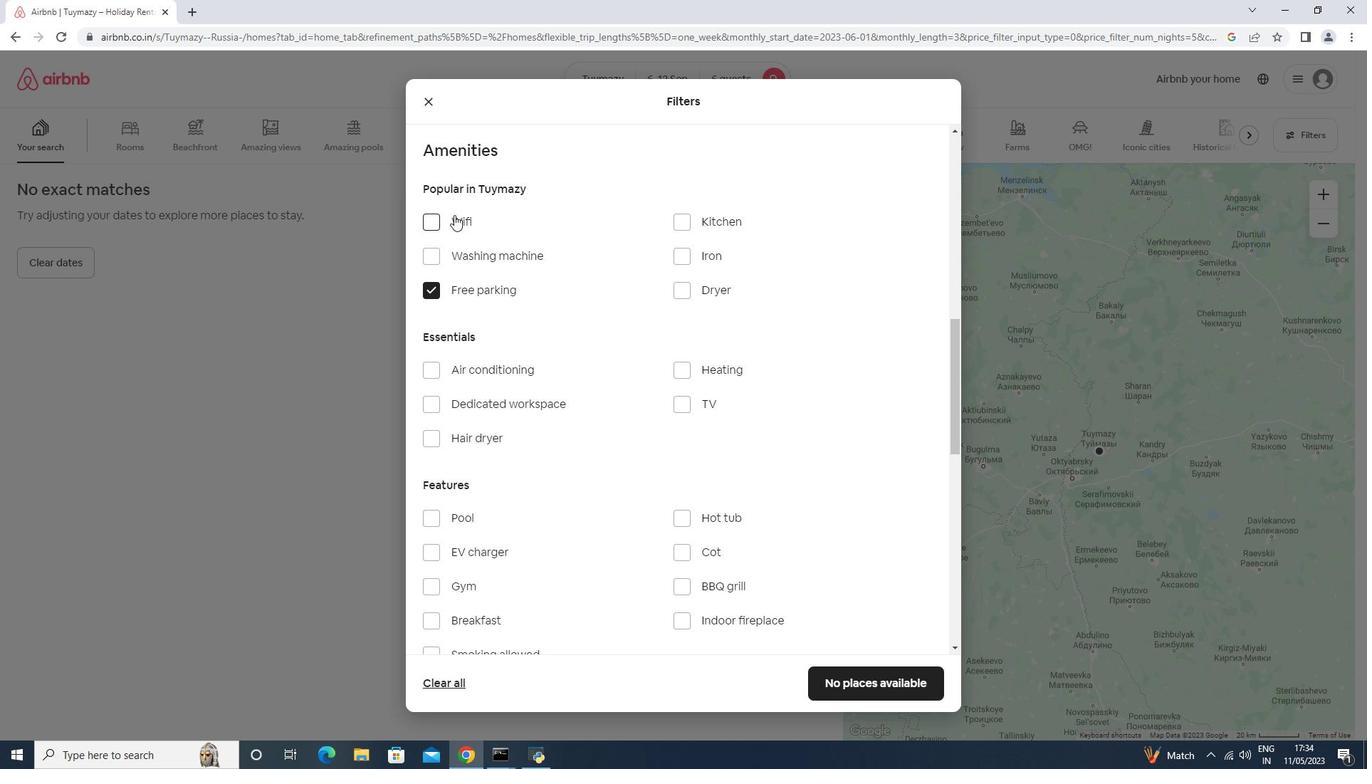 
Action: Mouse pressed left at (455, 218)
Screenshot: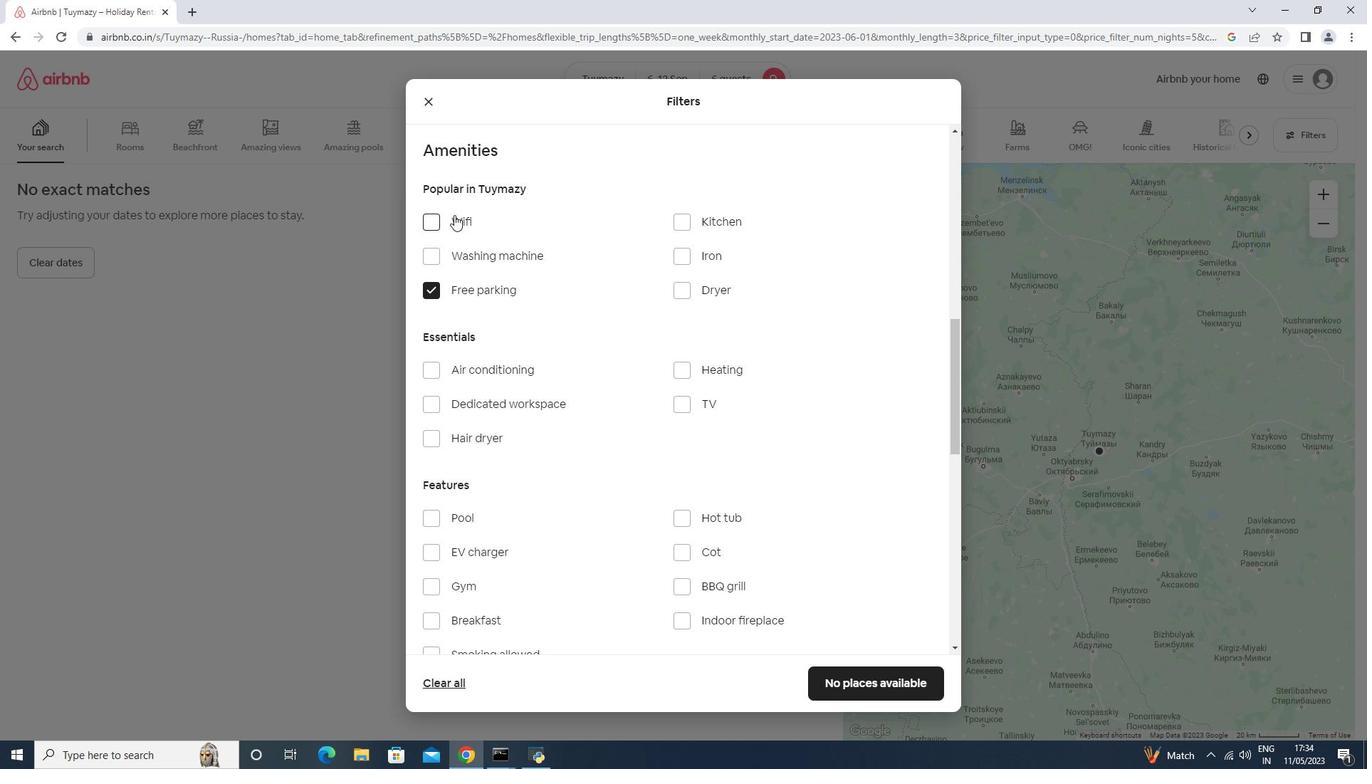 
Action: Mouse moved to (701, 397)
Screenshot: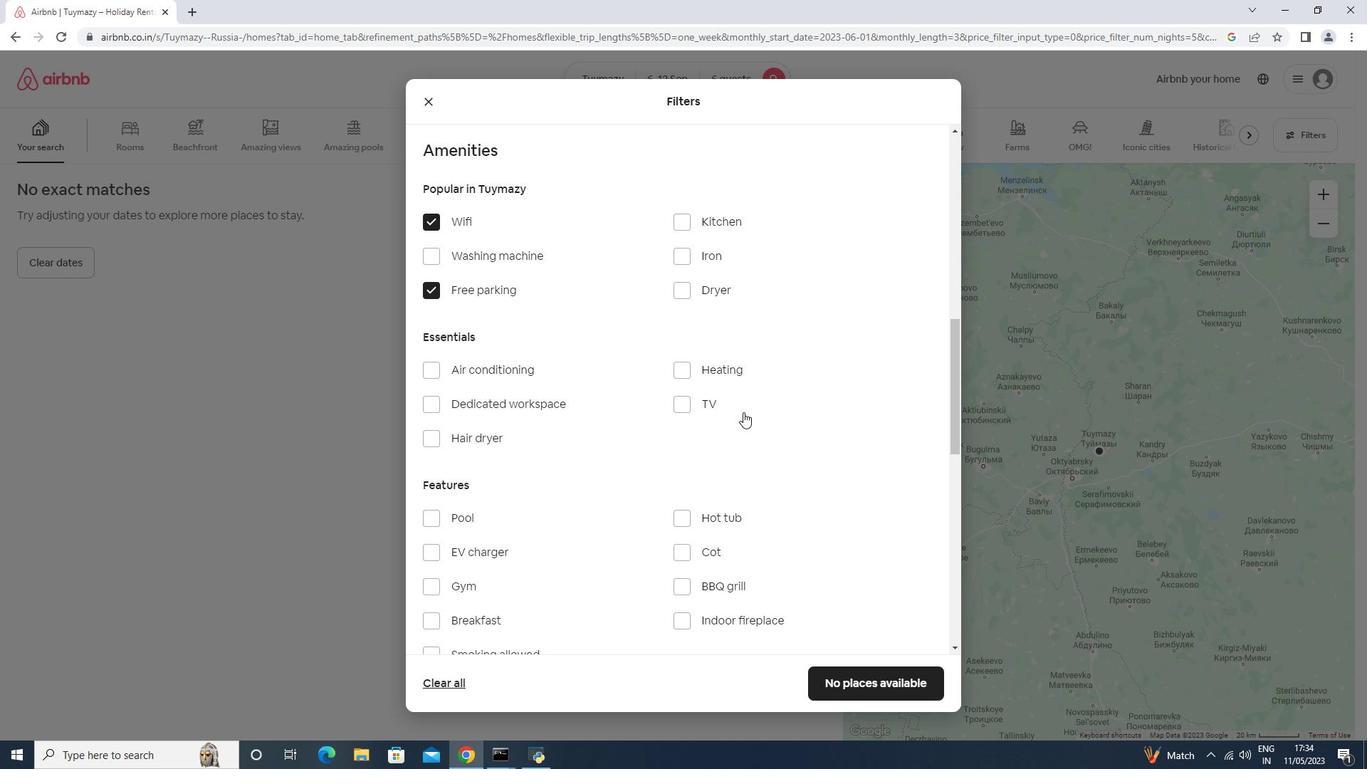 
Action: Mouse pressed left at (701, 397)
Screenshot: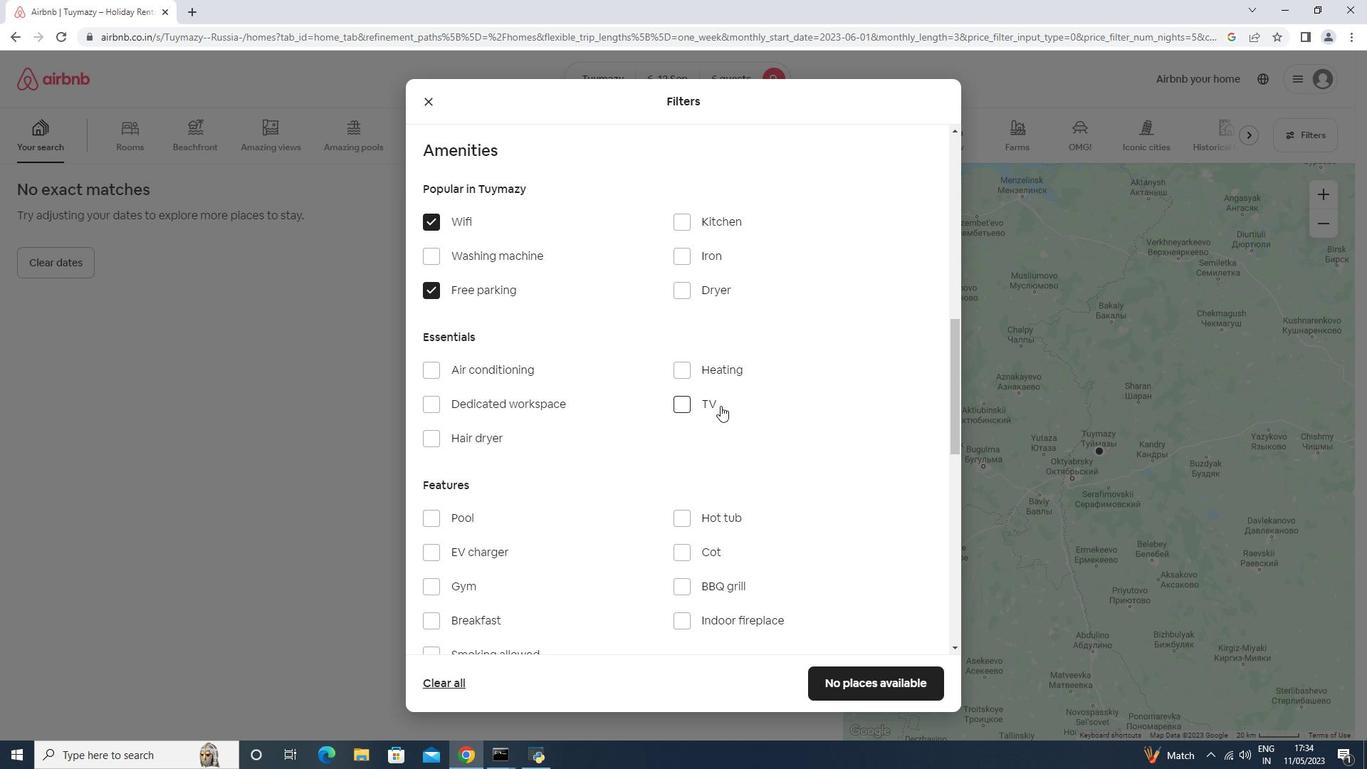 
Action: Mouse moved to (705, 400)
Screenshot: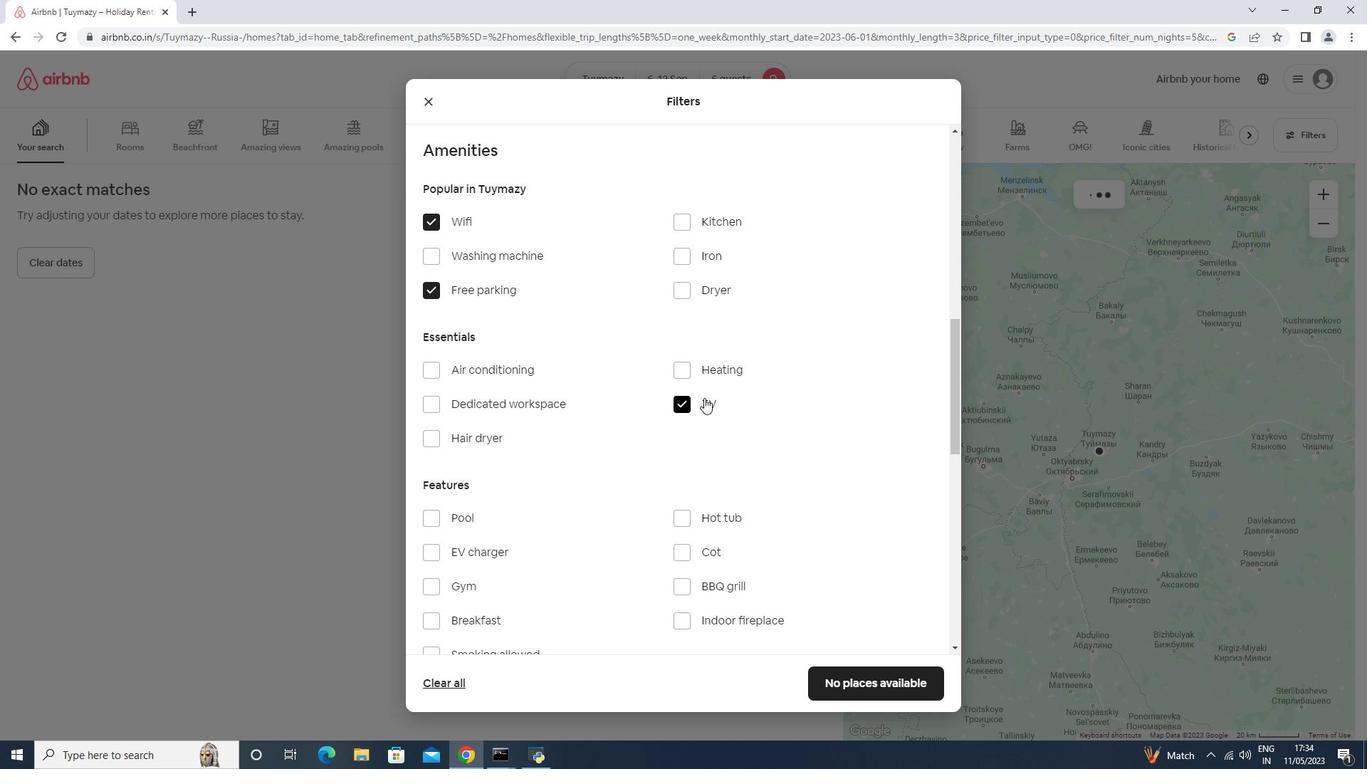 
Action: Mouse scrolled (705, 399) with delta (0, 0)
Screenshot: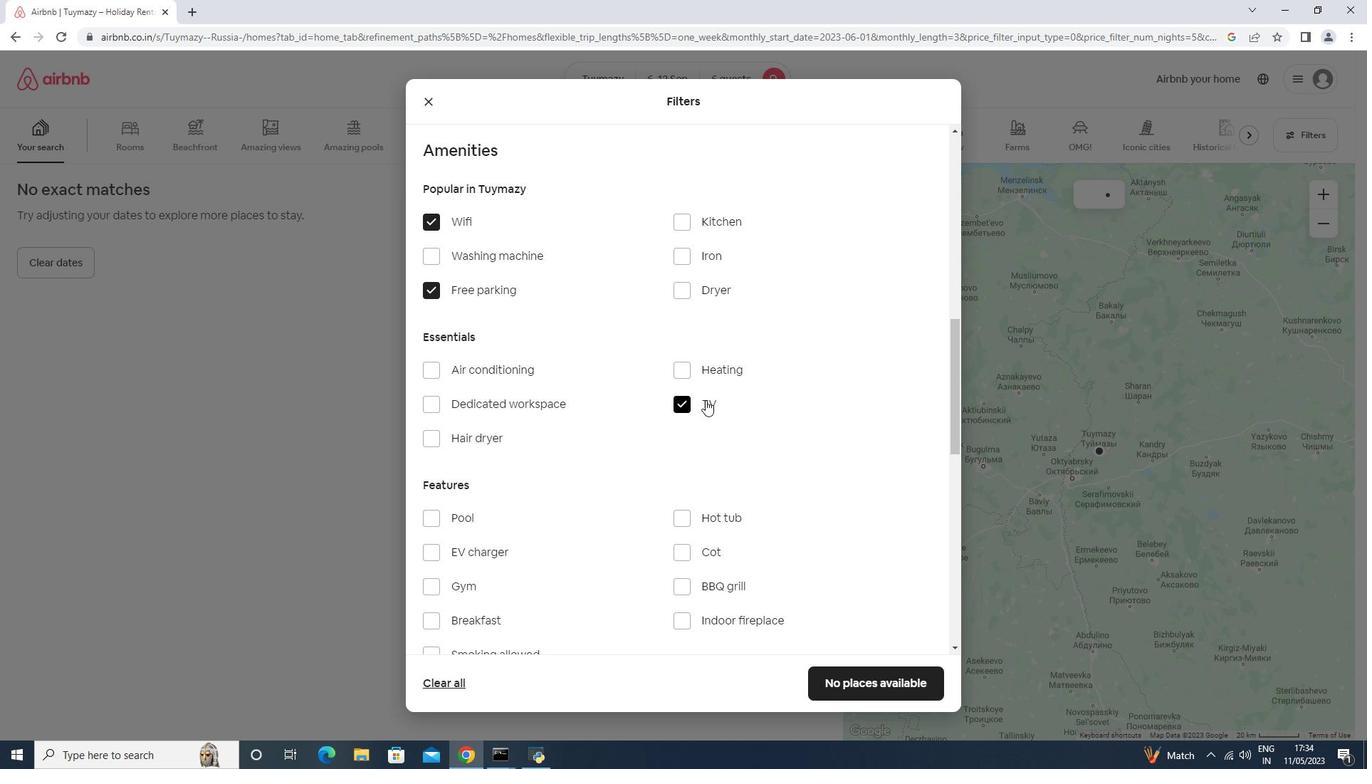 
Action: Mouse scrolled (705, 399) with delta (0, 0)
Screenshot: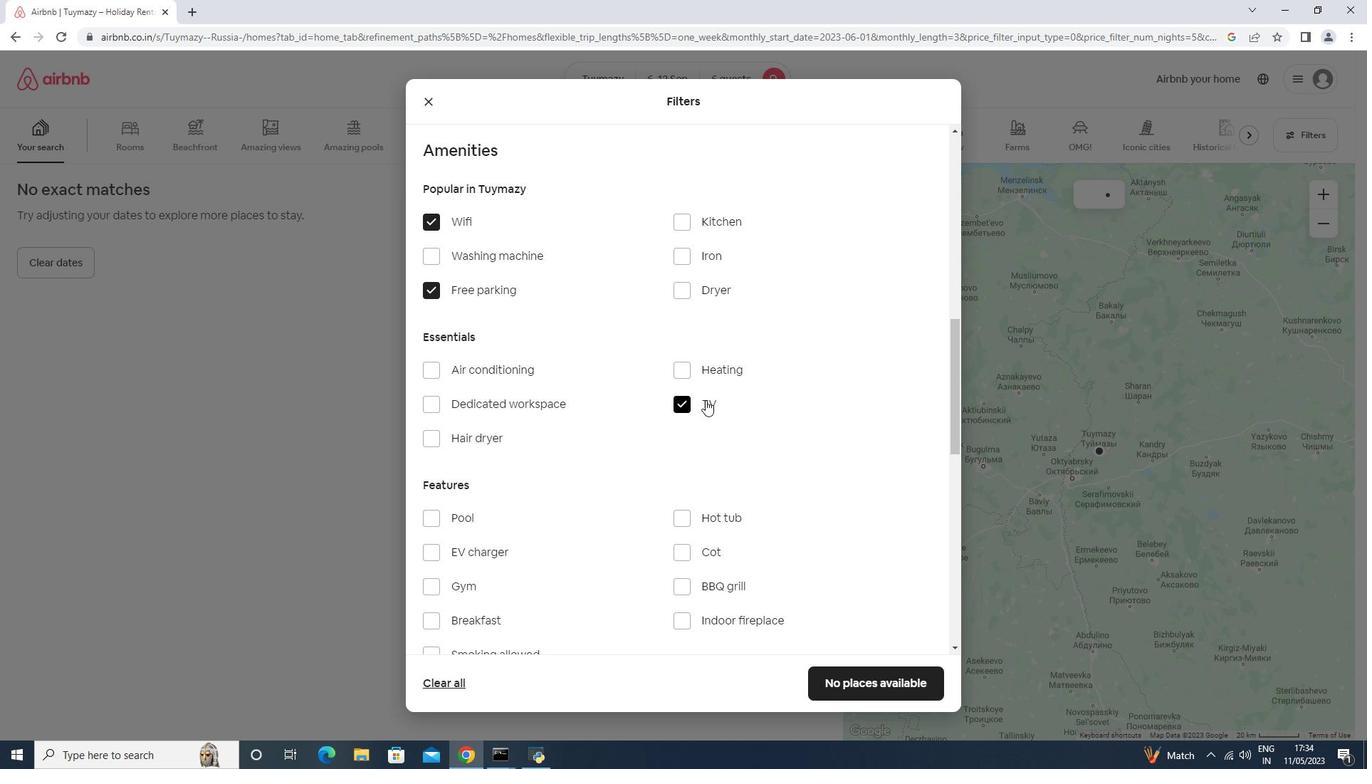 
Action: Mouse scrolled (705, 399) with delta (0, 0)
Screenshot: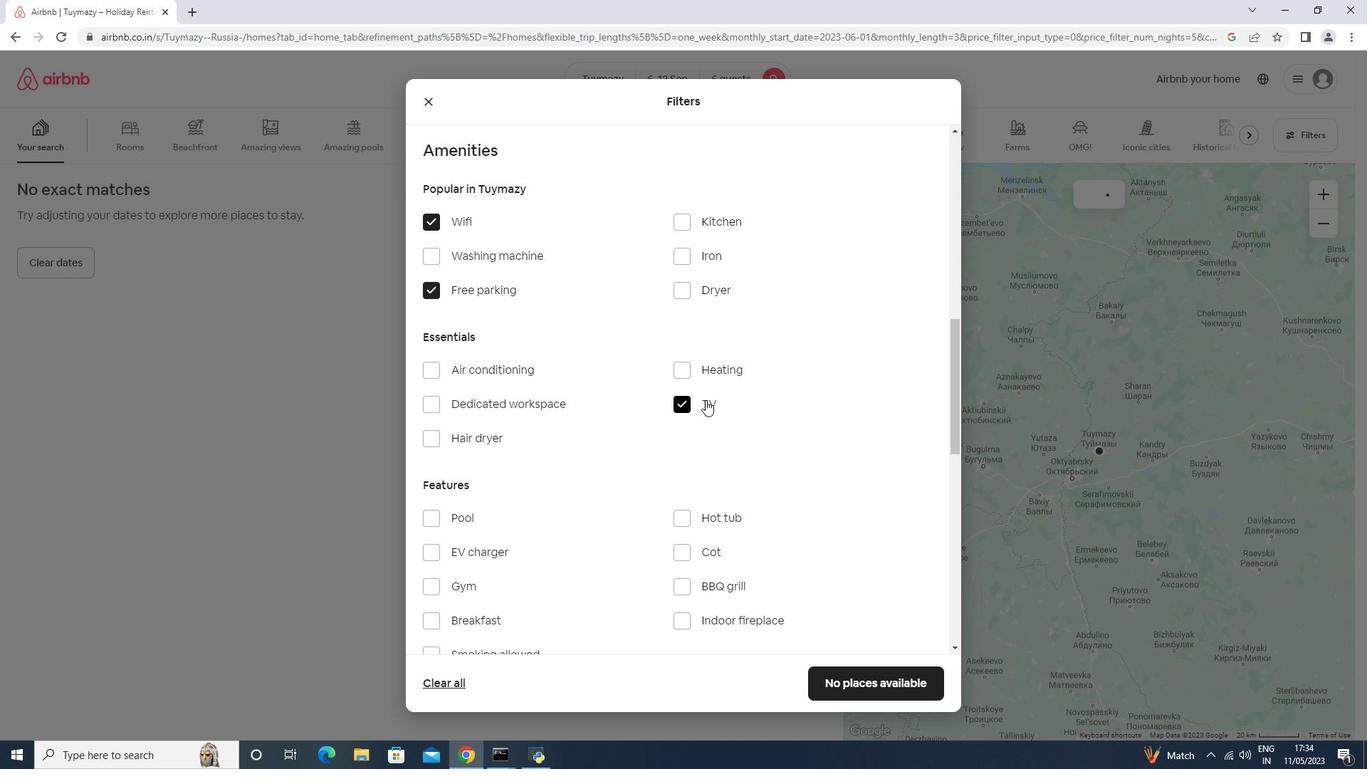 
Action: Mouse scrolled (705, 399) with delta (0, 0)
Screenshot: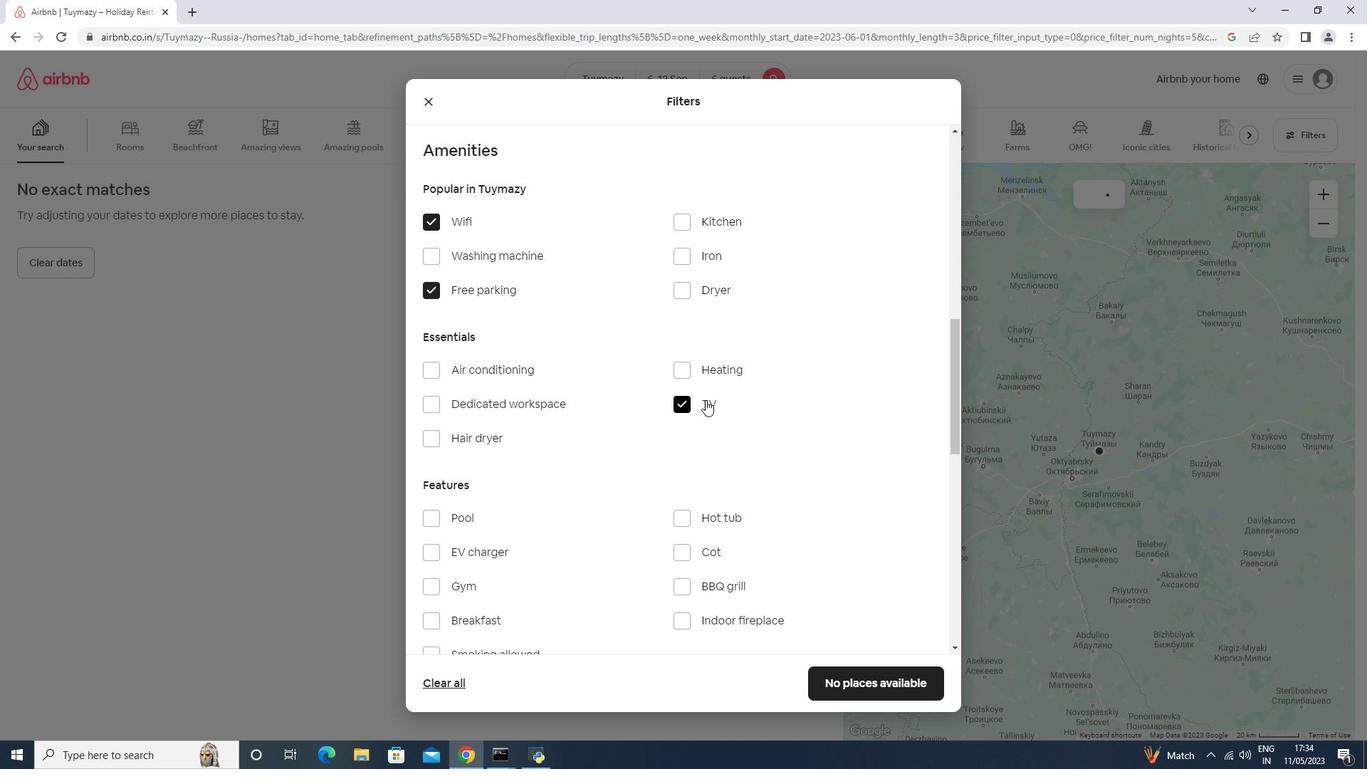 
Action: Mouse moved to (439, 232)
Screenshot: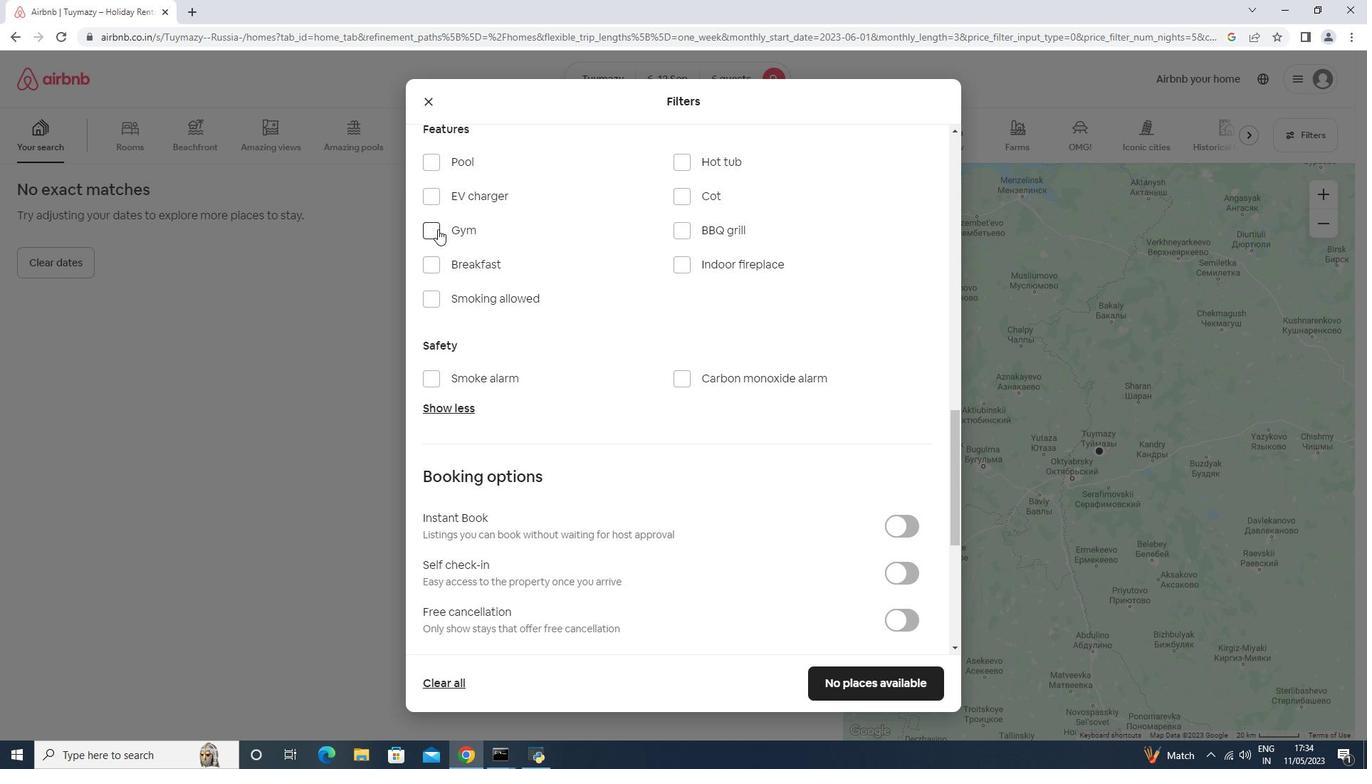 
Action: Mouse pressed left at (439, 232)
Screenshot: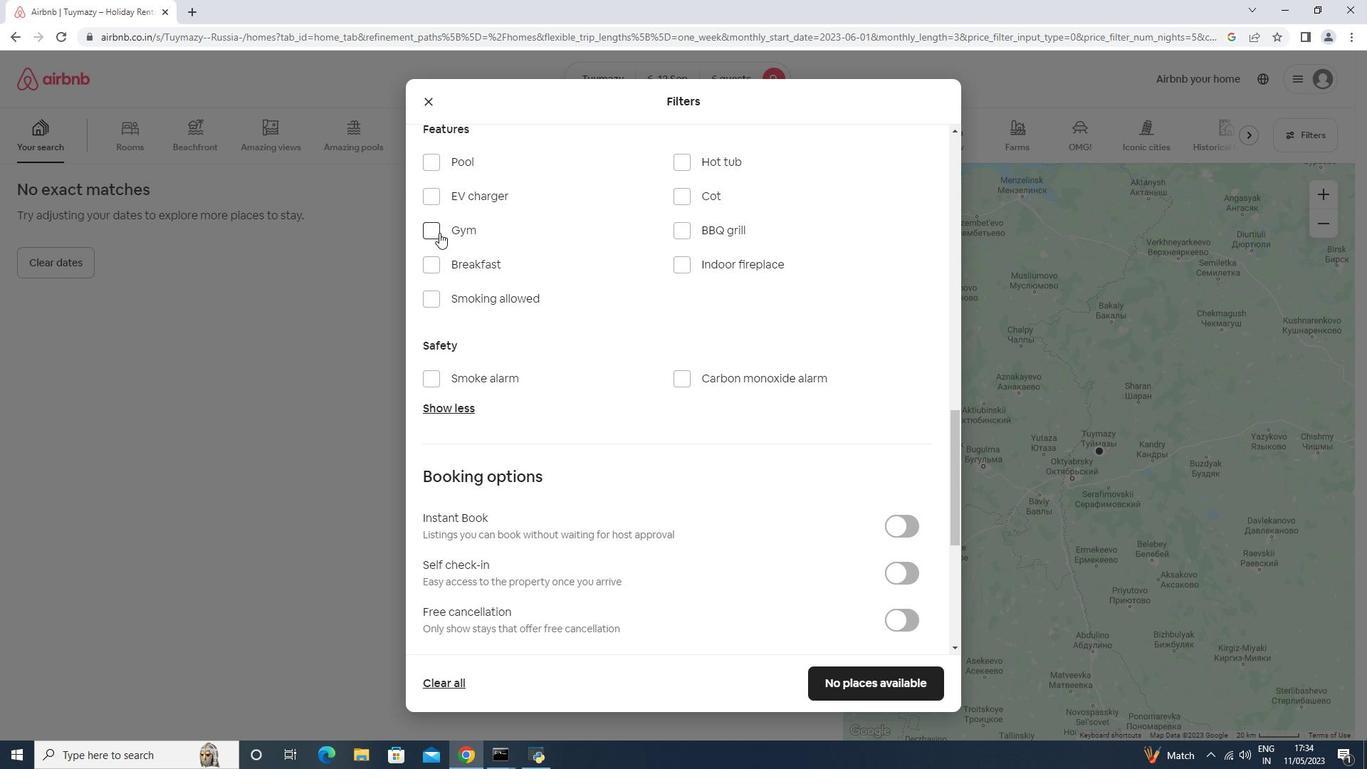 
Action: Mouse moved to (460, 257)
Screenshot: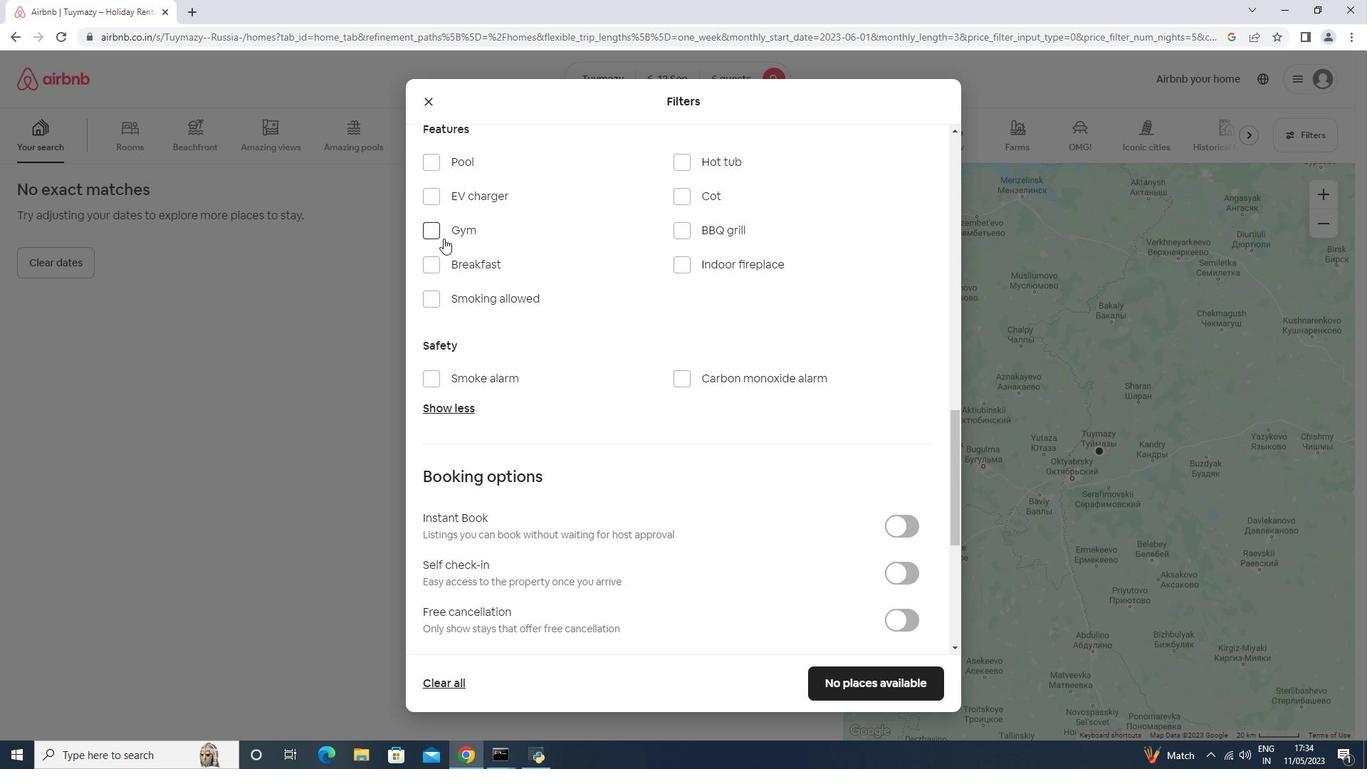 
Action: Mouse pressed left at (460, 257)
Screenshot: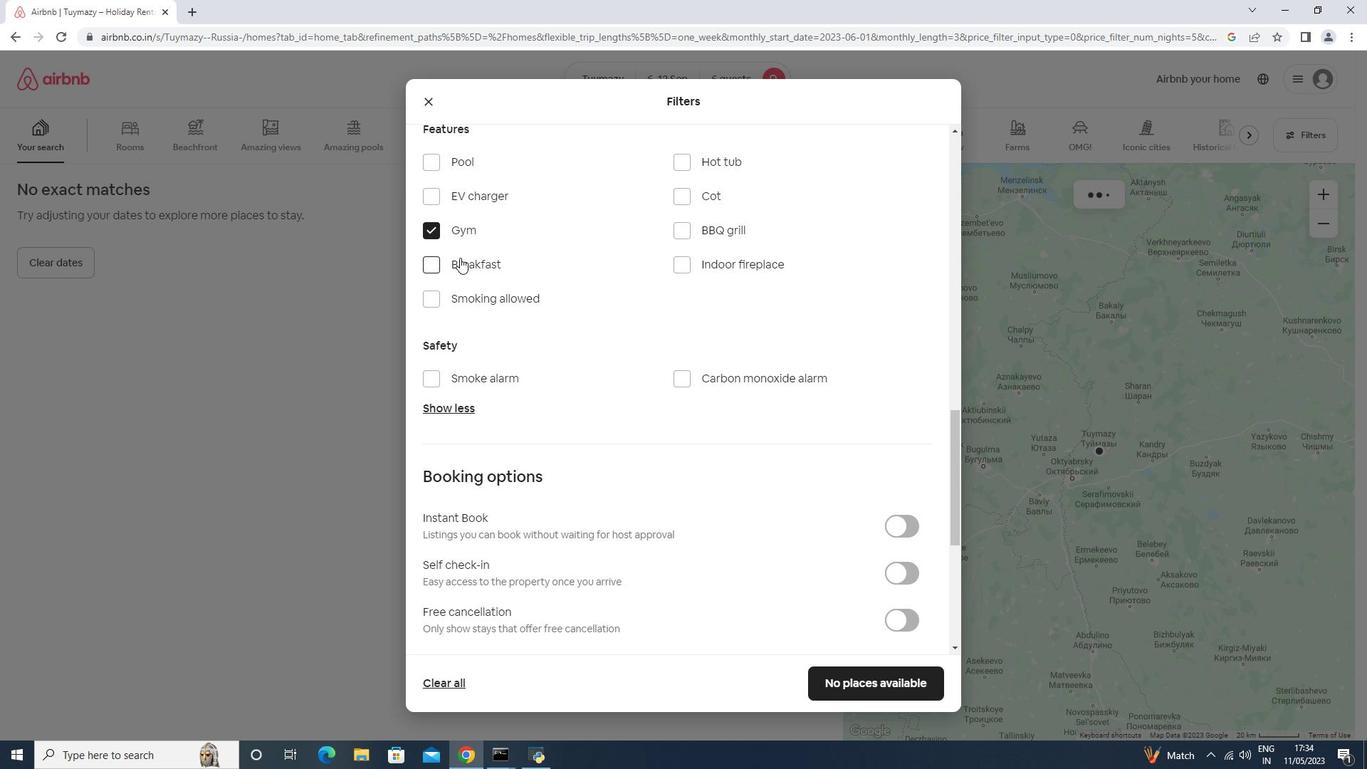 
Action: Mouse moved to (911, 567)
Screenshot: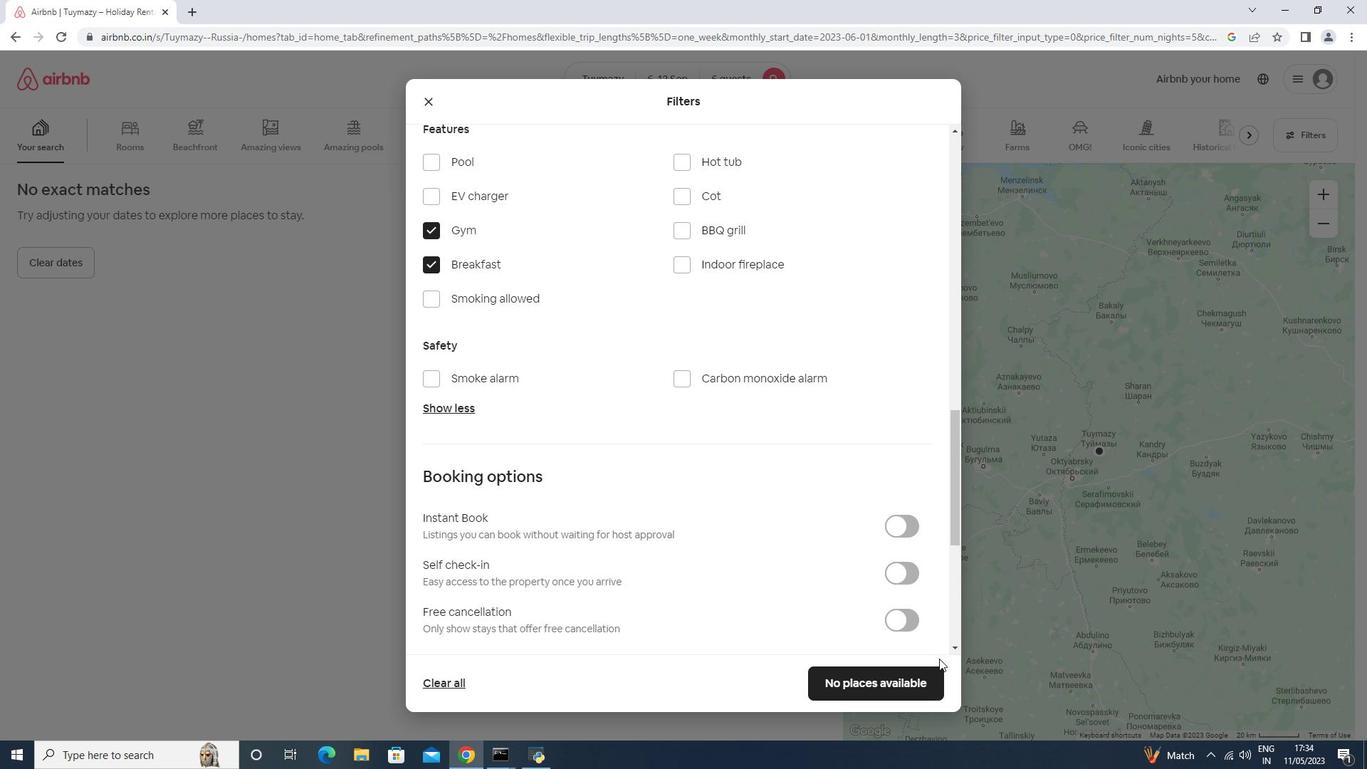 
Action: Mouse pressed left at (911, 567)
Screenshot: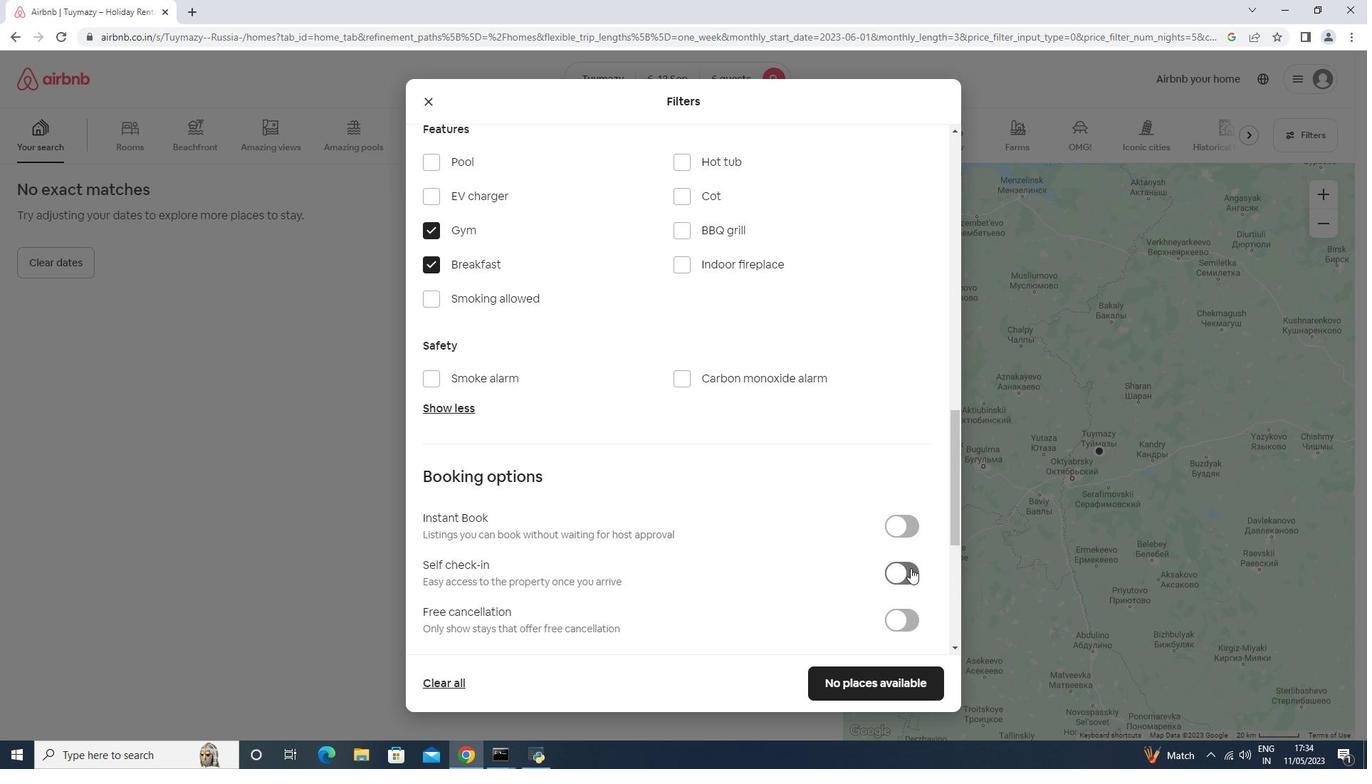 
Action: Mouse moved to (901, 566)
Screenshot: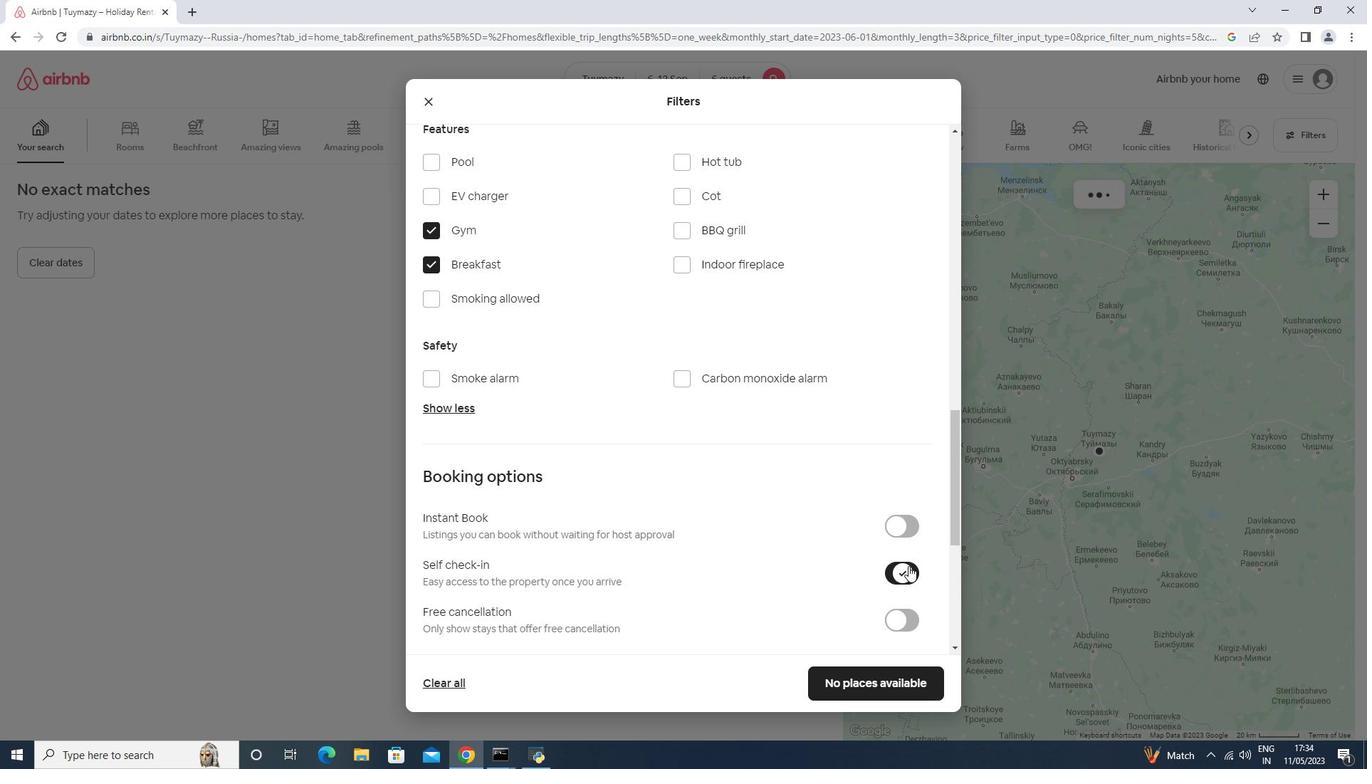 
Action: Mouse scrolled (901, 565) with delta (0, 0)
Screenshot: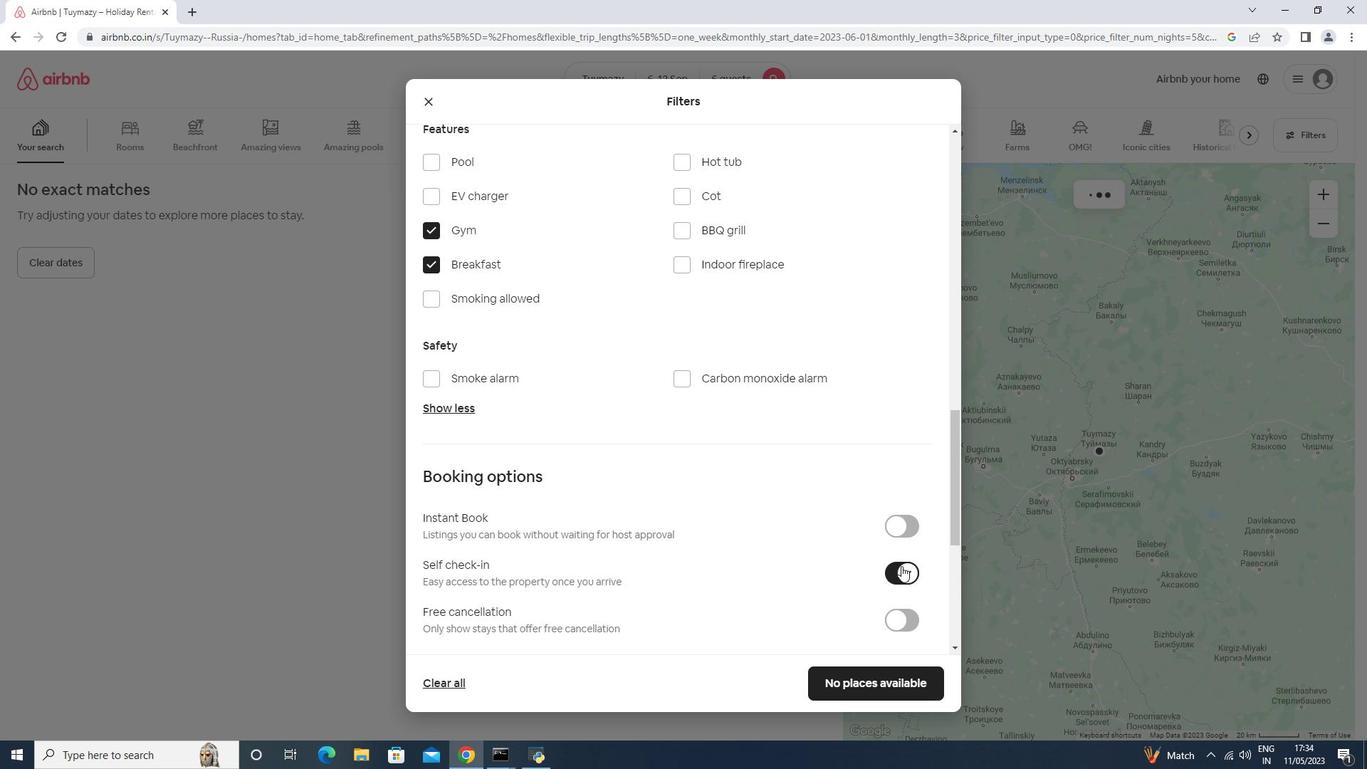 
Action: Mouse scrolled (901, 565) with delta (0, 0)
Screenshot: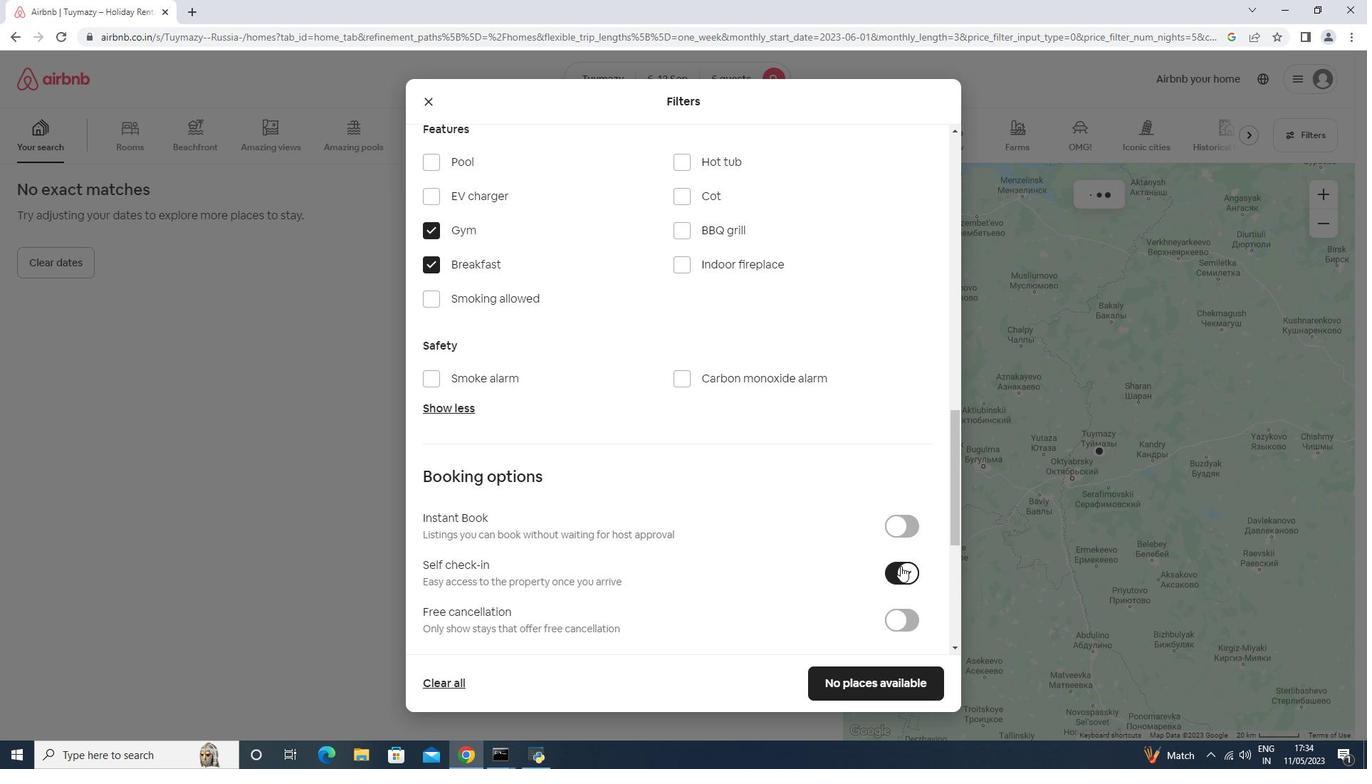 
Action: Mouse scrolled (901, 565) with delta (0, 0)
Screenshot: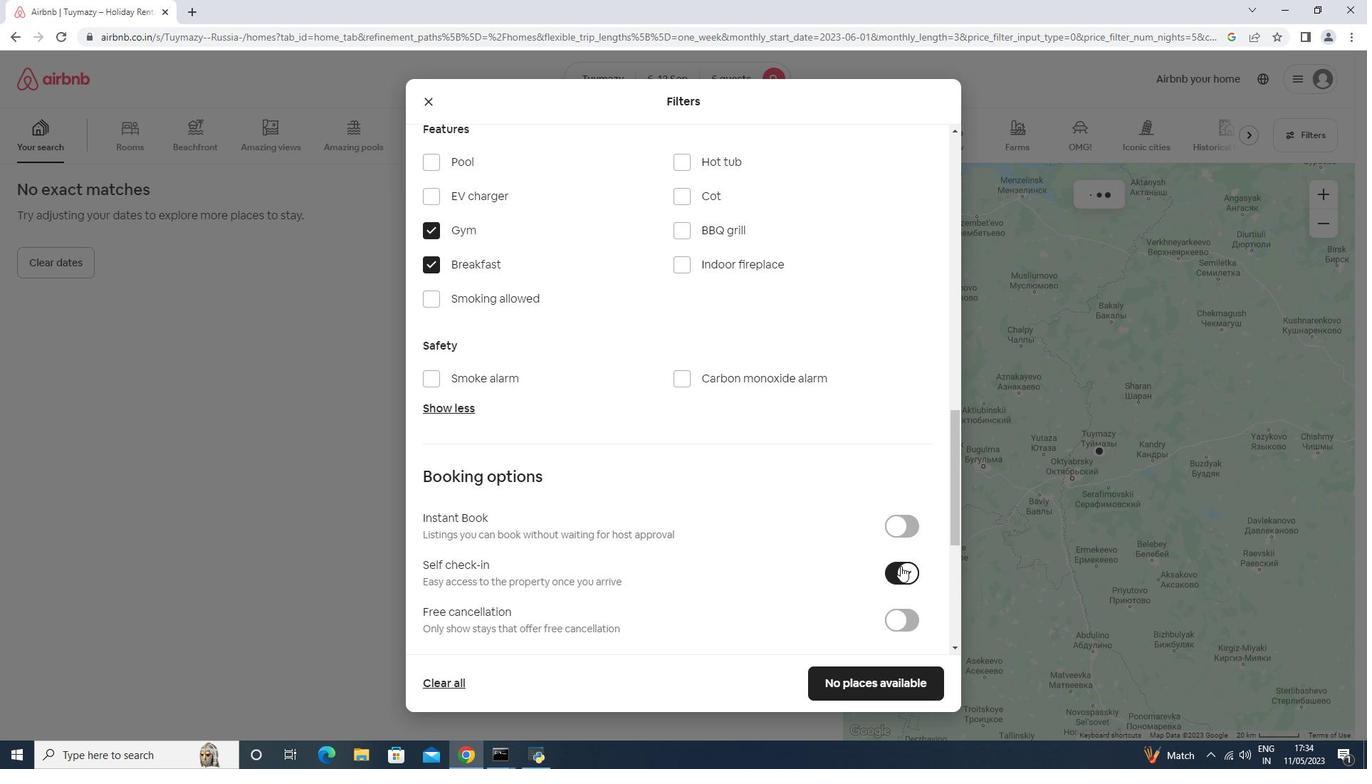 
Action: Mouse scrolled (901, 565) with delta (0, 0)
Screenshot: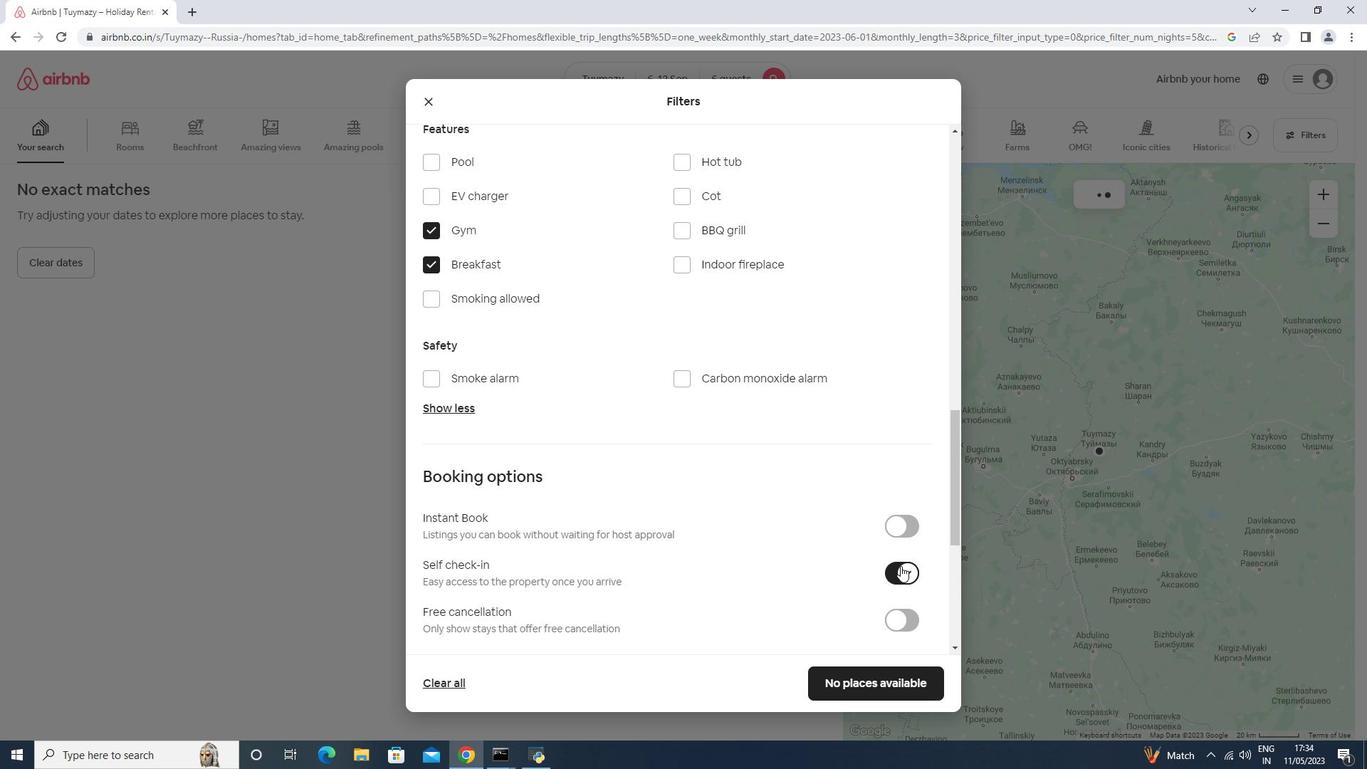
Action: Mouse scrolled (901, 565) with delta (0, 0)
Screenshot: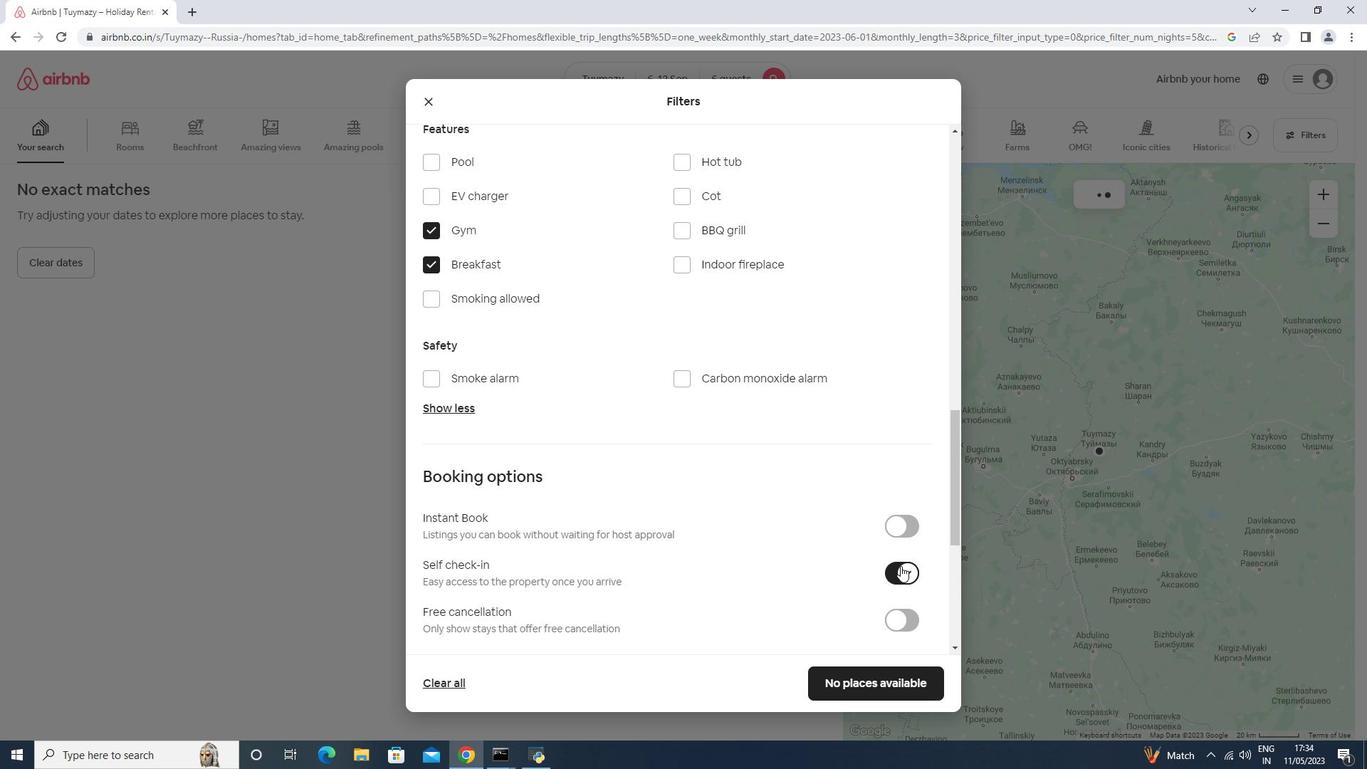 
Action: Mouse scrolled (901, 565) with delta (0, 0)
Screenshot: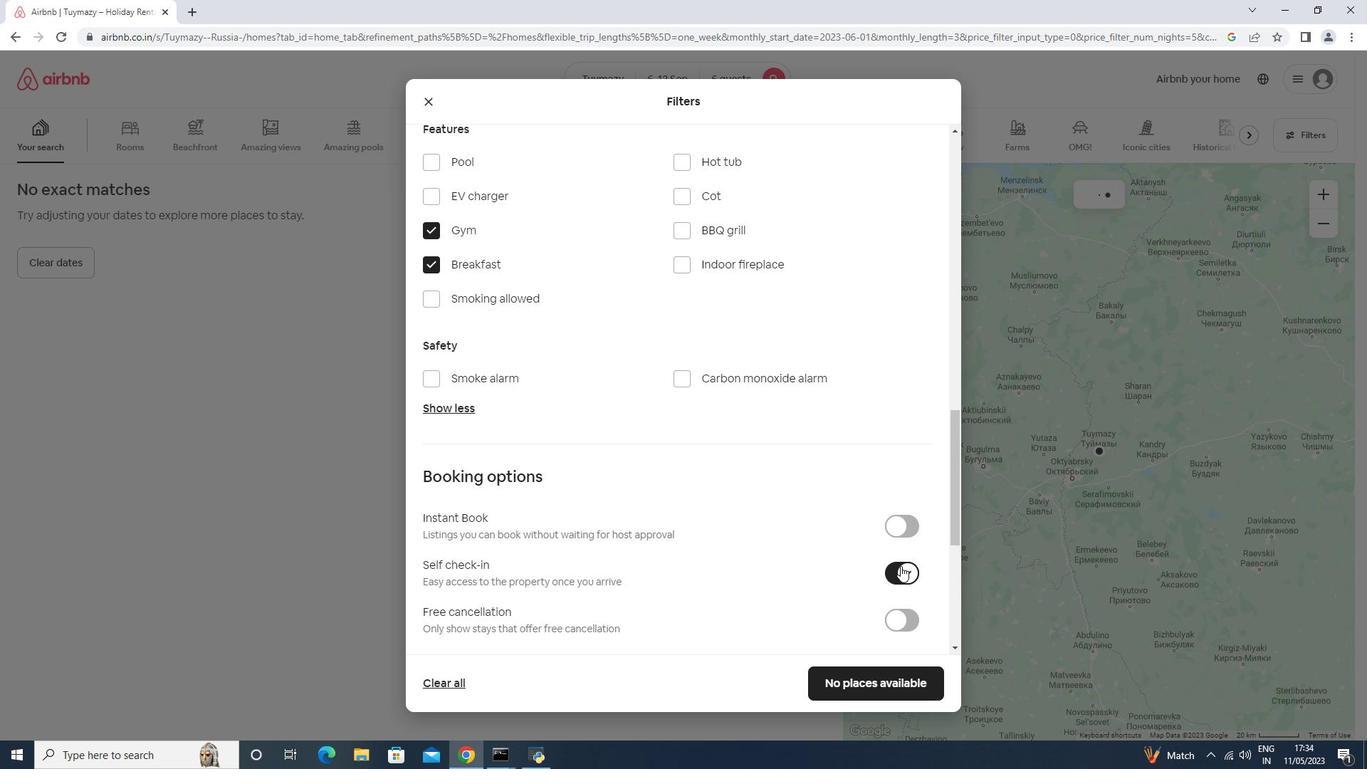 
Action: Mouse moved to (809, 564)
Screenshot: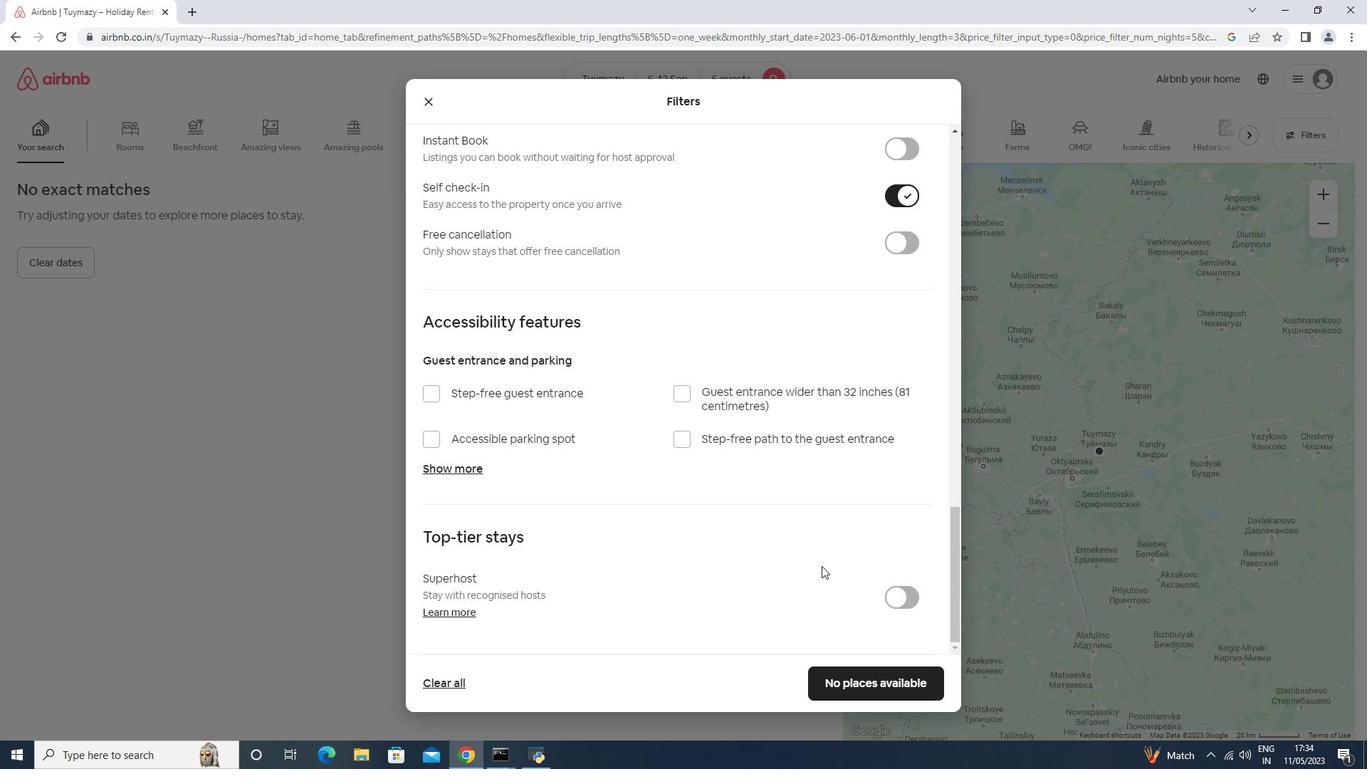 
Action: Mouse scrolled (809, 564) with delta (0, 0)
Screenshot: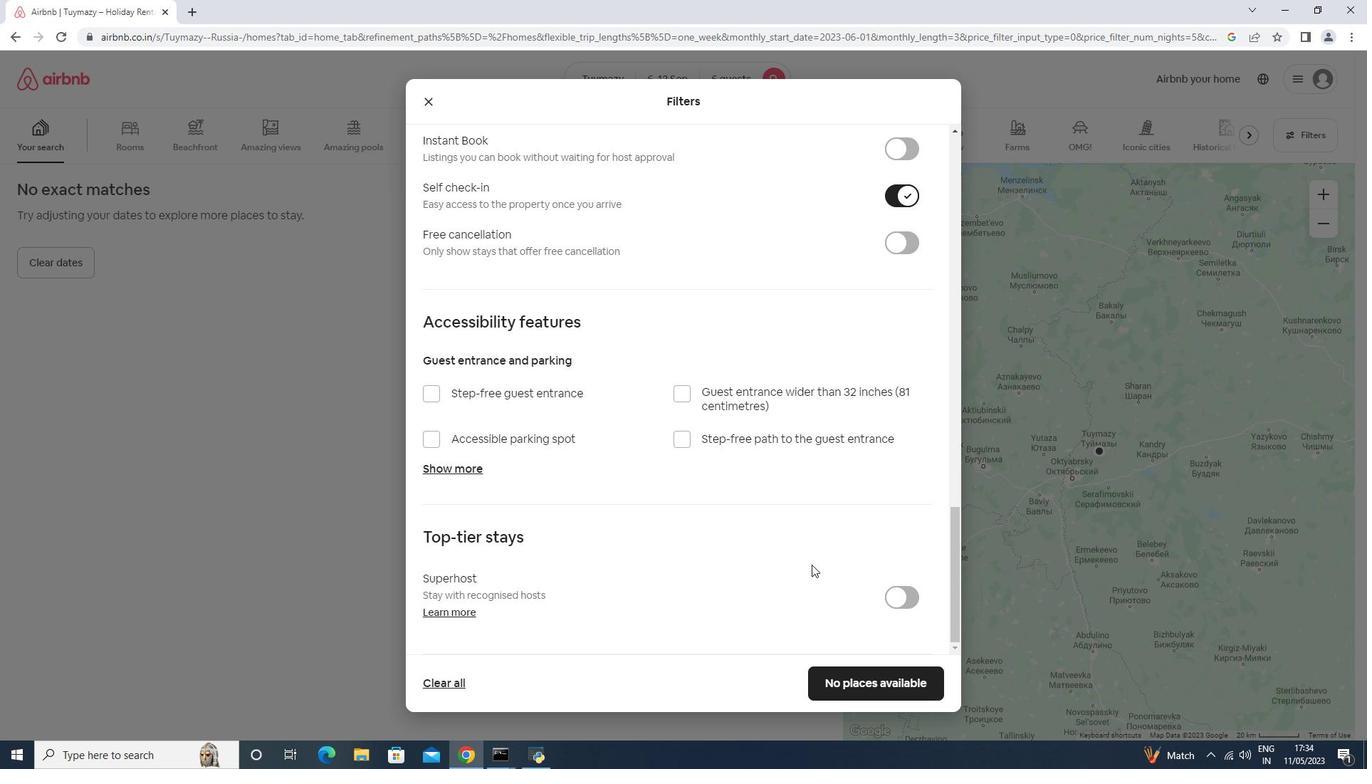
Action: Mouse scrolled (809, 564) with delta (0, 0)
Screenshot: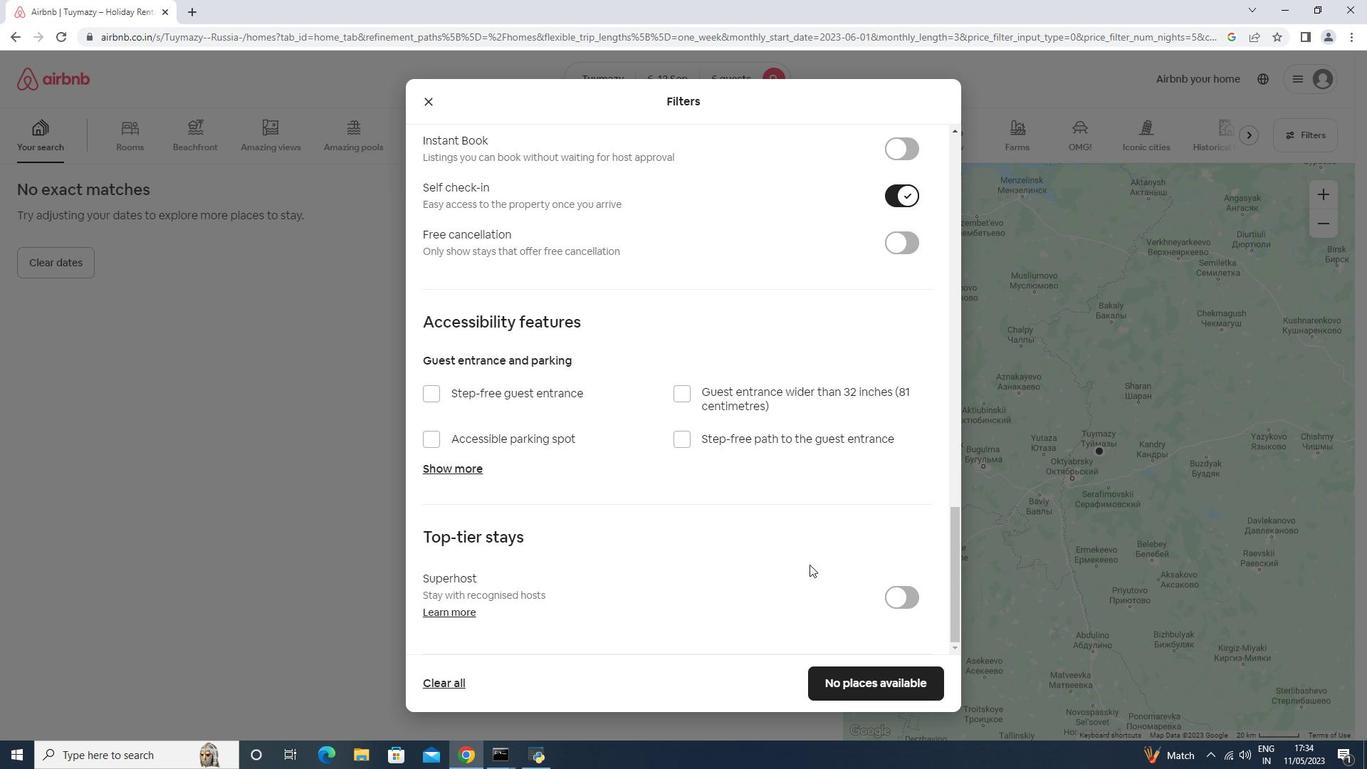 
Action: Mouse moved to (809, 564)
Screenshot: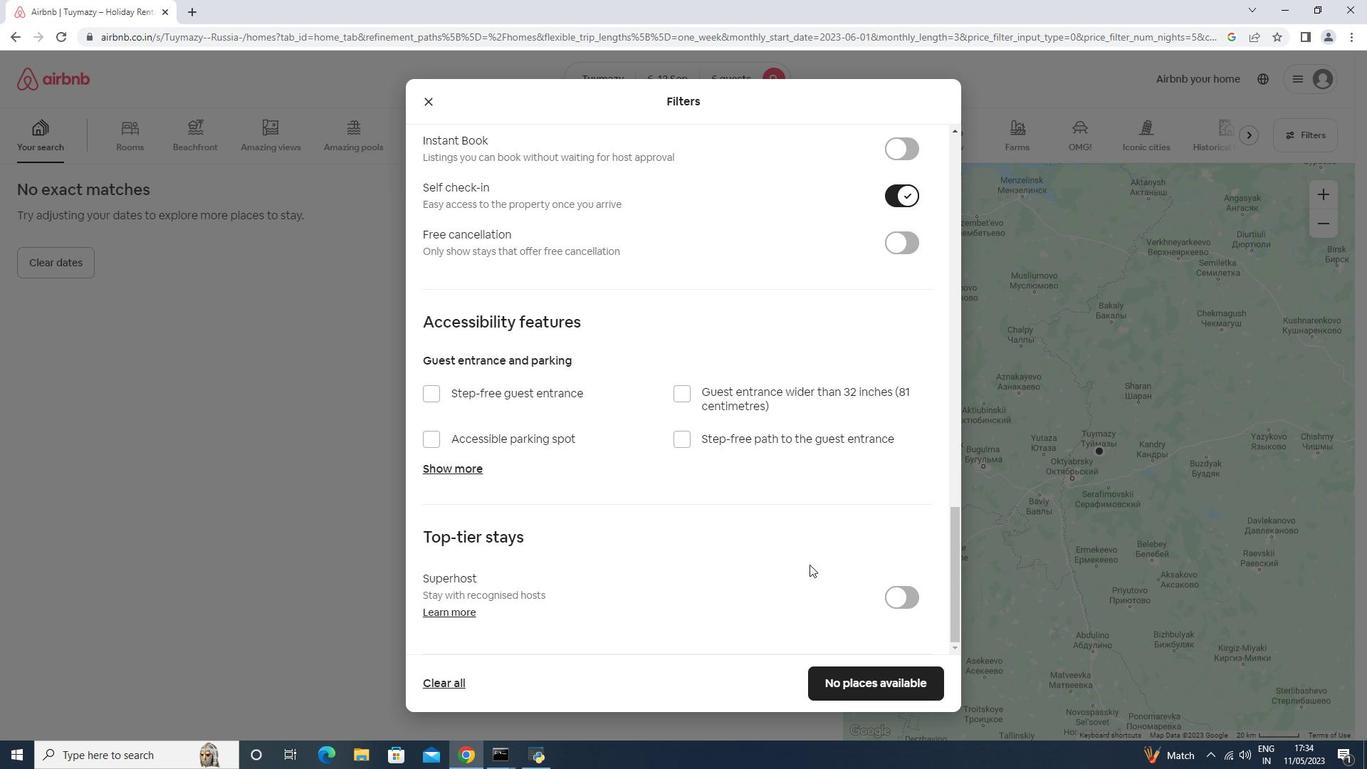 
Action: Mouse scrolled (809, 564) with delta (0, 0)
Screenshot: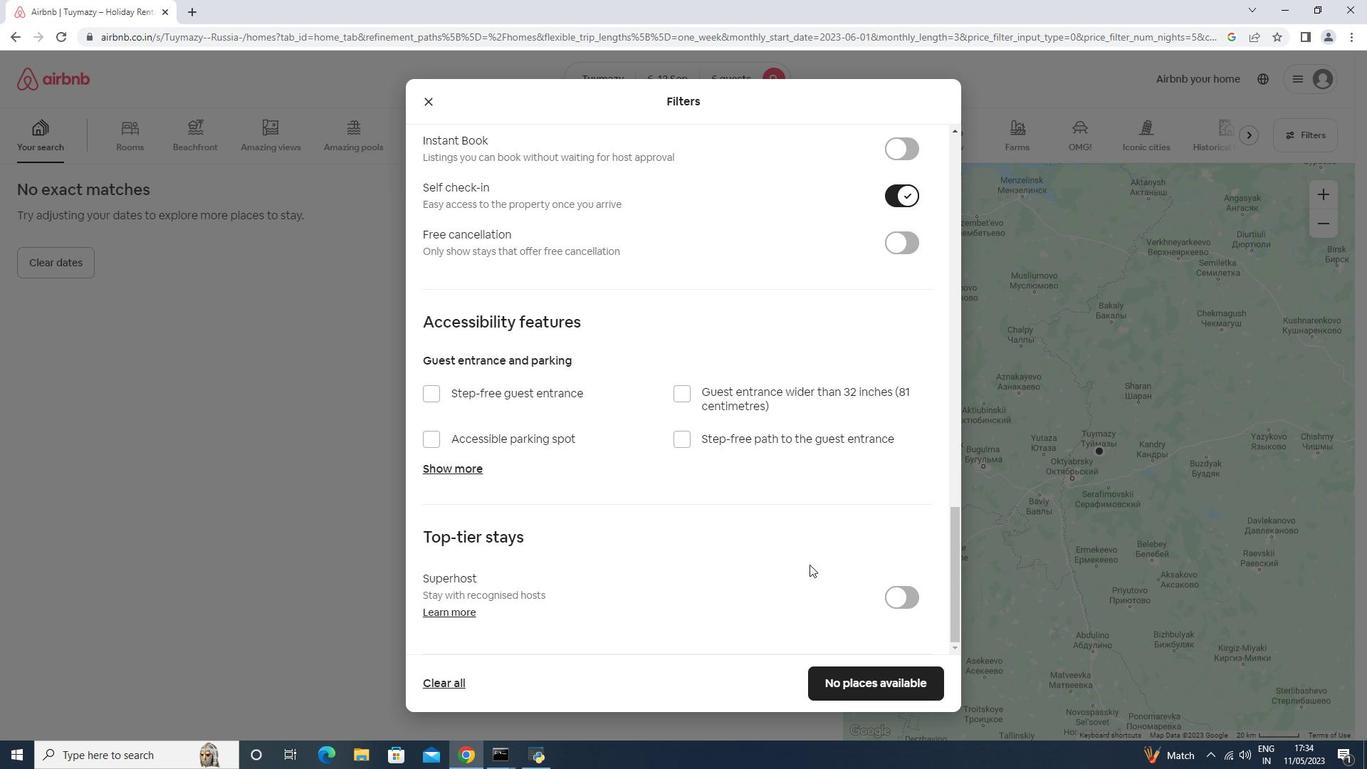 
Action: Mouse moved to (739, 574)
Screenshot: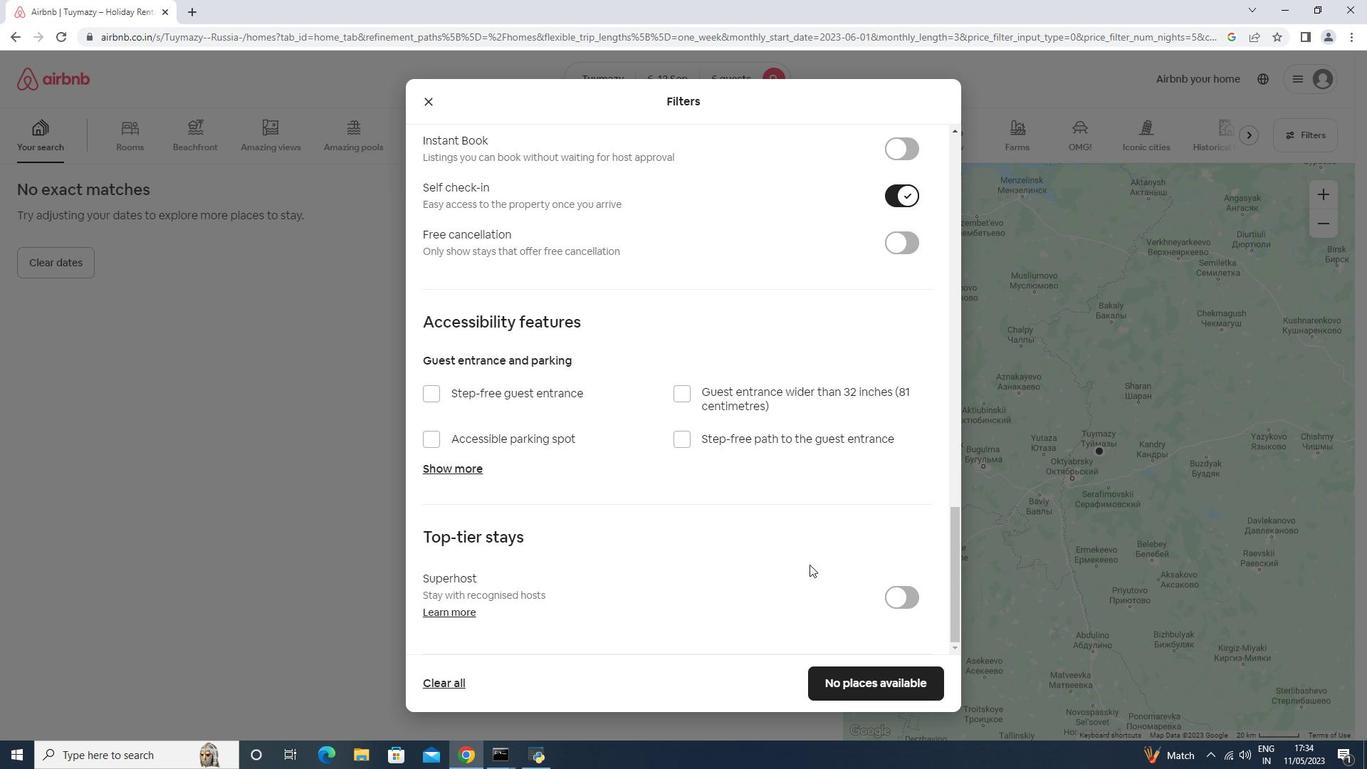 
Action: Mouse scrolled (809, 564) with delta (0, 0)
Screenshot: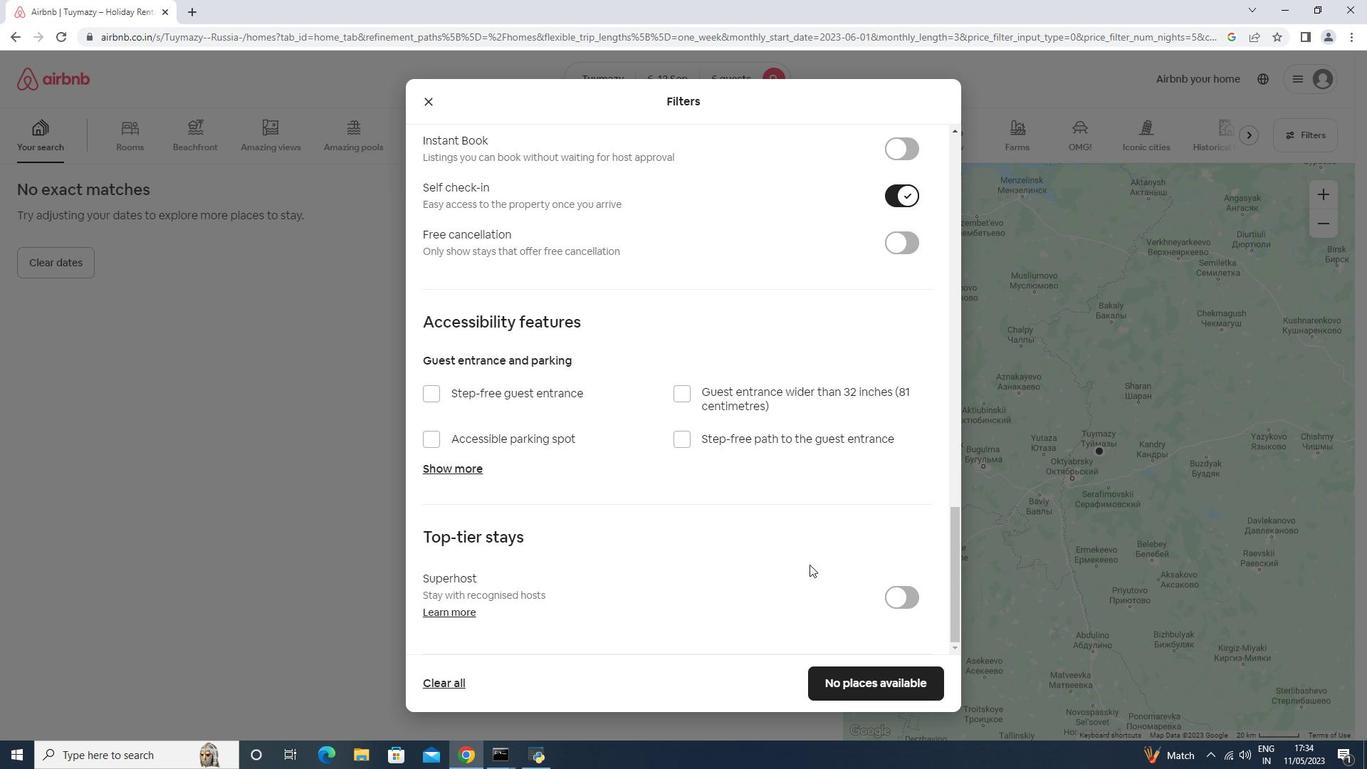
Action: Mouse moved to (666, 578)
Screenshot: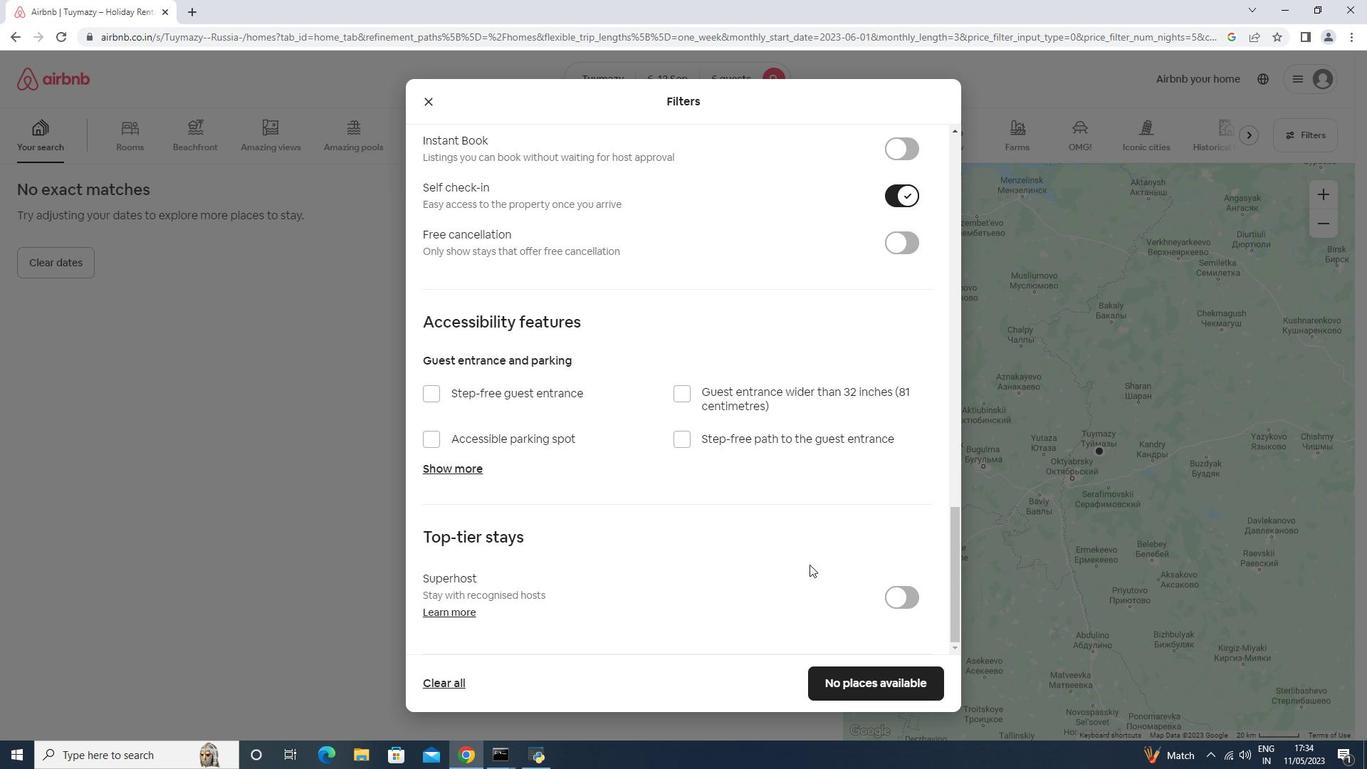 
Action: Mouse scrolled (809, 564) with delta (0, 0)
Screenshot: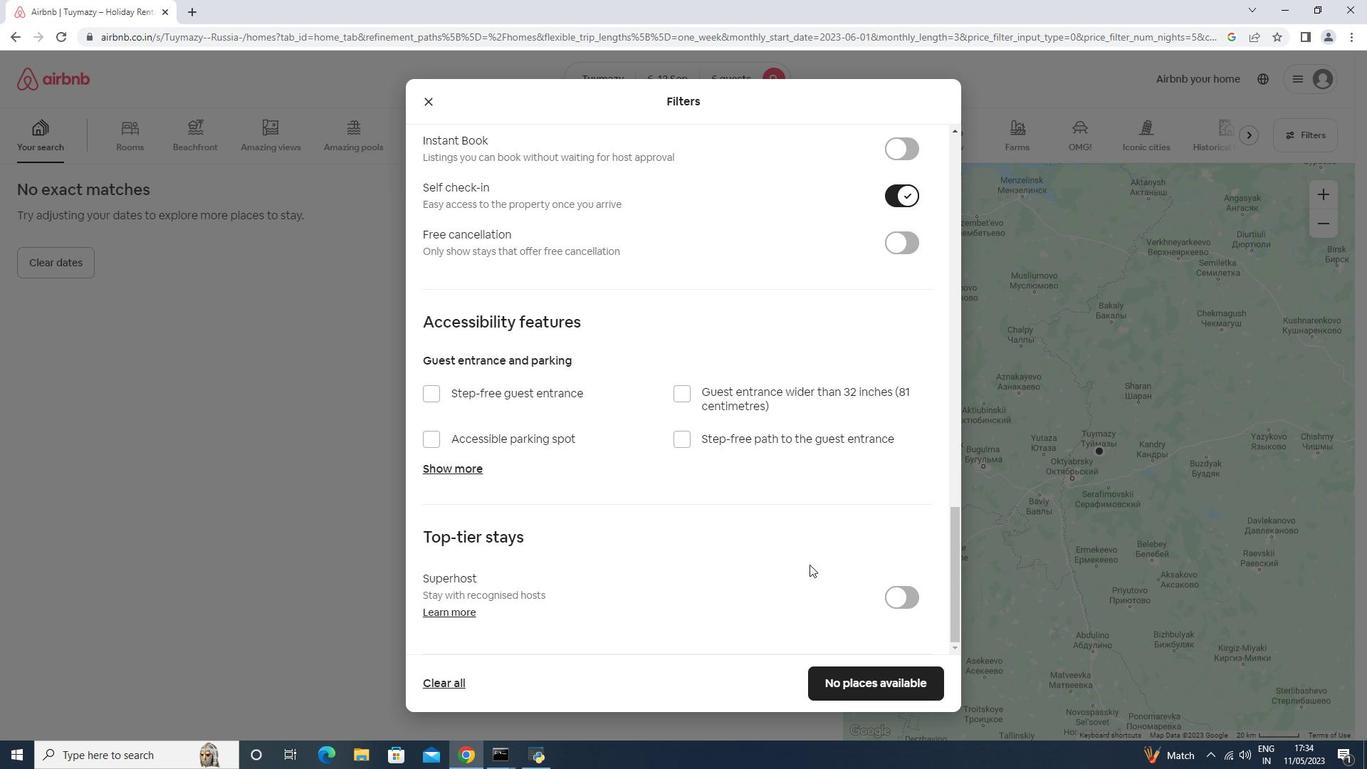 
Action: Mouse moved to (899, 693)
Screenshot: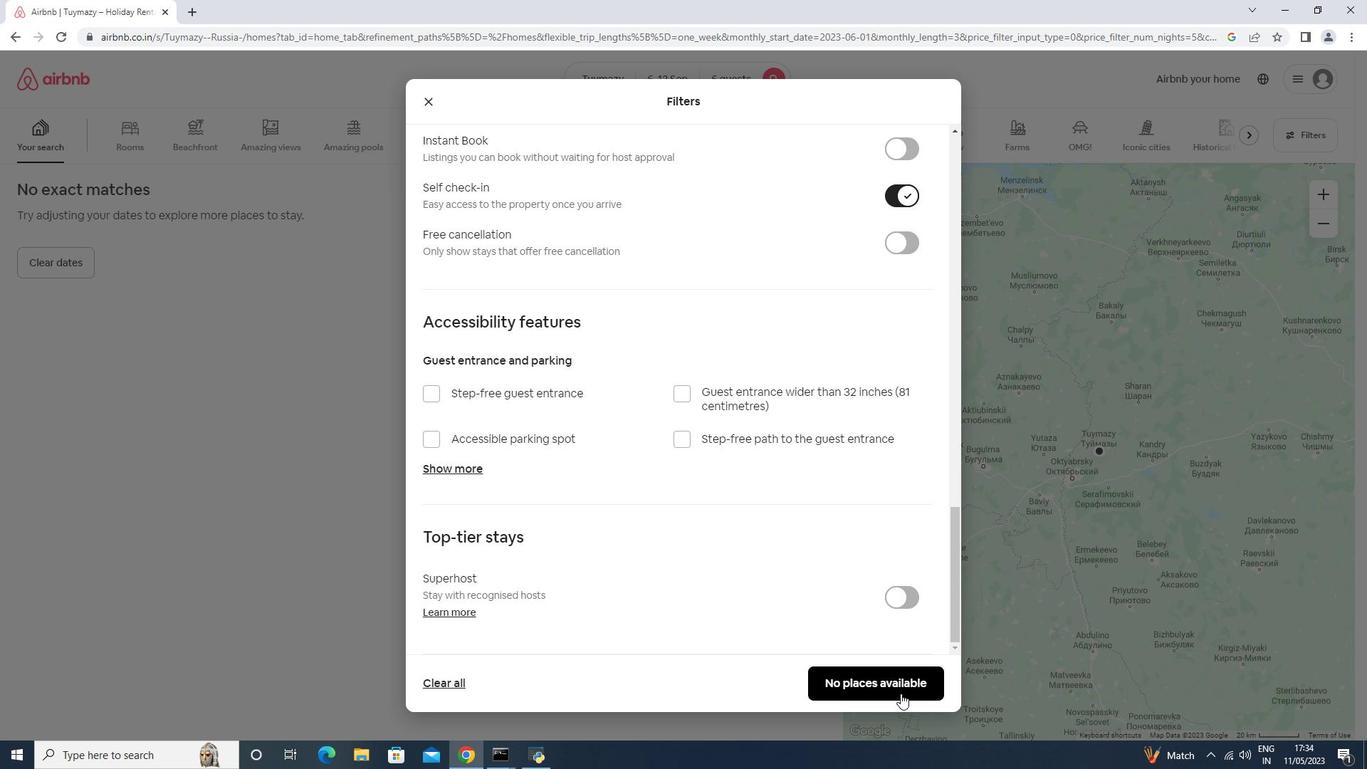 
Action: Mouse pressed left at (899, 693)
Screenshot: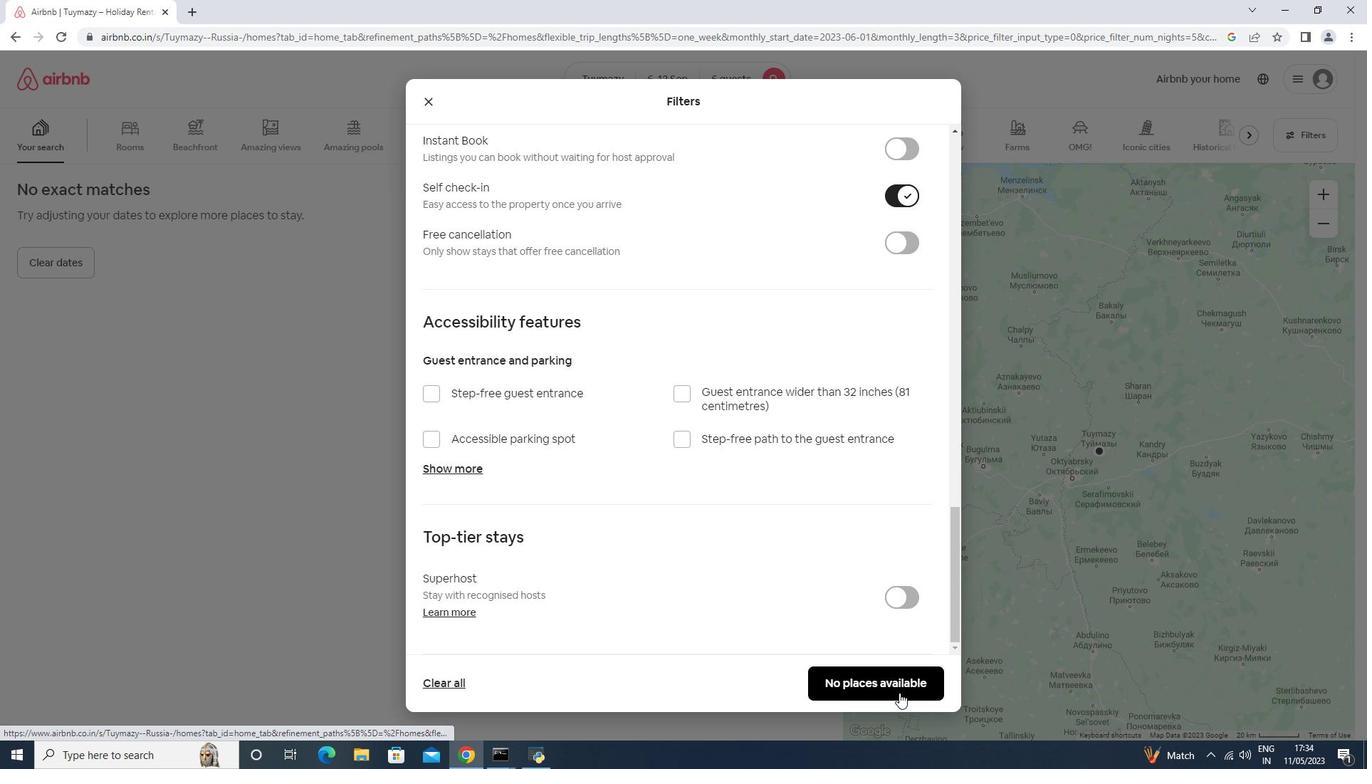 
